 Task: Look for space in Scottburgh, South Africa from 10th August, 2023 to 18th August, 2023 for 2 adults in price range Rs.10000 to Rs.14000. Place can be private room with 1  bedroom having 1 bed and 1 bathroom. Property type can be house, flat, guest house. Amenities needed are: wifi, TV, free parkinig on premises, gym, breakfast. Booking option can be shelf check-in. Required host language is English.
Action: Mouse moved to (542, 142)
Screenshot: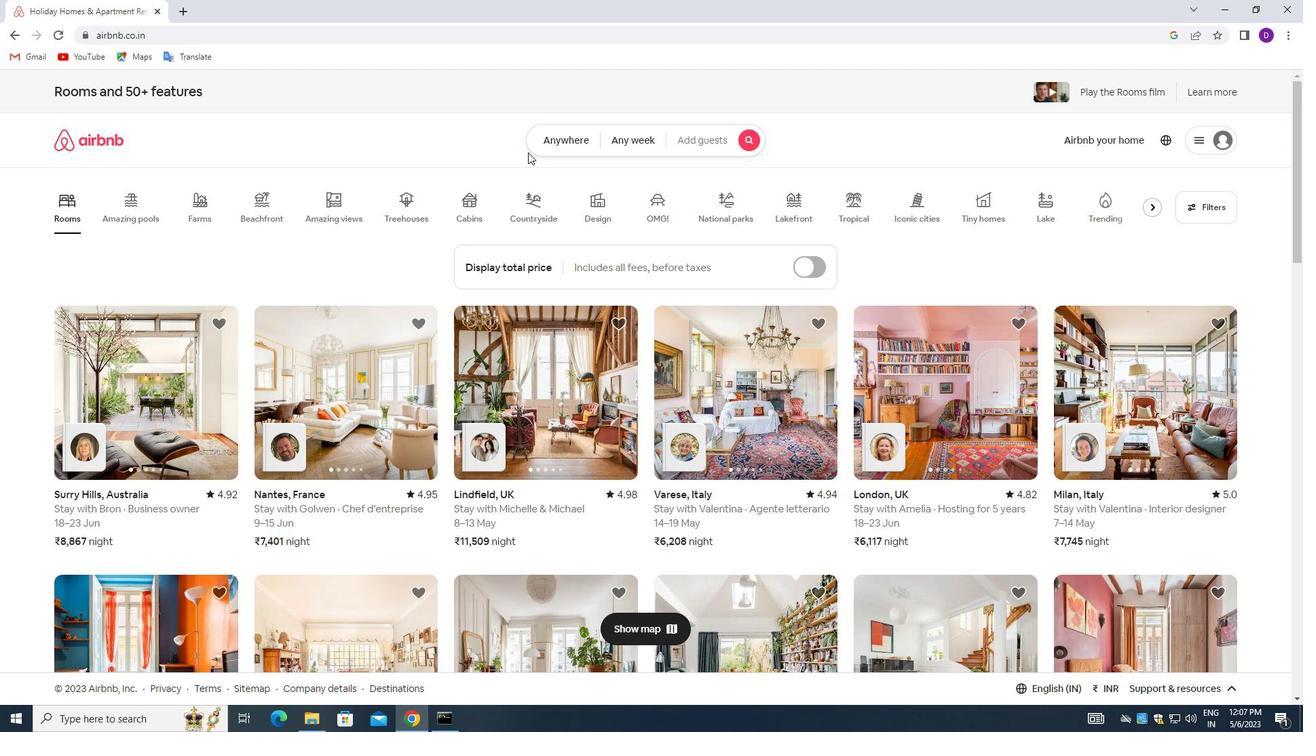 
Action: Mouse pressed left at (542, 142)
Screenshot: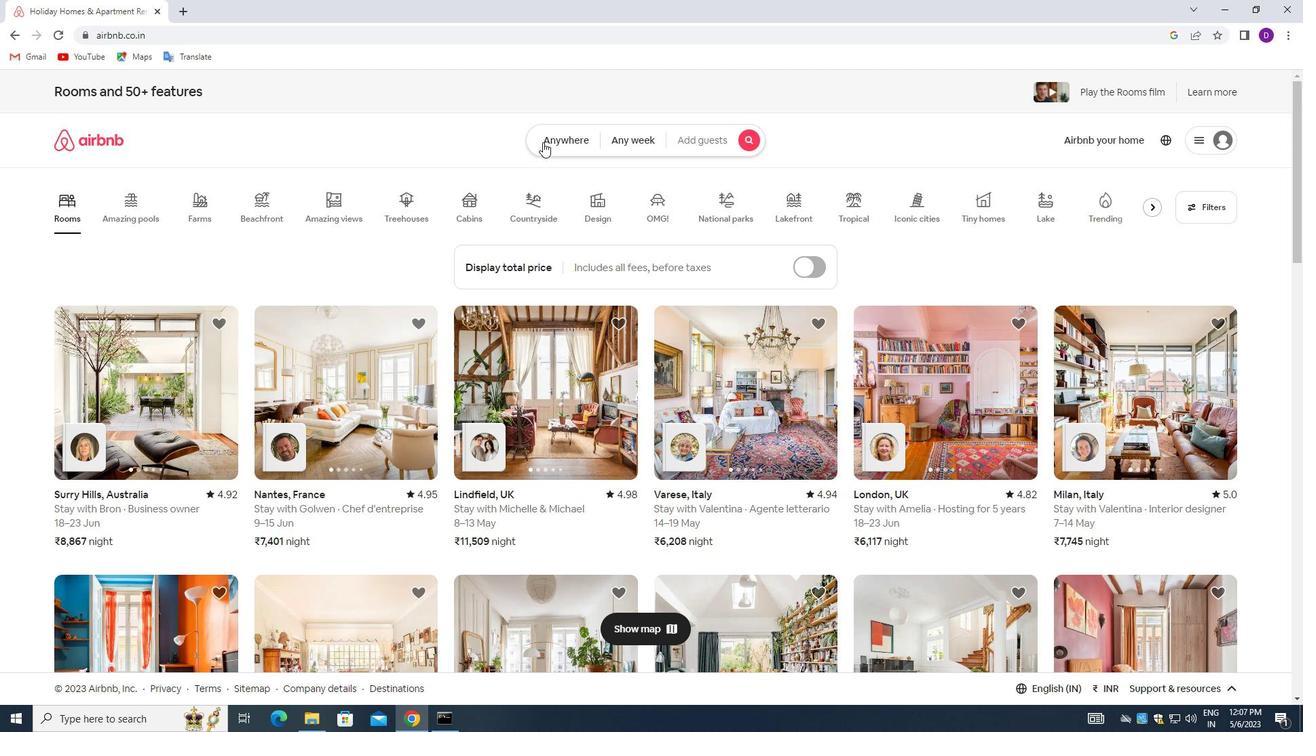 
Action: Mouse moved to (490, 194)
Screenshot: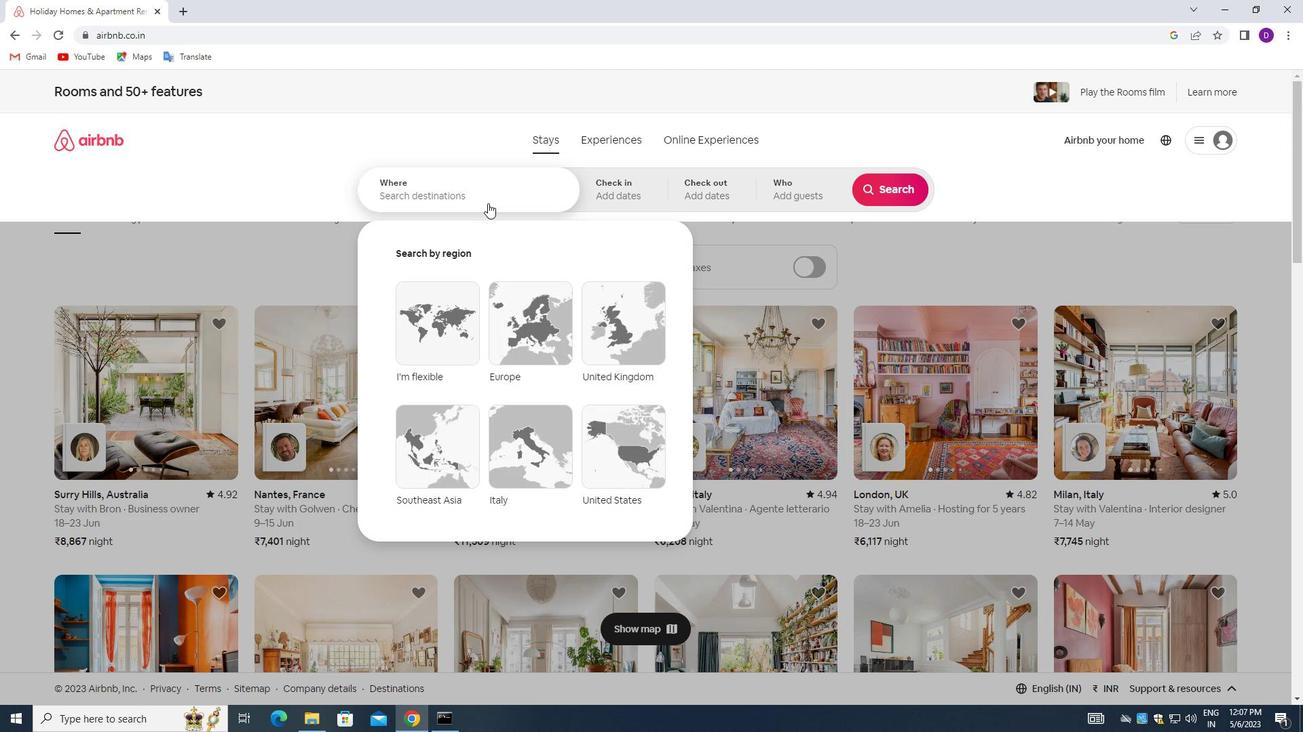 
Action: Mouse pressed left at (490, 194)
Screenshot: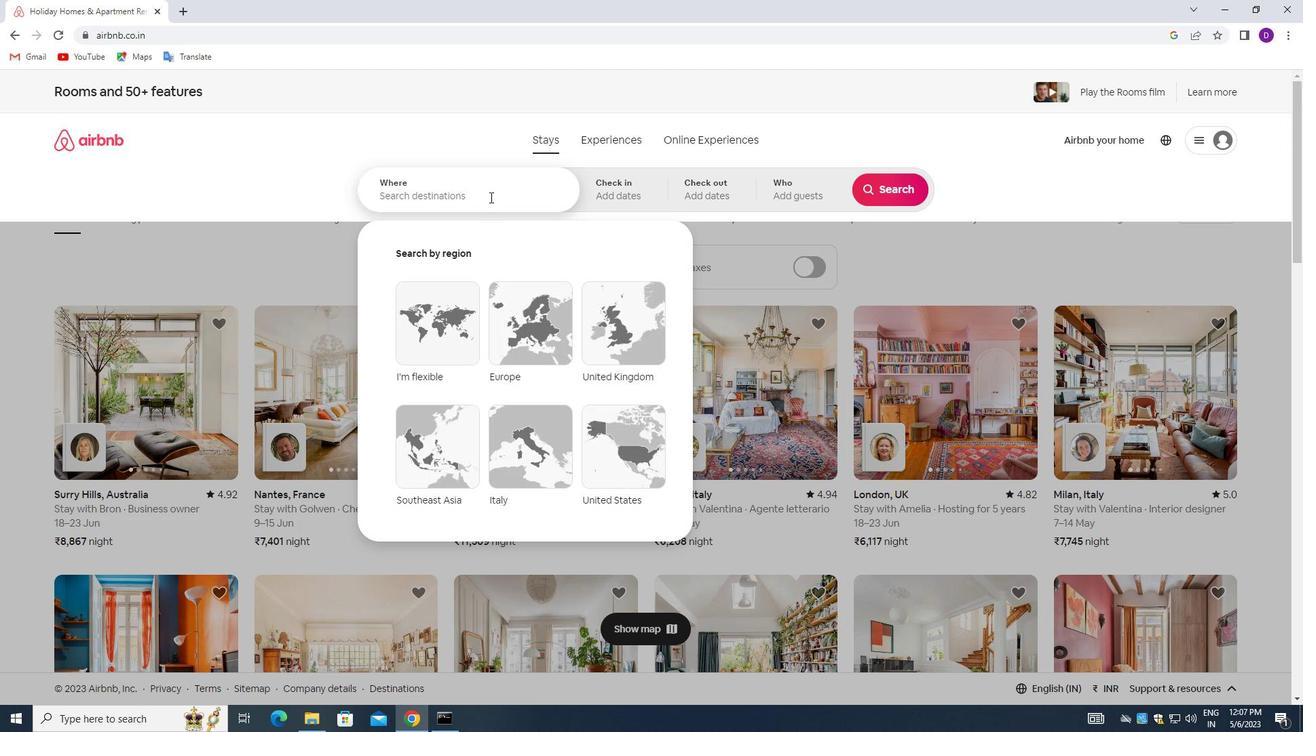 
Action: Mouse moved to (209, 282)
Screenshot: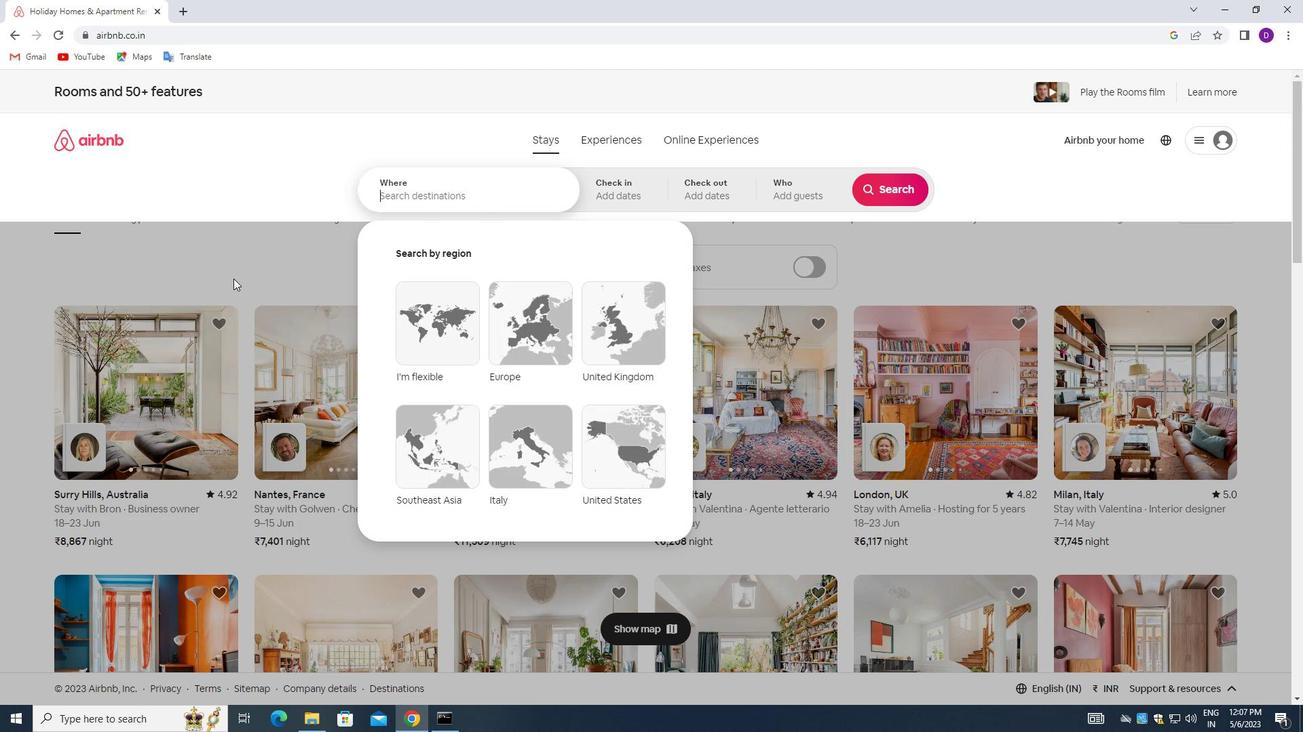 
Action: Key pressed <Key.shift_r>Space<Key.backspace><Key.backspace><Key.backspace><Key.backspace><Key.backspace><Key.shift_r><Key.shift_r>Scottburgh,<Key.space><Key.shift_r>South<Key.space><Key.shift_r>Africa<Key.enter>
Screenshot: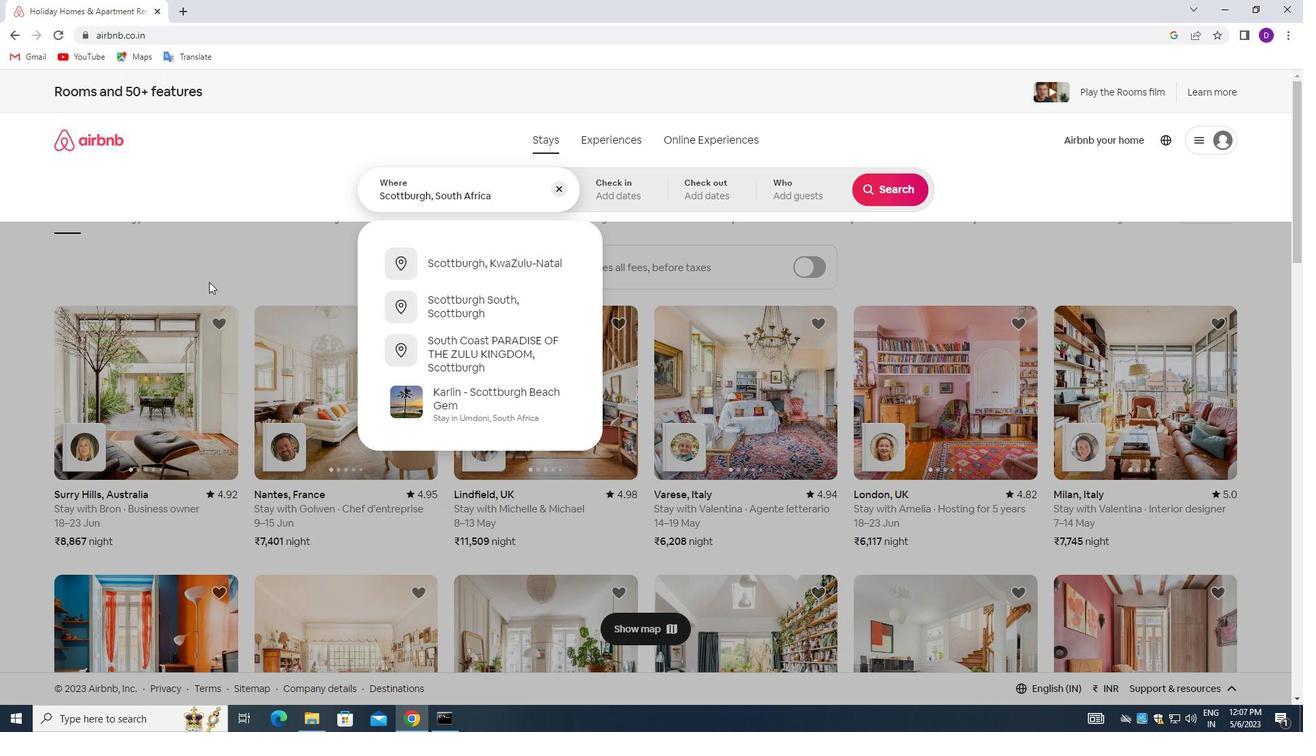 
Action: Mouse moved to (882, 295)
Screenshot: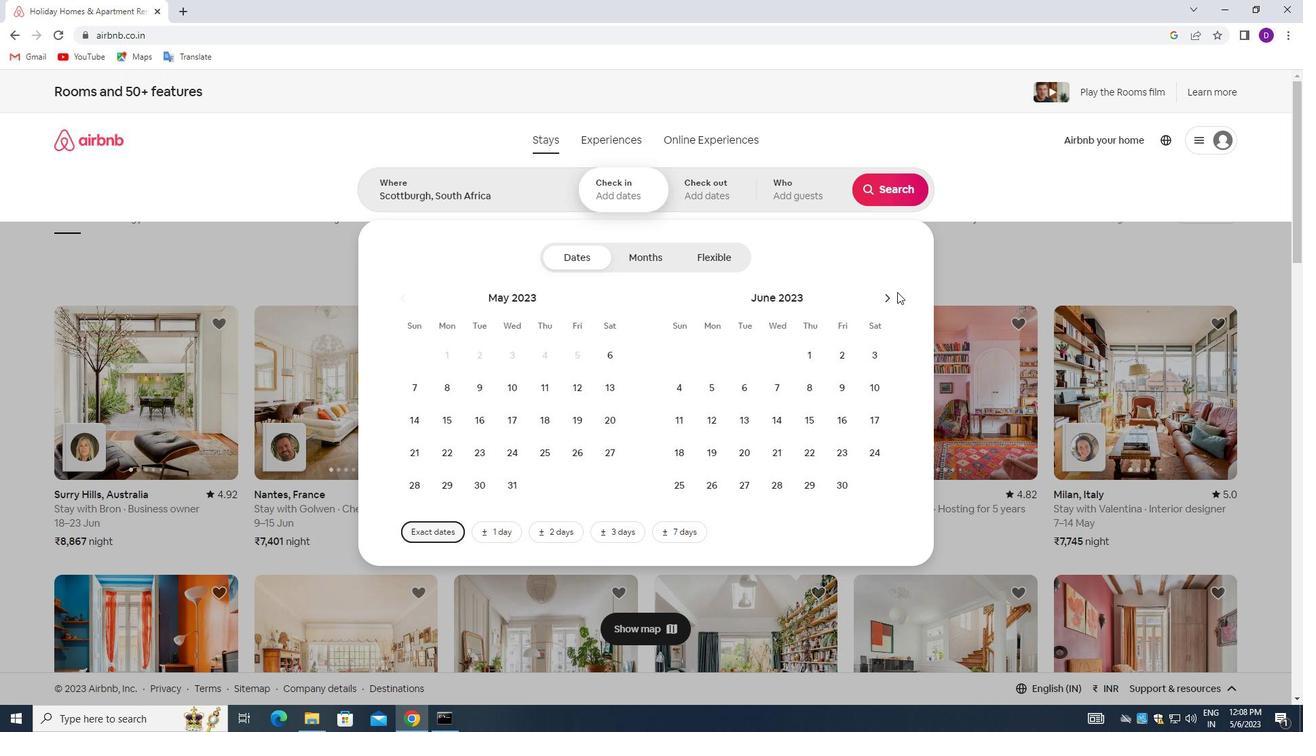 
Action: Mouse pressed left at (882, 295)
Screenshot: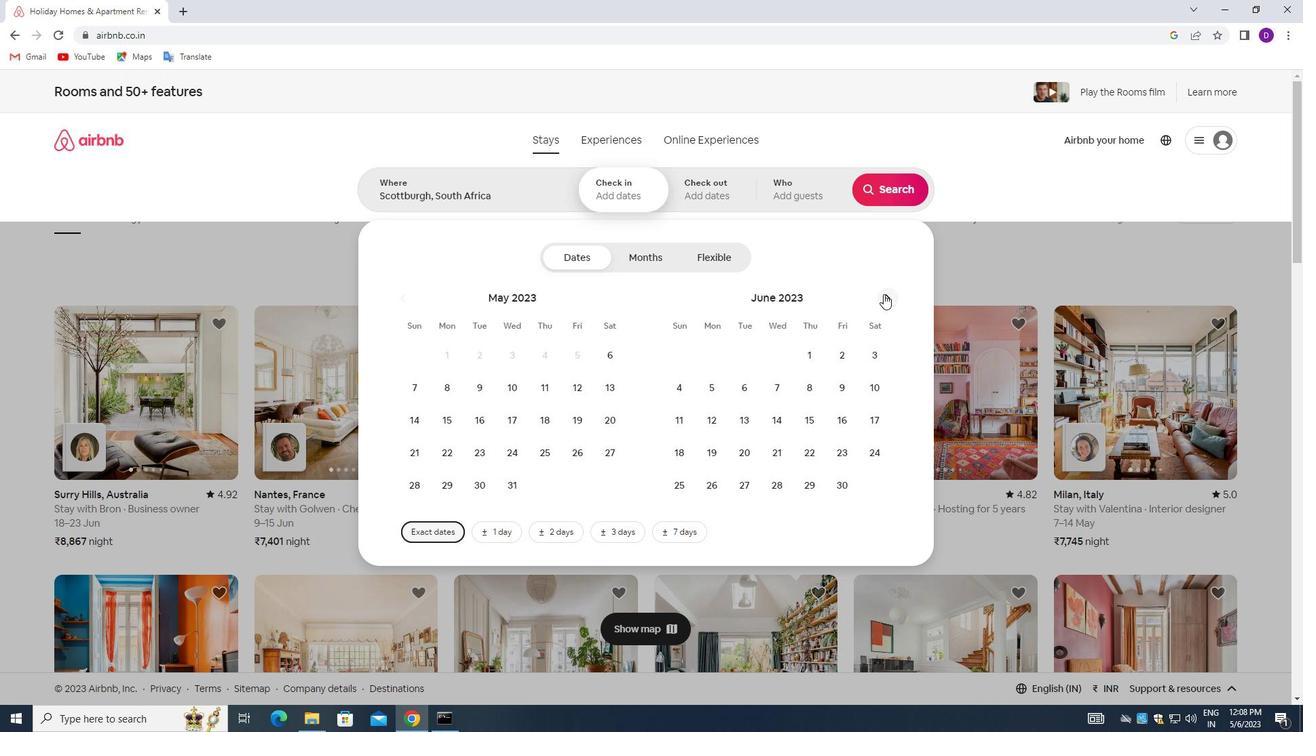 
Action: Mouse pressed left at (882, 295)
Screenshot: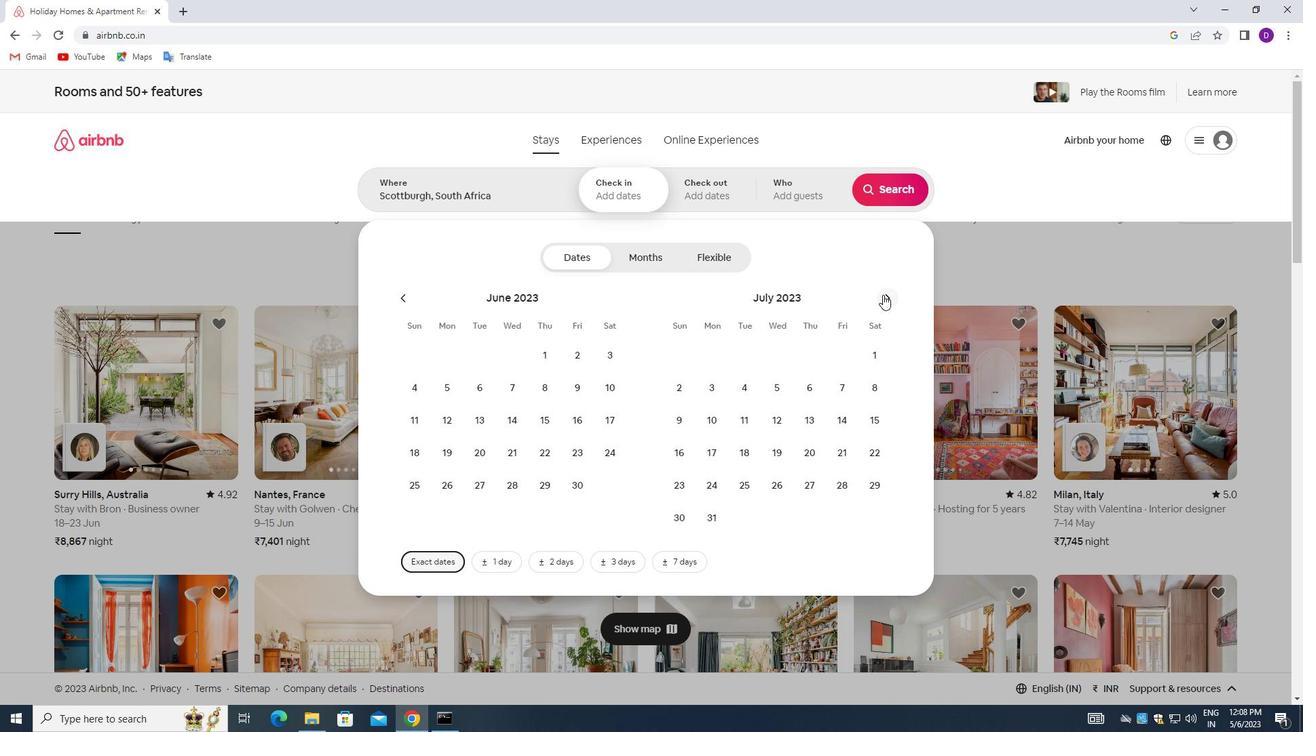 
Action: Mouse moved to (821, 386)
Screenshot: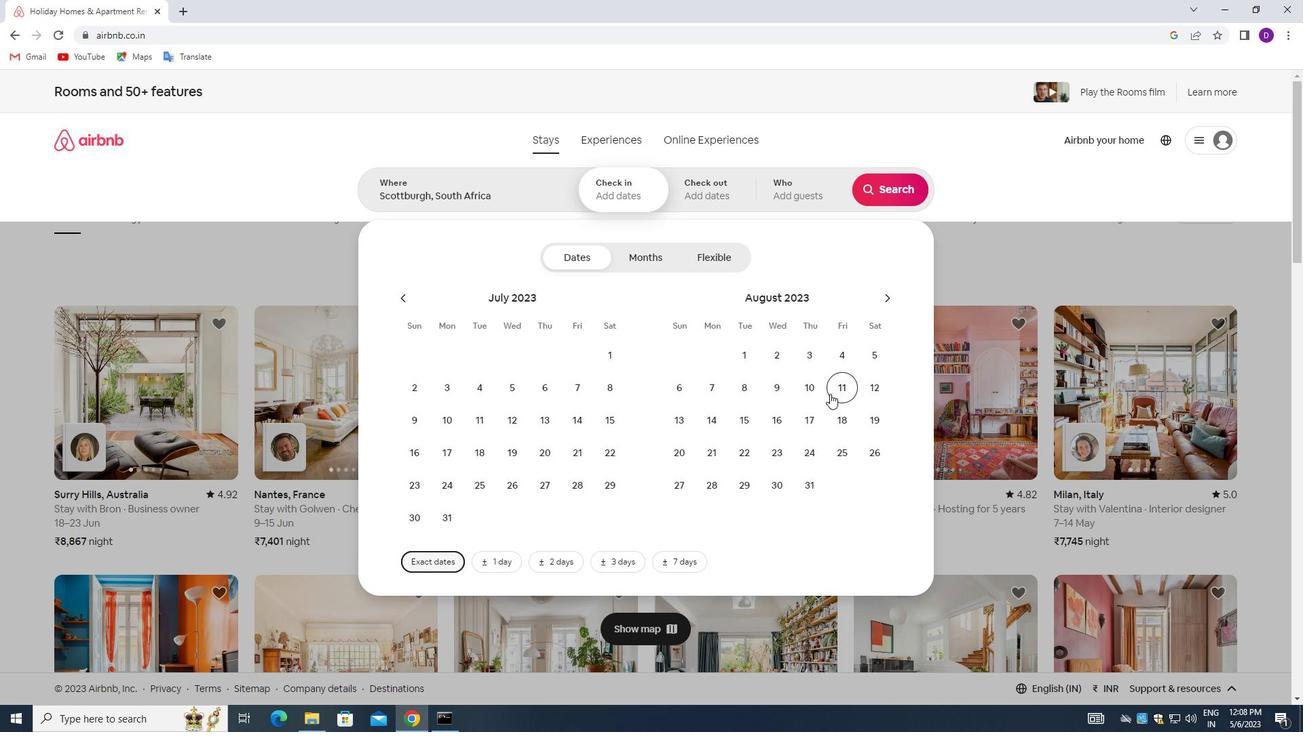 
Action: Mouse pressed left at (821, 386)
Screenshot: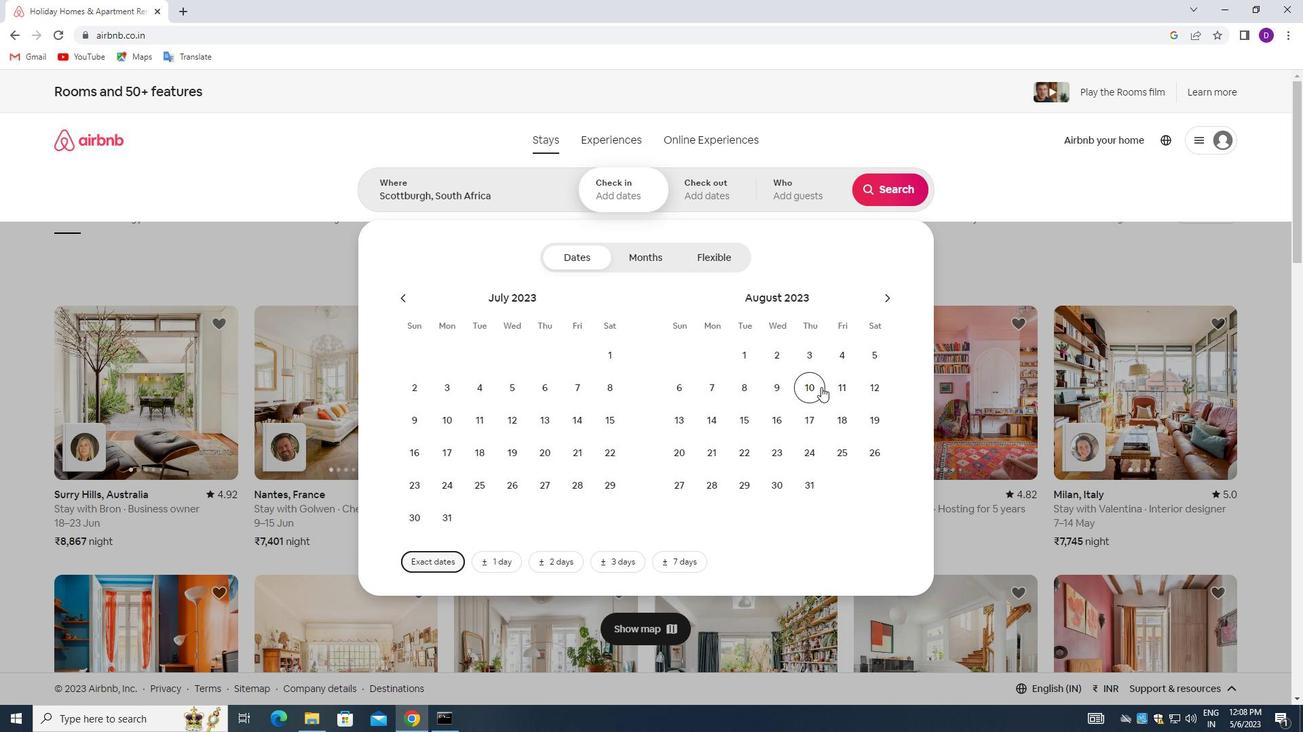 
Action: Mouse moved to (834, 416)
Screenshot: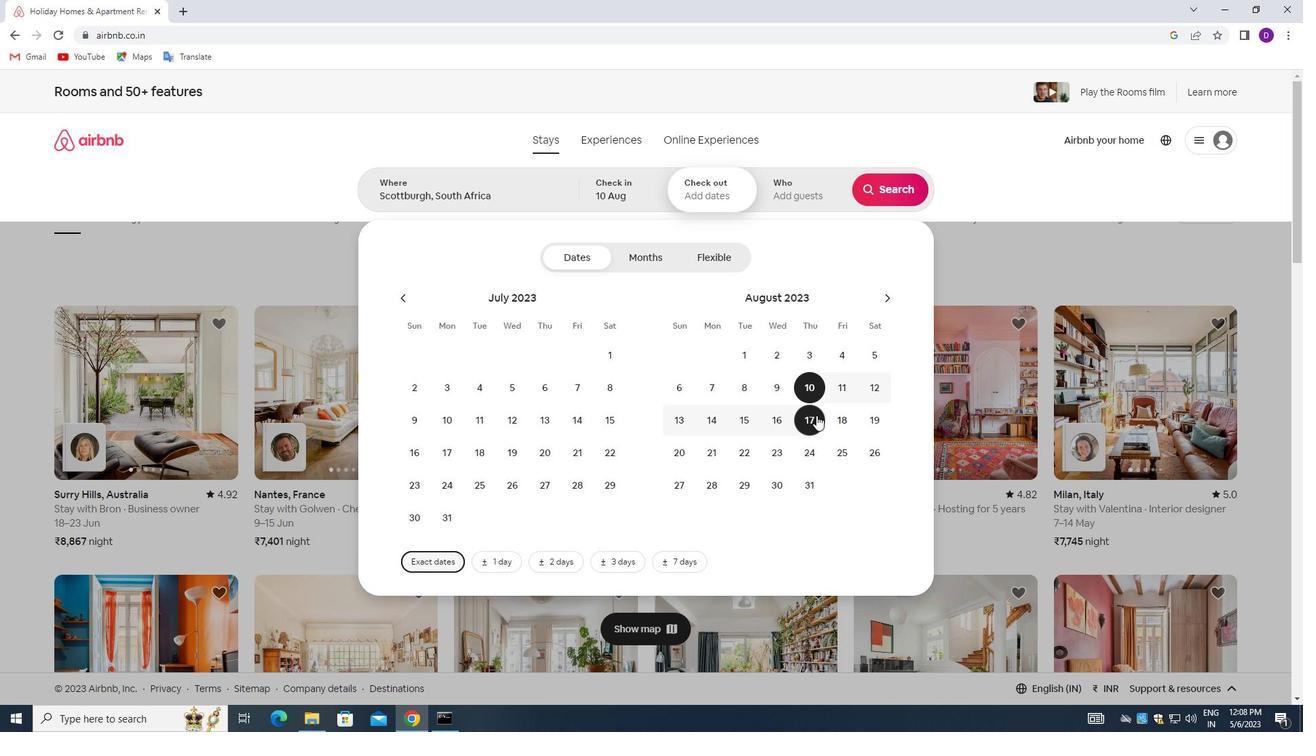 
Action: Mouse pressed left at (834, 416)
Screenshot: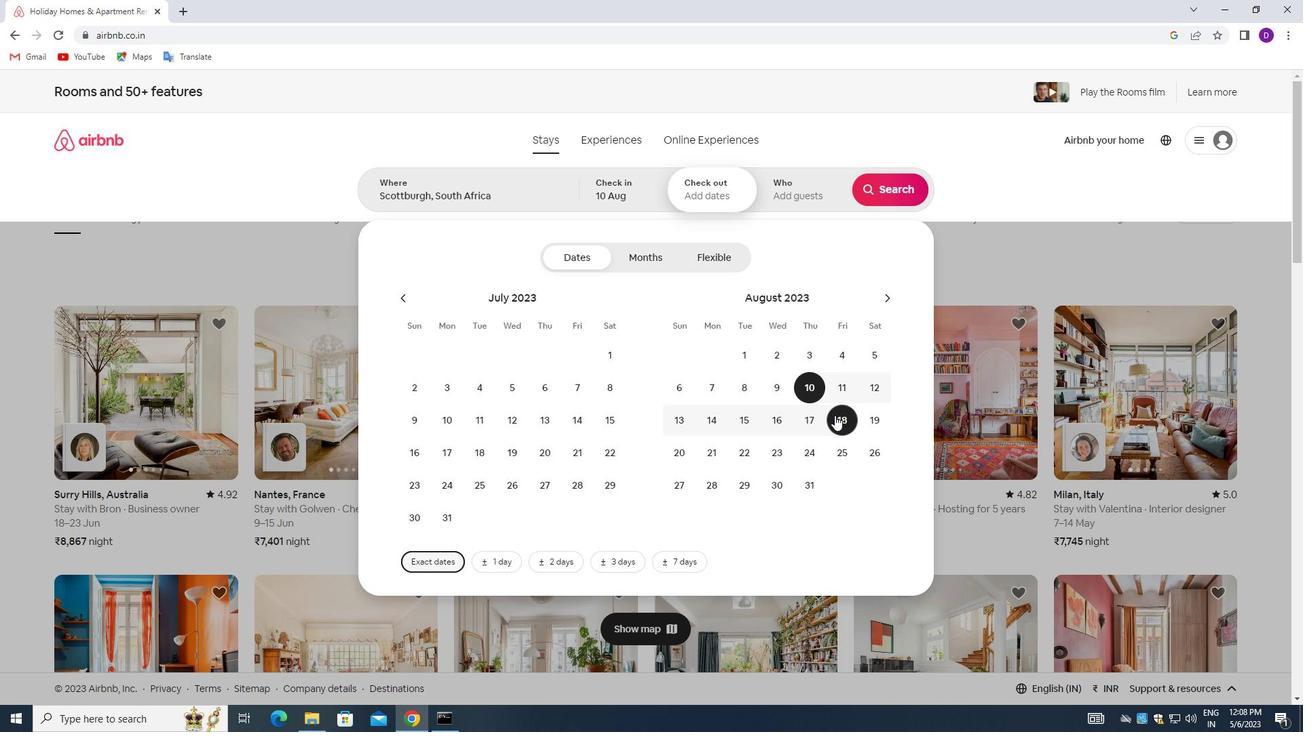 
Action: Mouse moved to (795, 194)
Screenshot: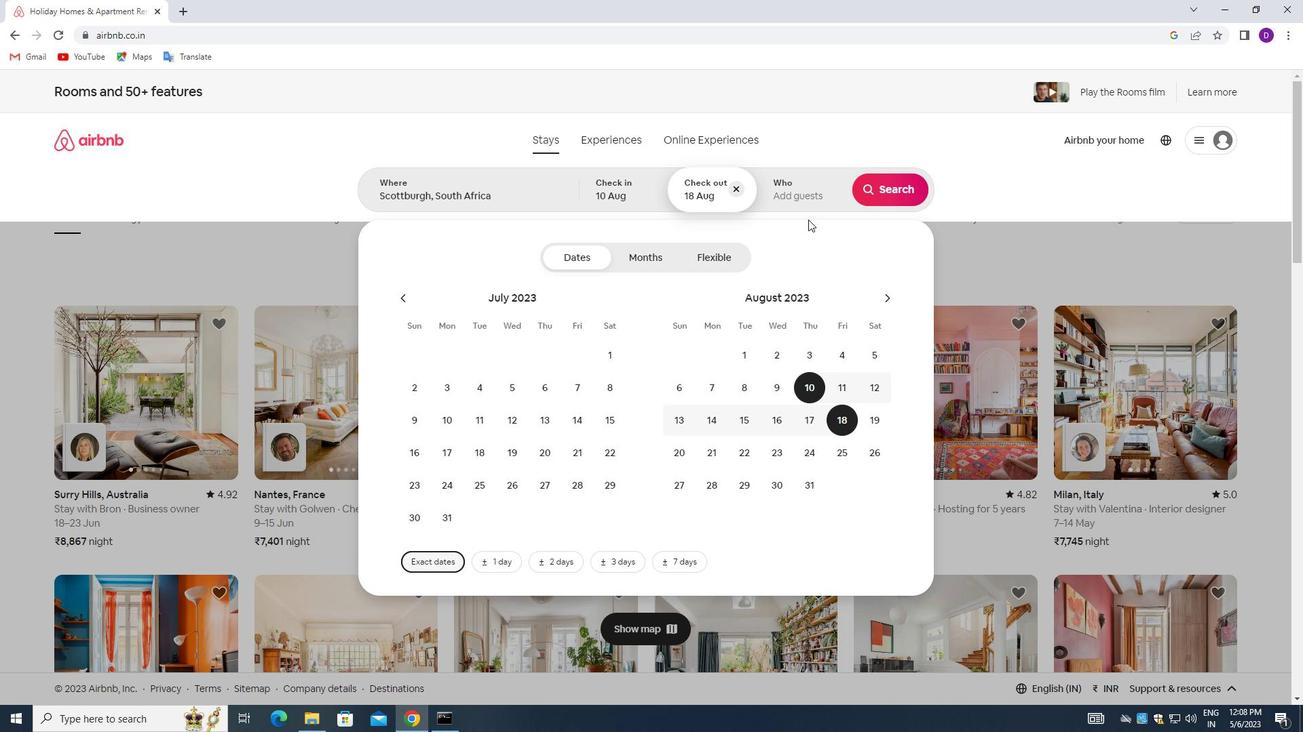 
Action: Mouse pressed left at (795, 194)
Screenshot: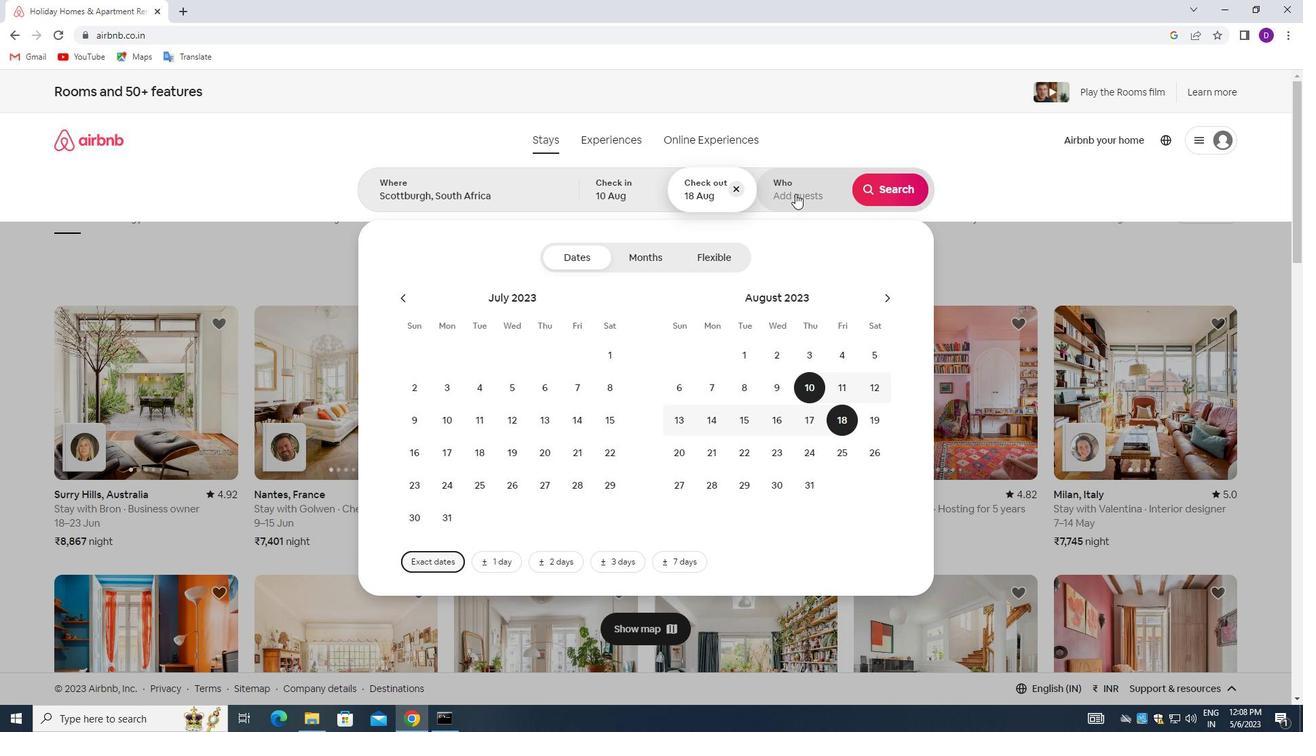
Action: Mouse moved to (889, 266)
Screenshot: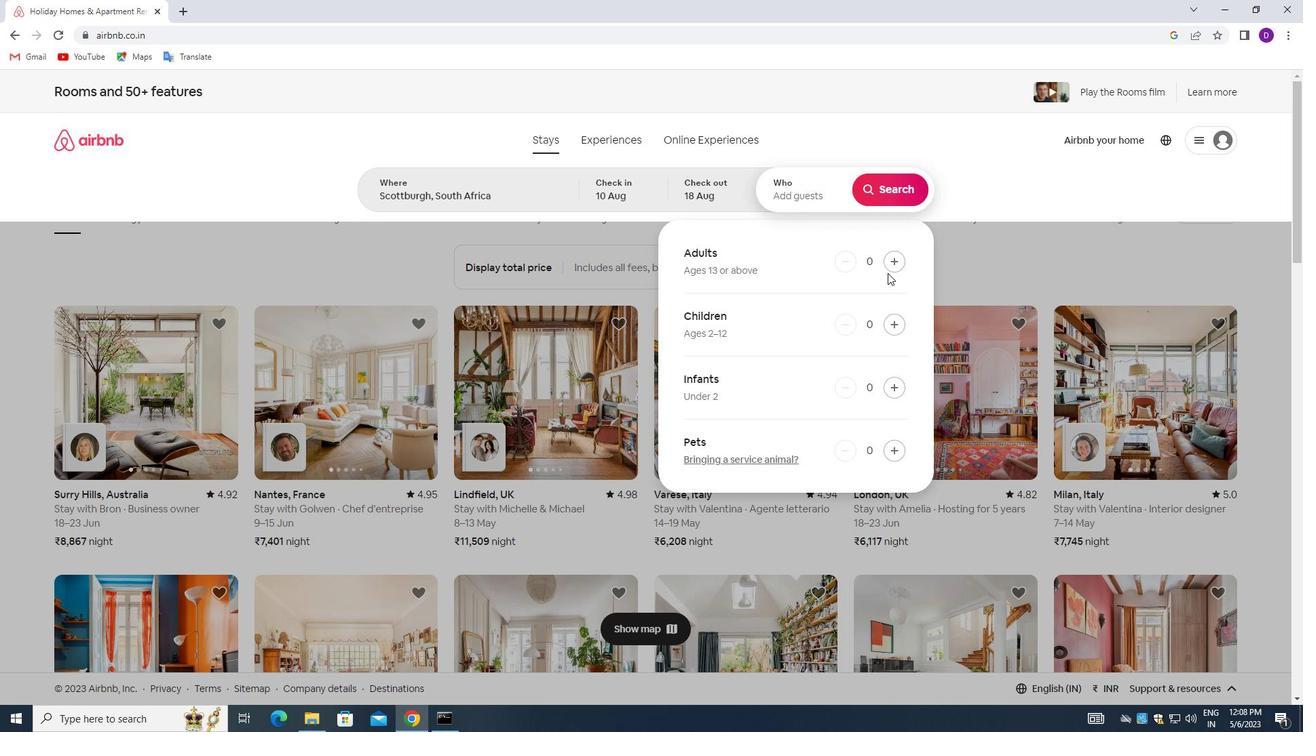 
Action: Mouse pressed left at (889, 266)
Screenshot: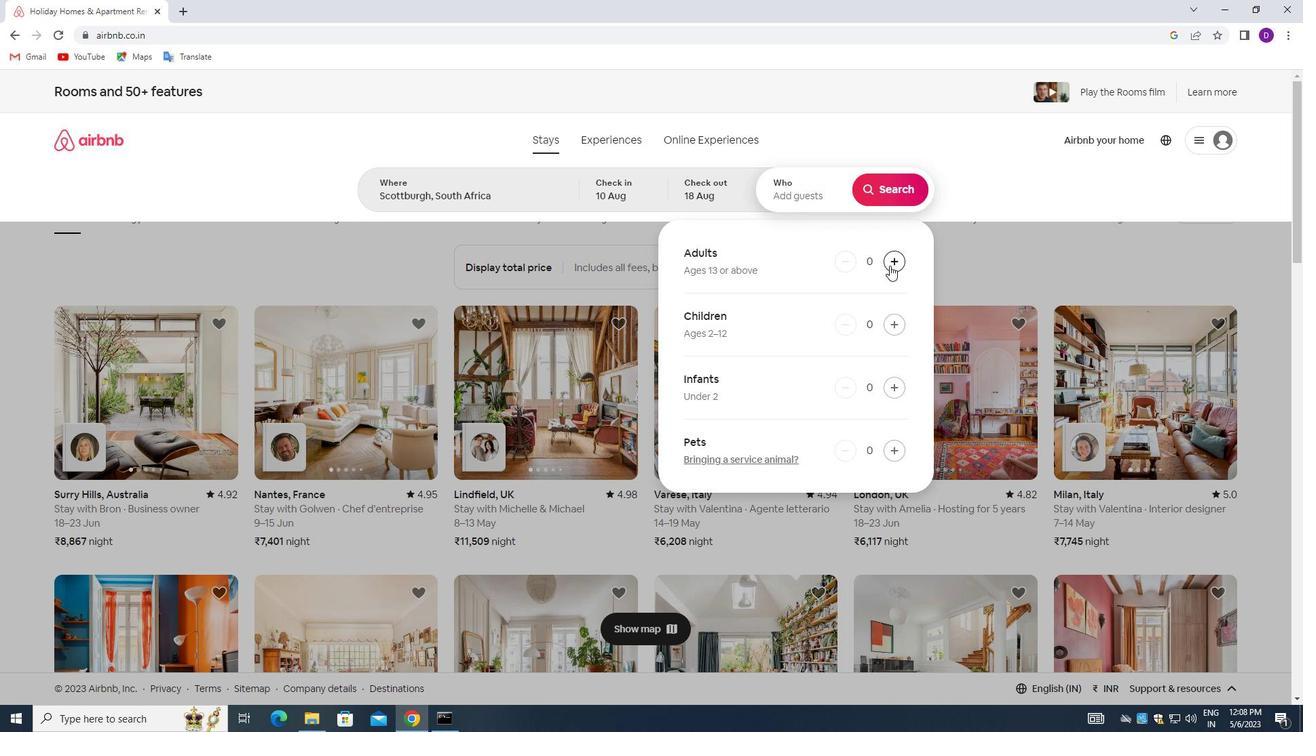
Action: Mouse pressed left at (889, 266)
Screenshot: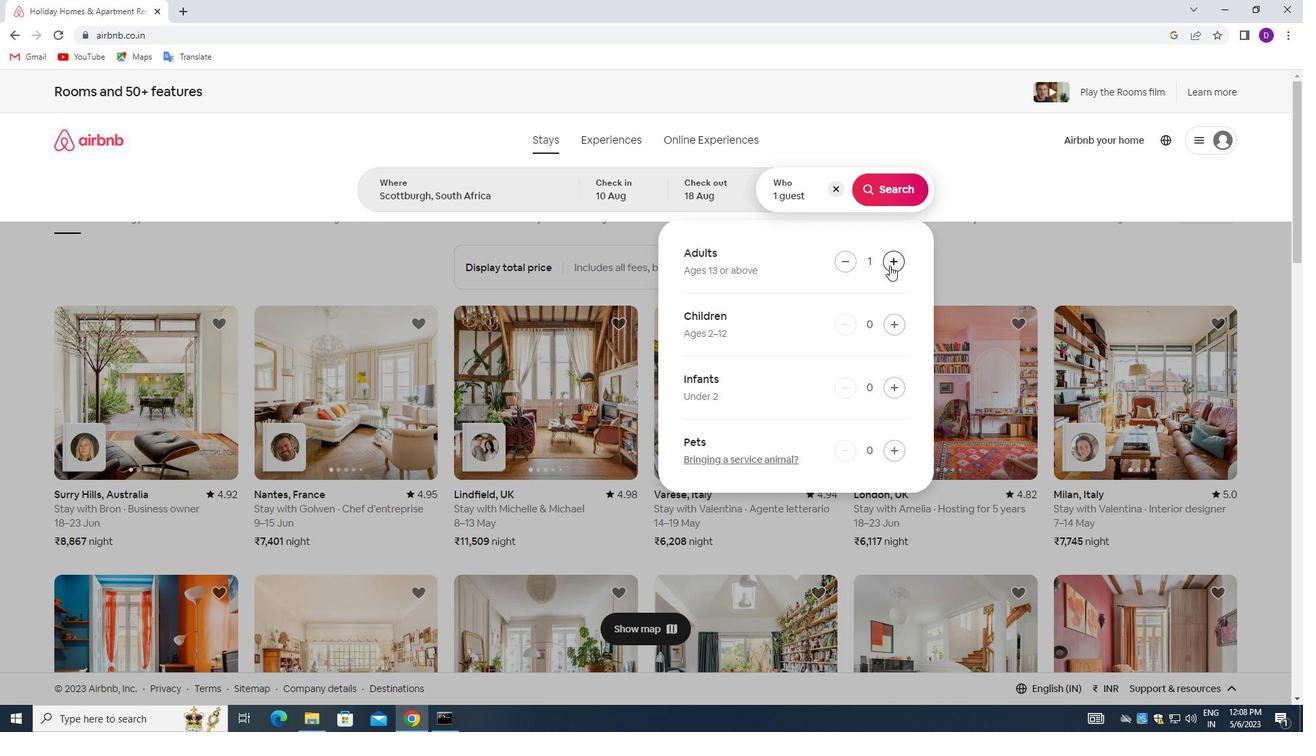 
Action: Mouse moved to (887, 189)
Screenshot: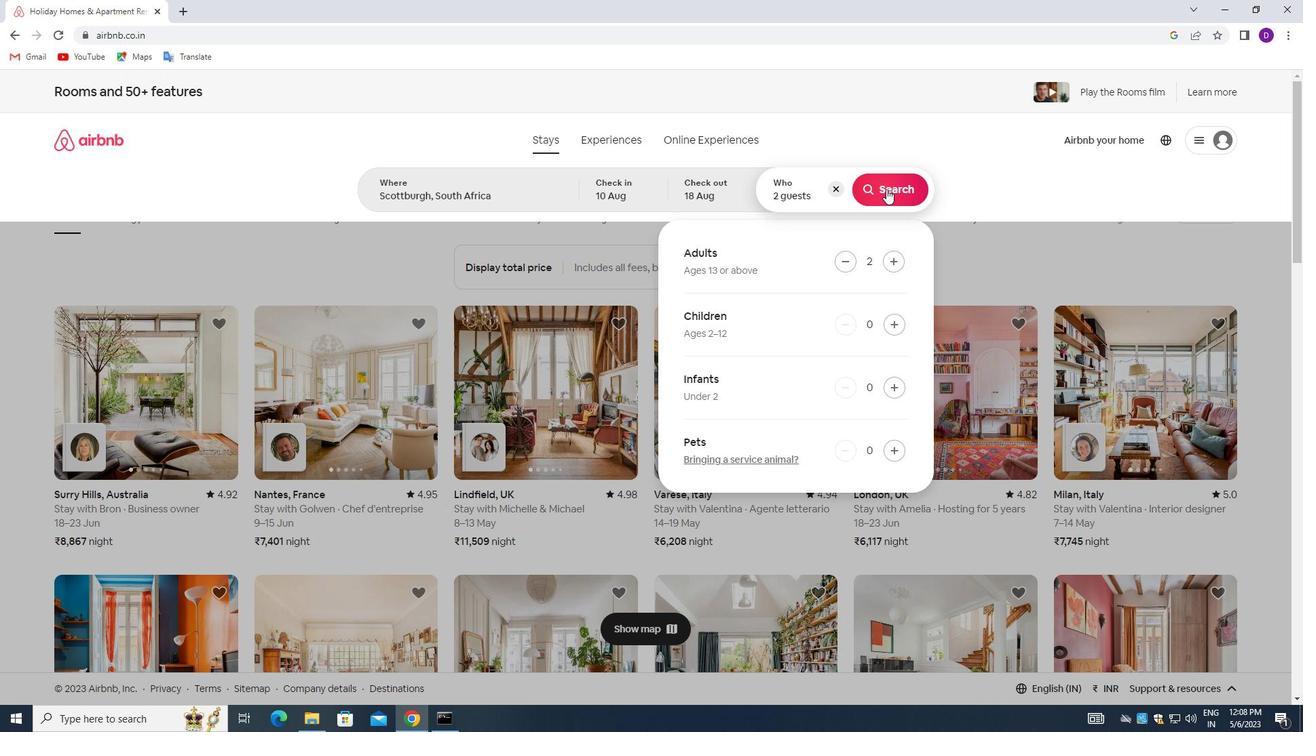 
Action: Mouse pressed left at (887, 189)
Screenshot: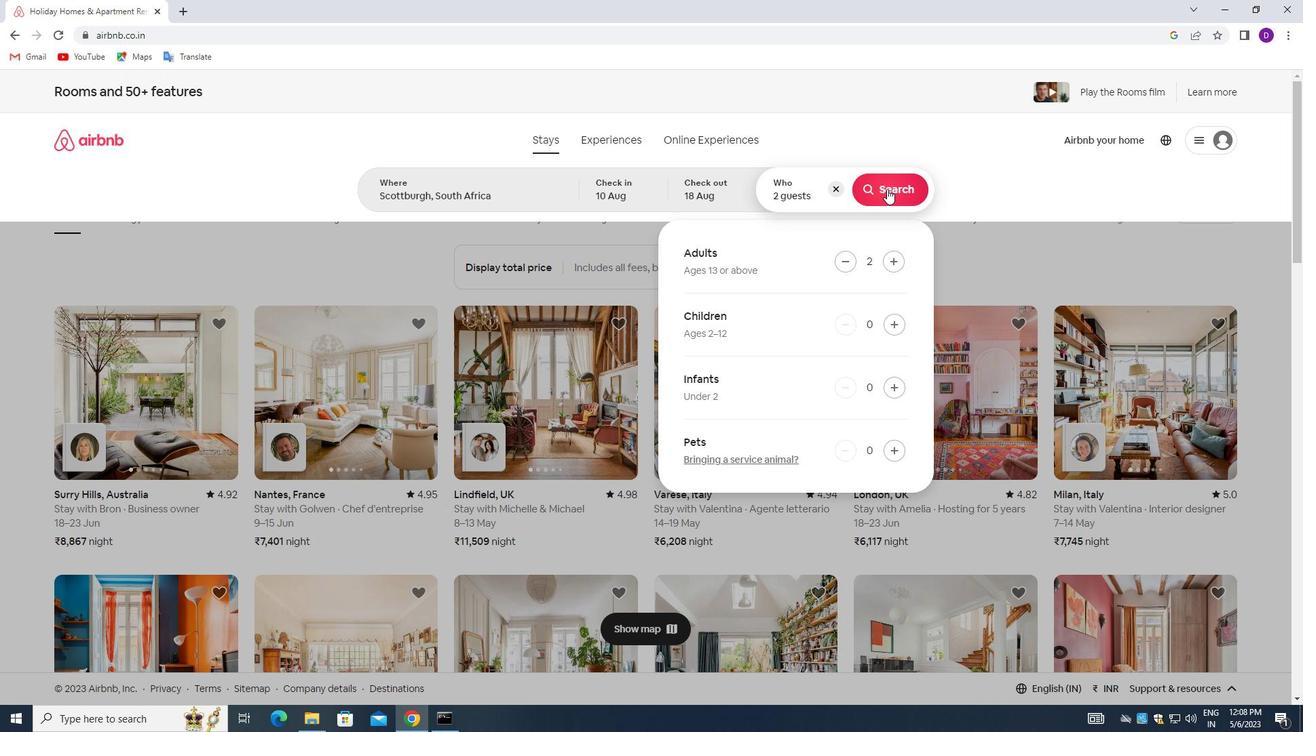 
Action: Mouse moved to (1235, 149)
Screenshot: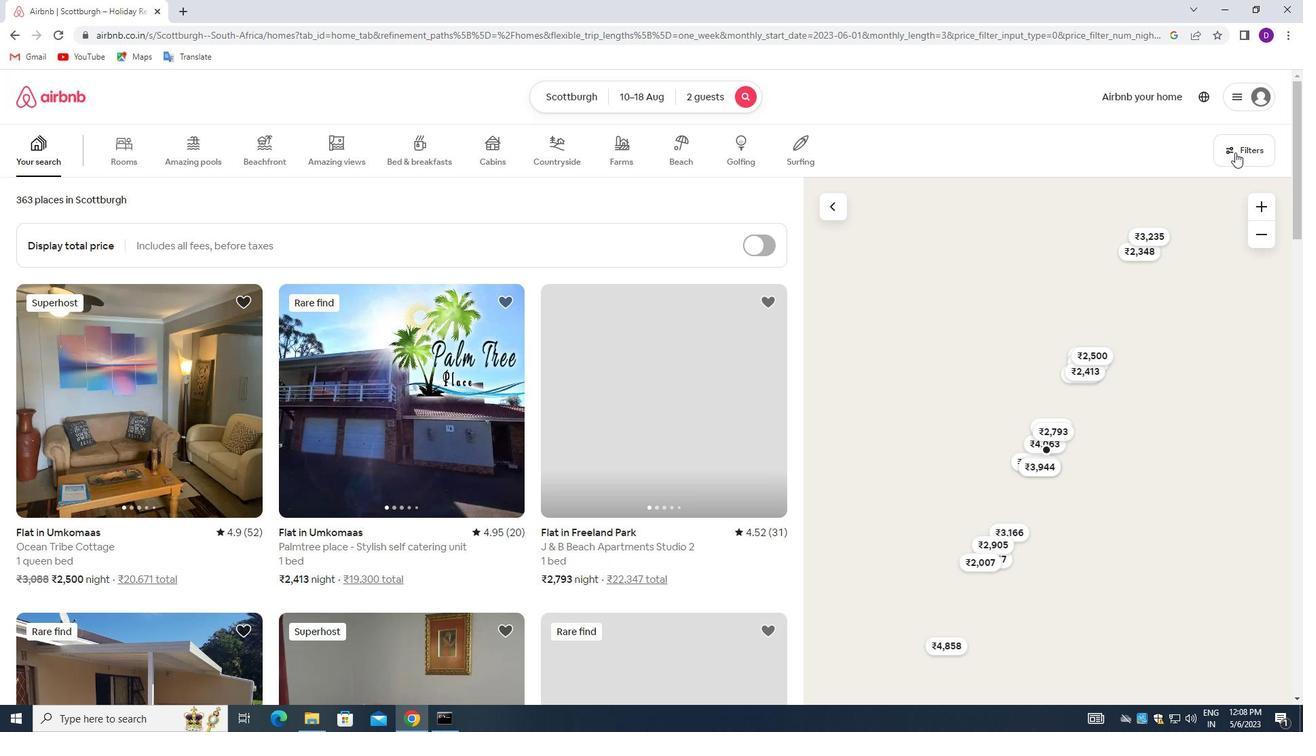 
Action: Mouse pressed left at (1235, 149)
Screenshot: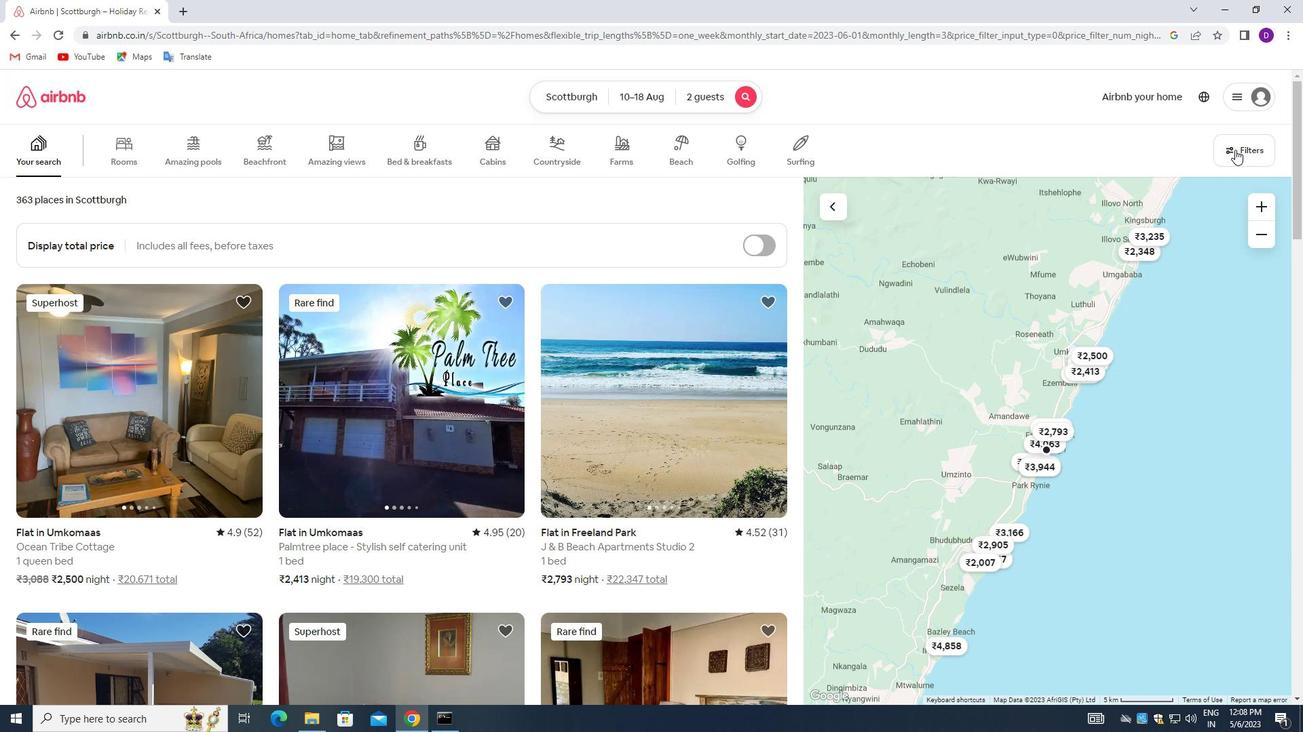 
Action: Mouse moved to (474, 486)
Screenshot: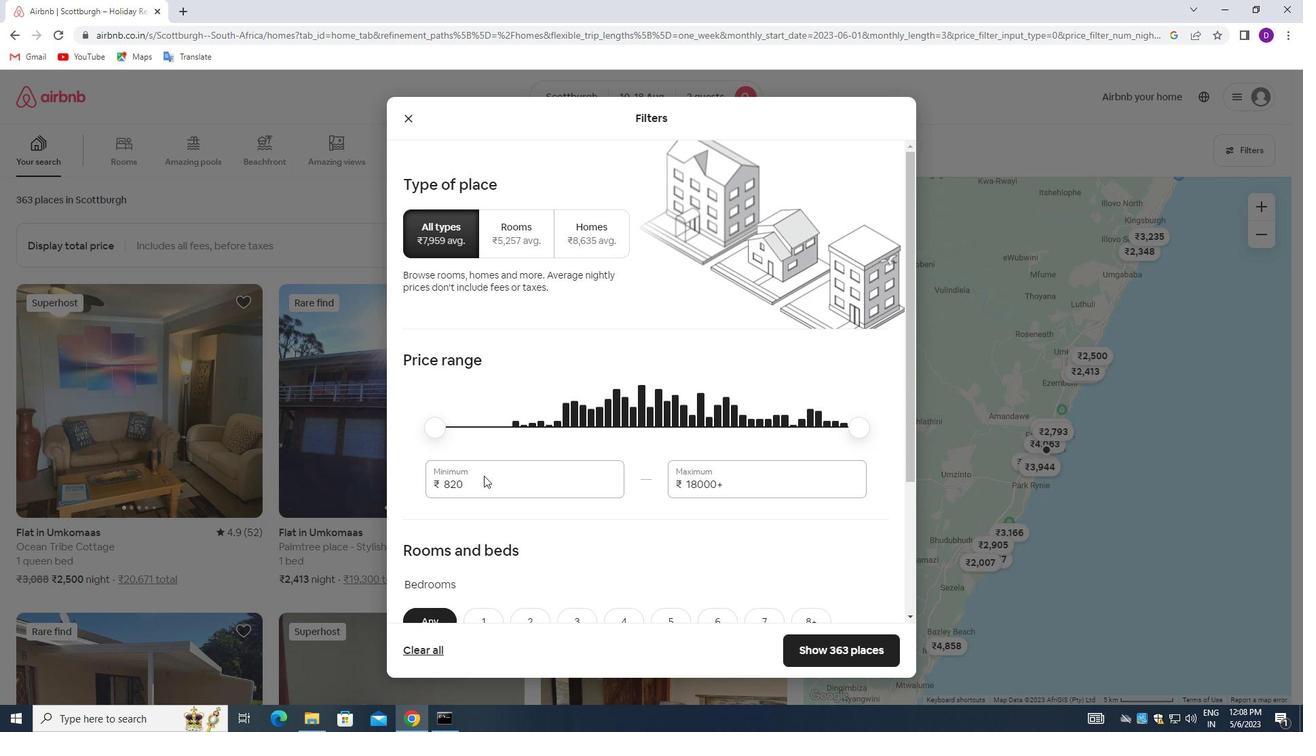 
Action: Mouse pressed left at (474, 486)
Screenshot: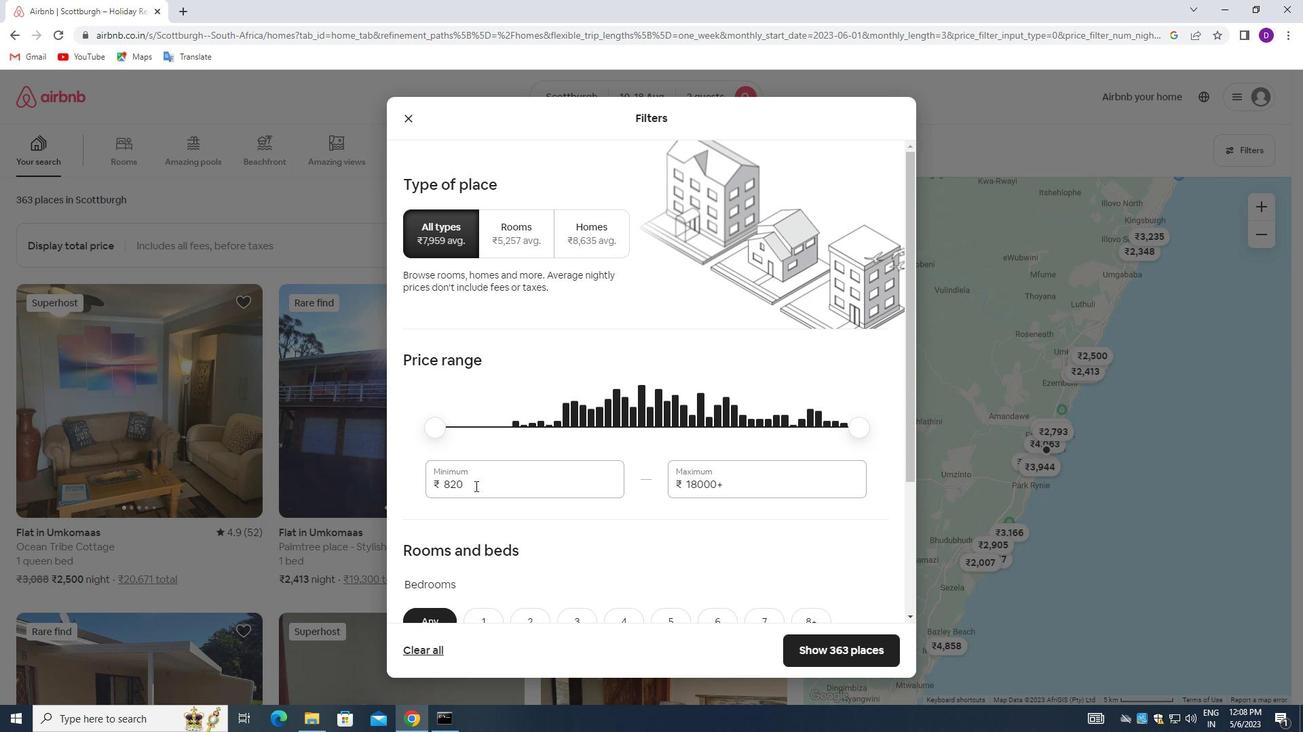 
Action: Mouse pressed left at (474, 486)
Screenshot: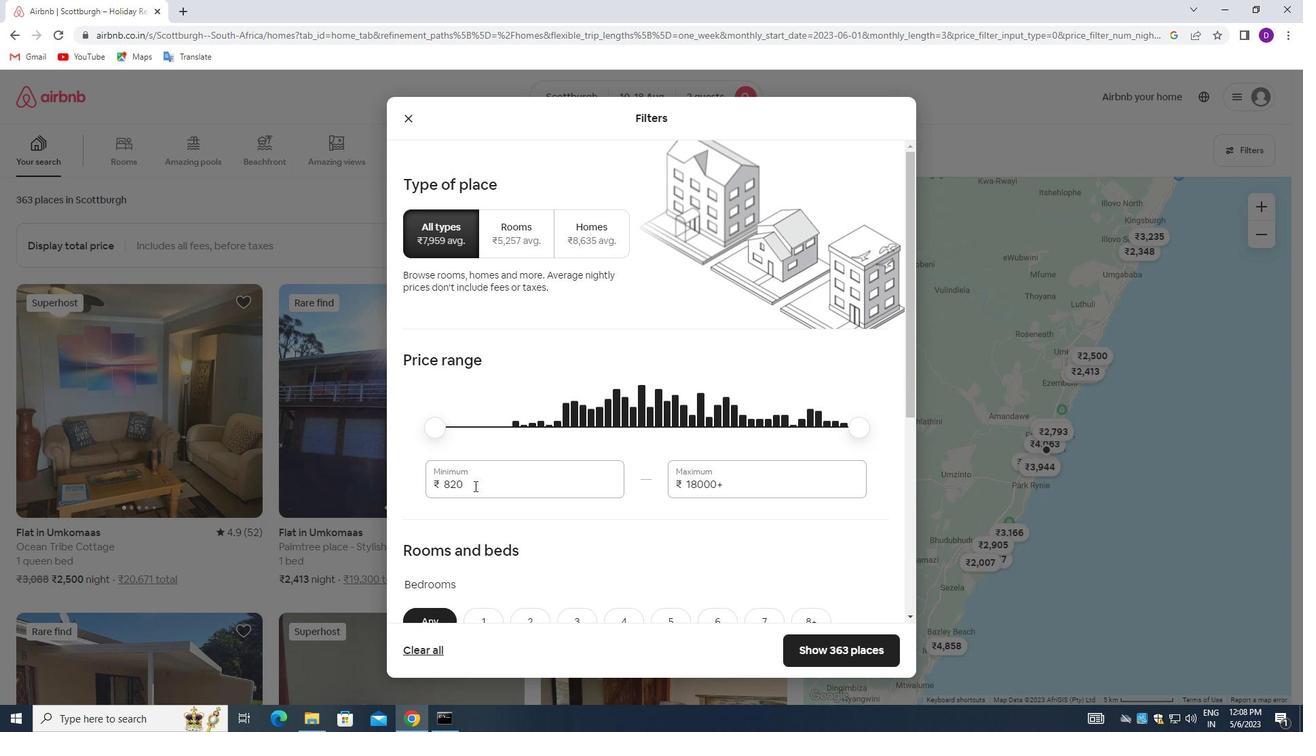 
Action: Key pressed 10000<Key.tab>14000
Screenshot: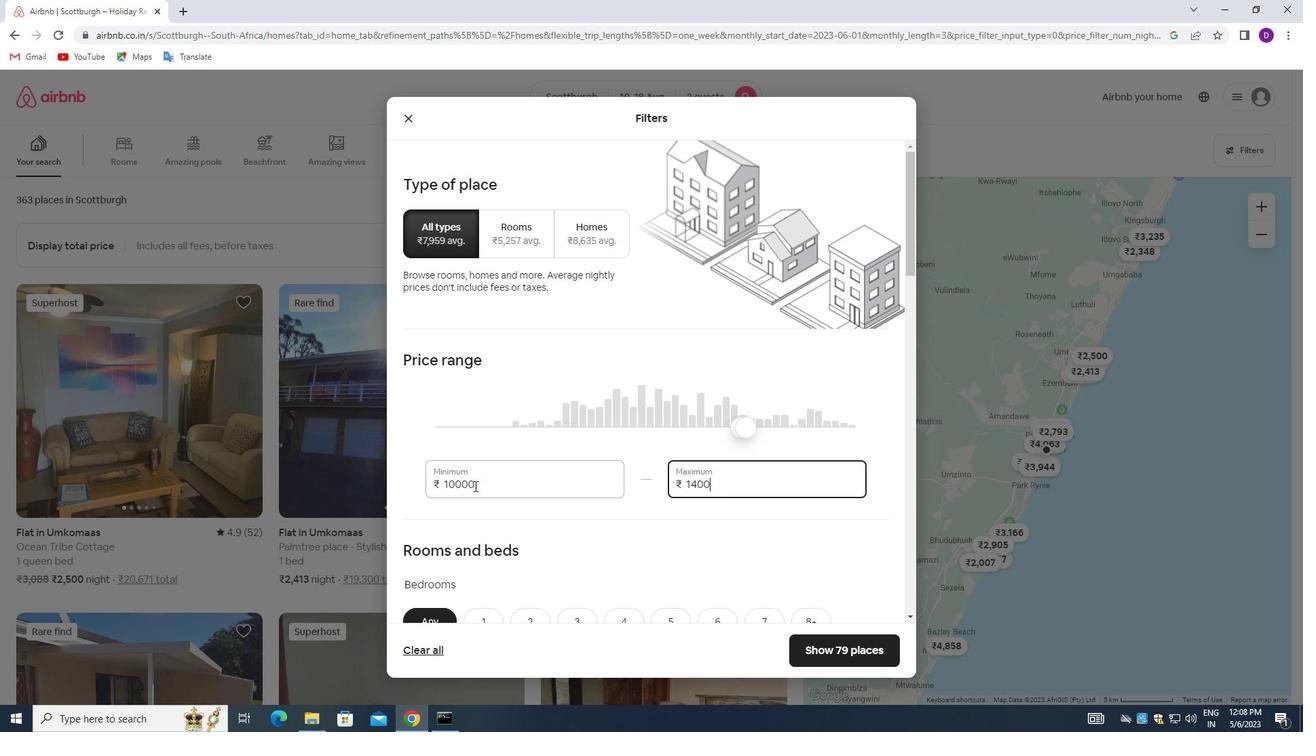 
Action: Mouse moved to (543, 485)
Screenshot: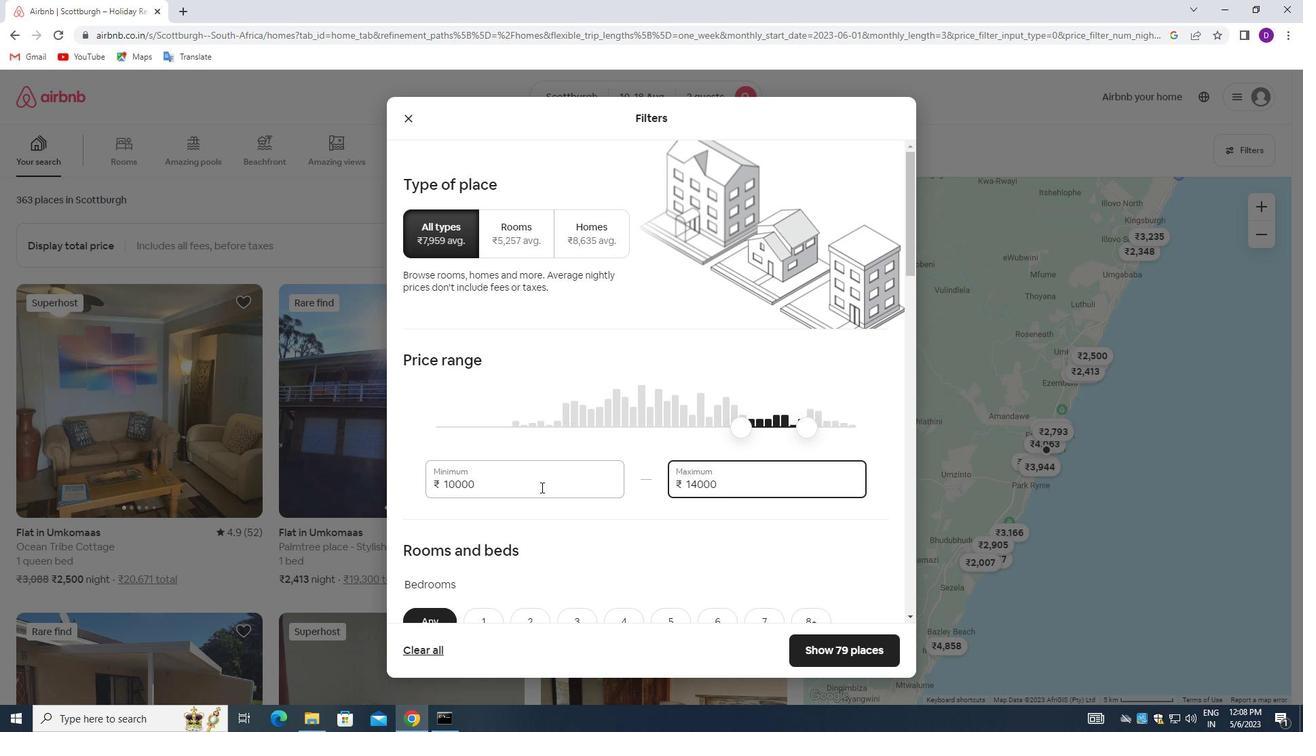 
Action: Mouse scrolled (543, 484) with delta (0, 0)
Screenshot: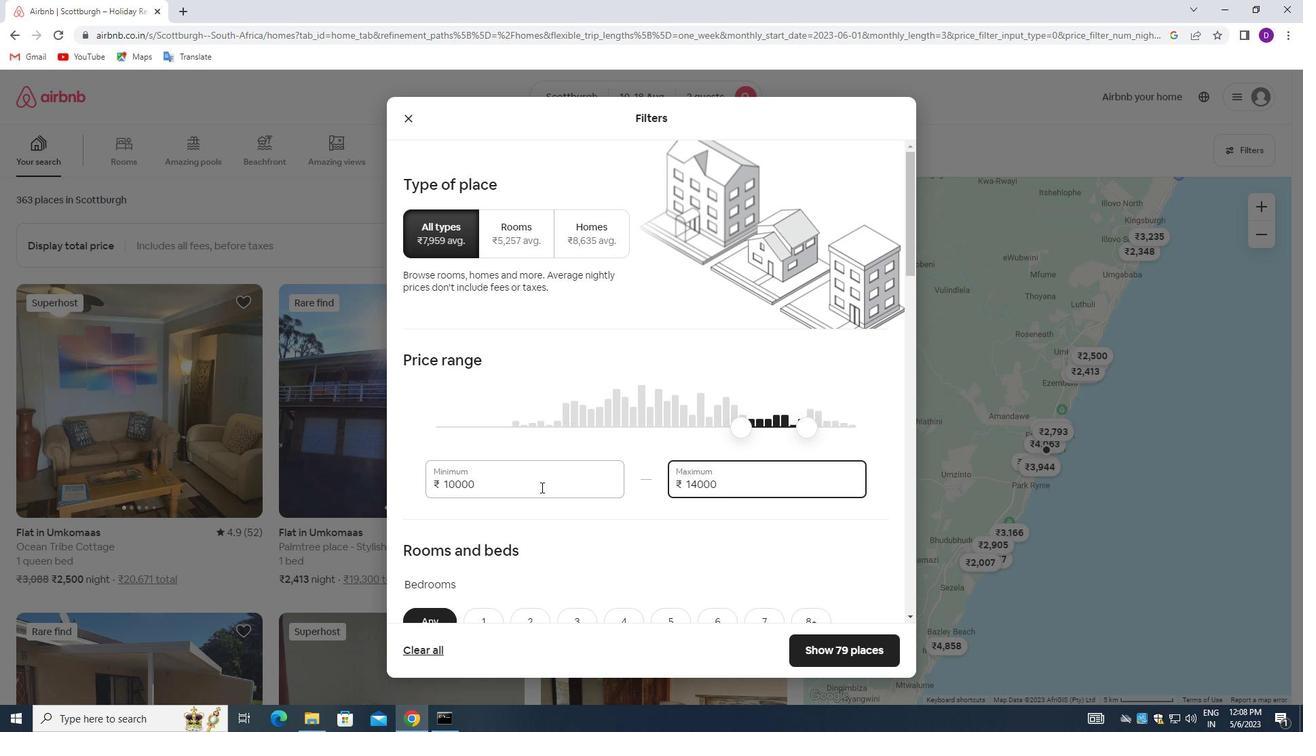 
Action: Mouse moved to (542, 433)
Screenshot: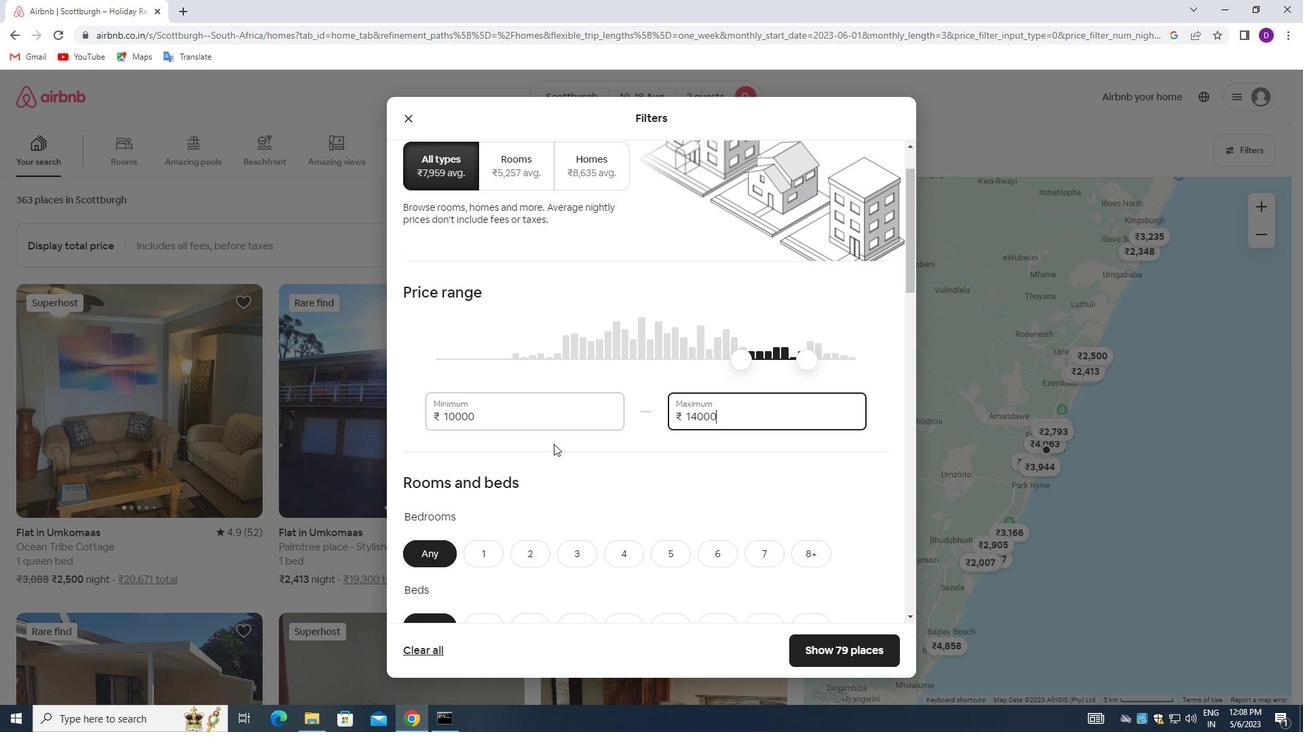 
Action: Mouse scrolled (542, 433) with delta (0, 0)
Screenshot: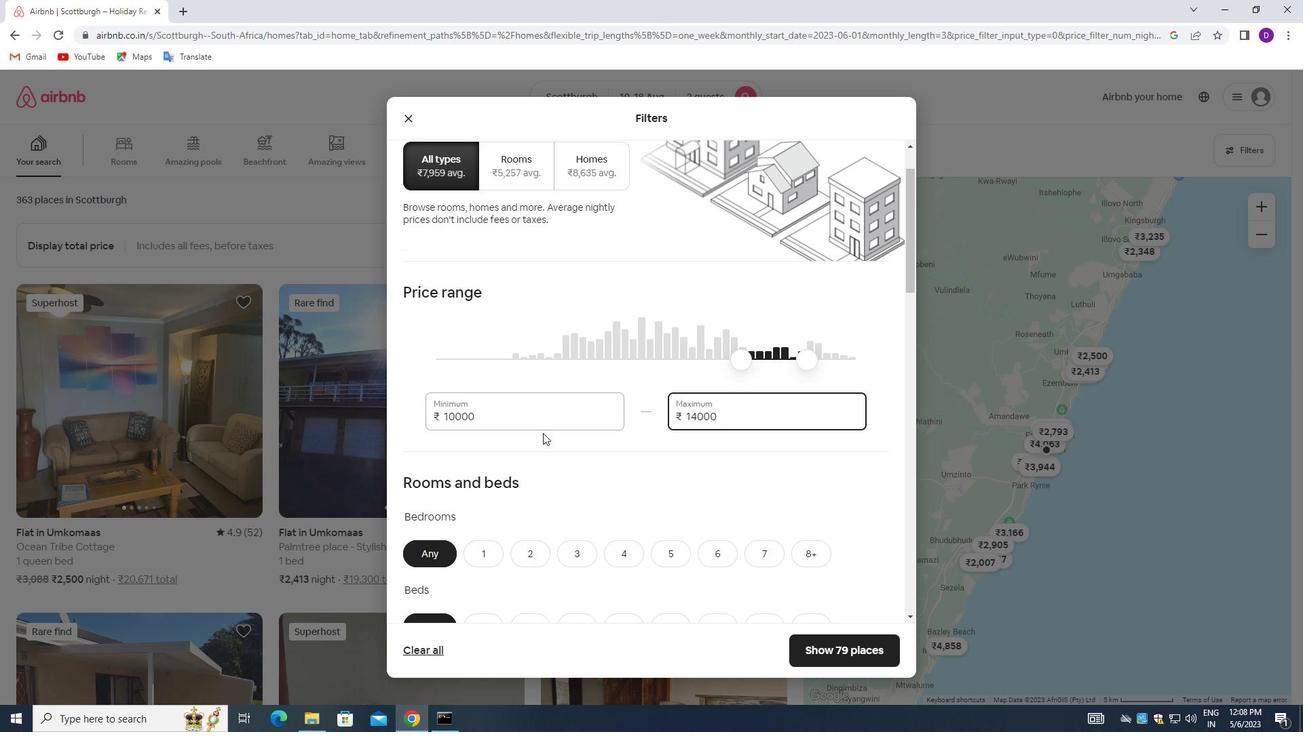 
Action: Mouse scrolled (542, 433) with delta (0, 0)
Screenshot: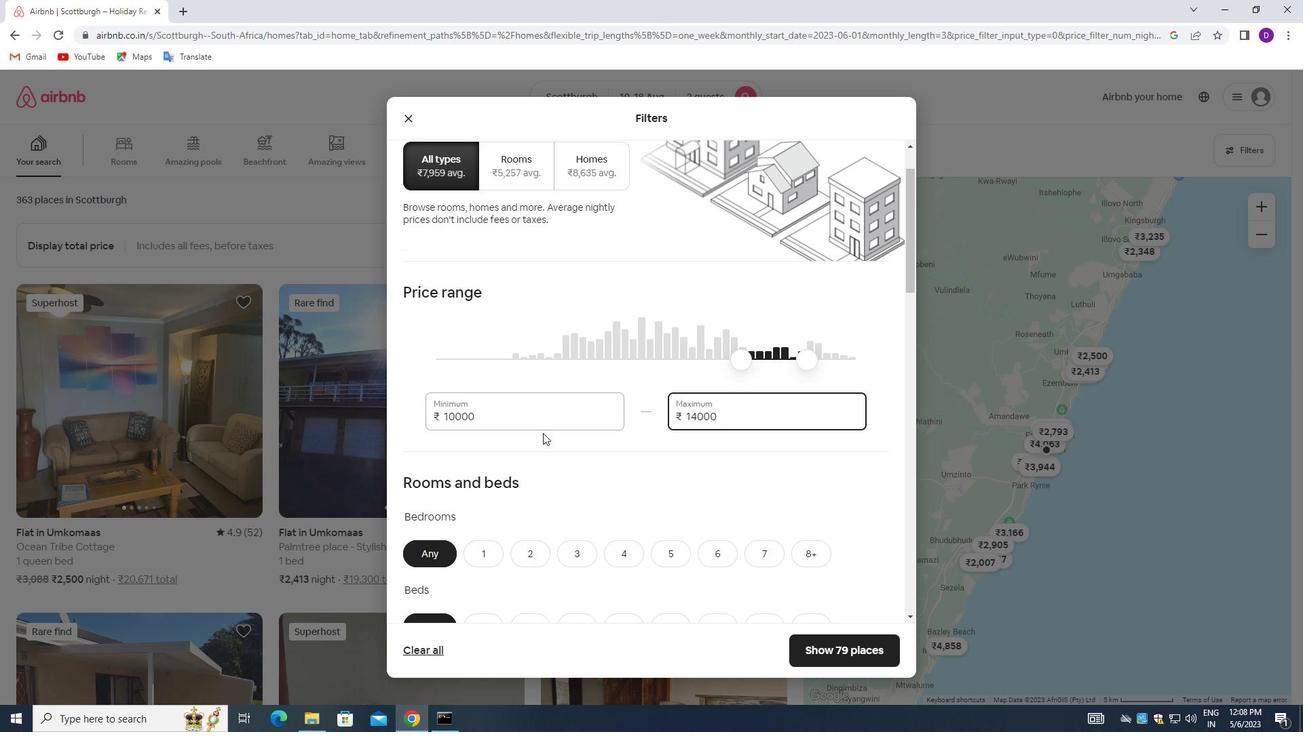 
Action: Mouse moved to (483, 419)
Screenshot: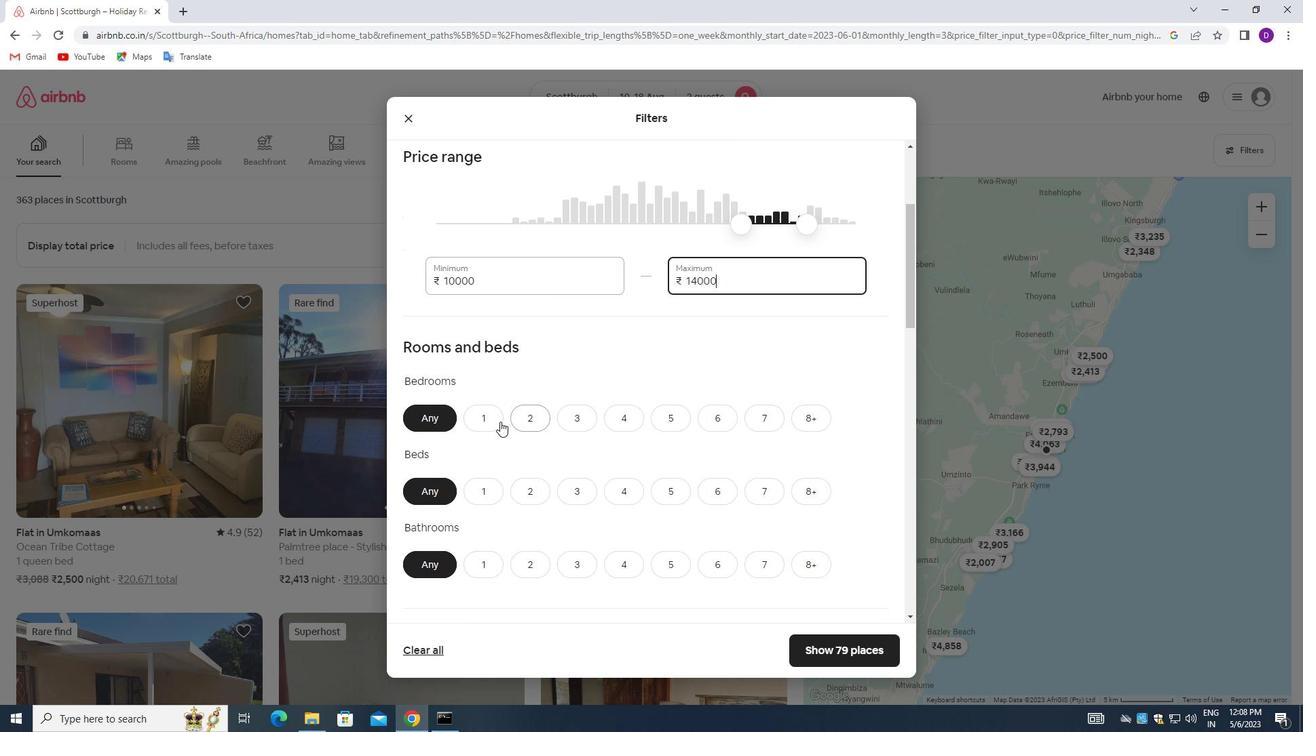 
Action: Mouse pressed left at (483, 419)
Screenshot: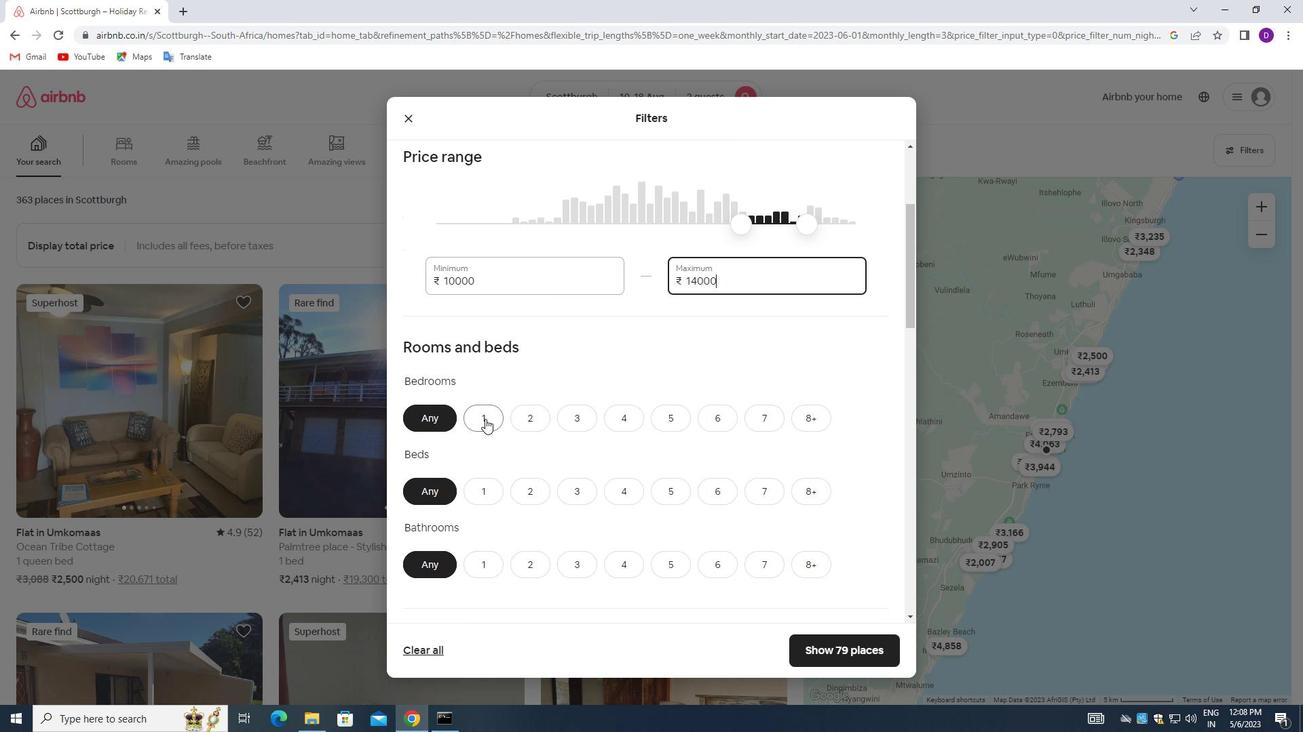 
Action: Mouse moved to (487, 485)
Screenshot: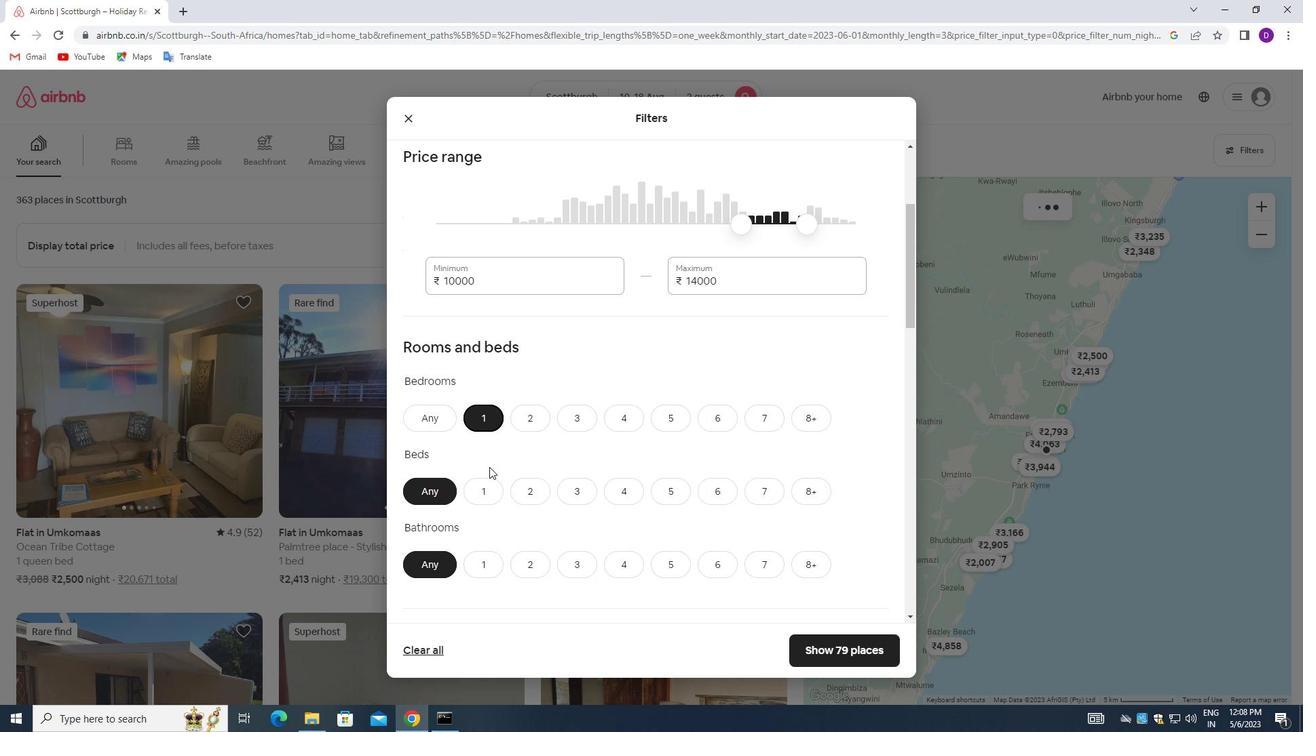 
Action: Mouse pressed left at (487, 485)
Screenshot: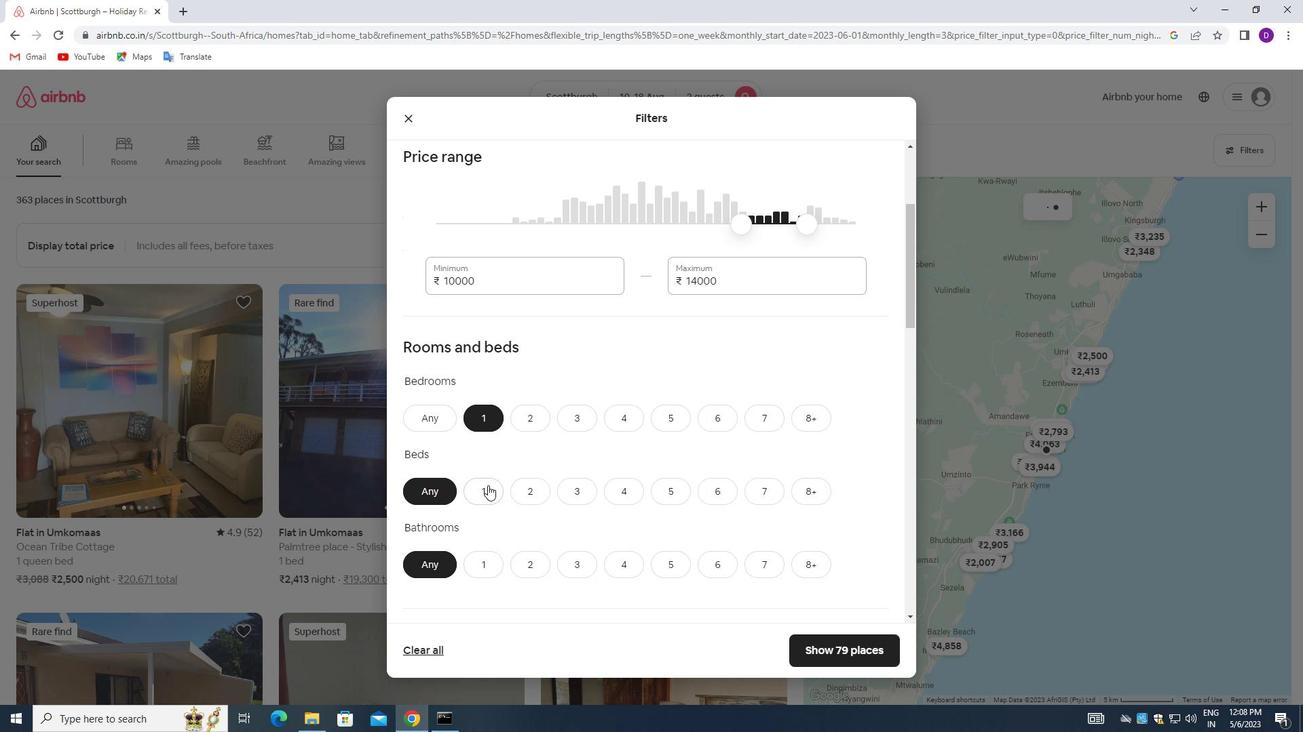 
Action: Mouse moved to (487, 553)
Screenshot: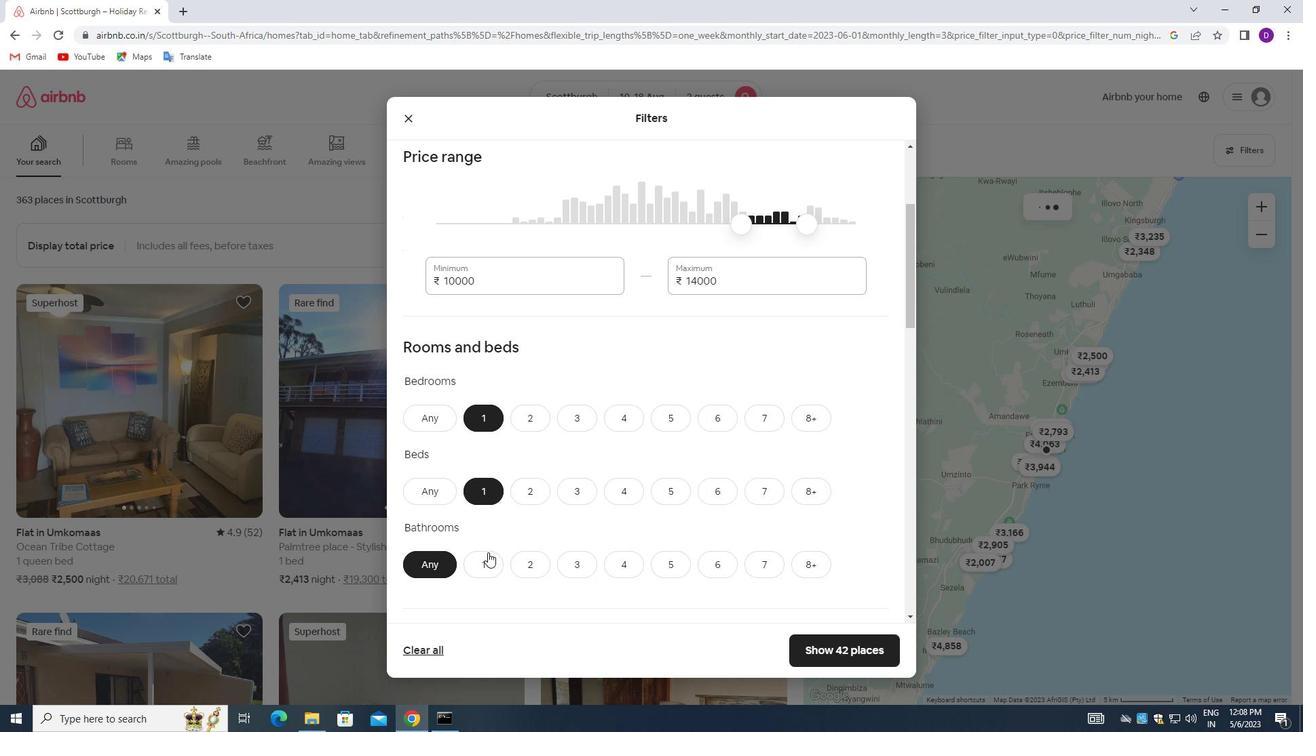 
Action: Mouse pressed left at (487, 553)
Screenshot: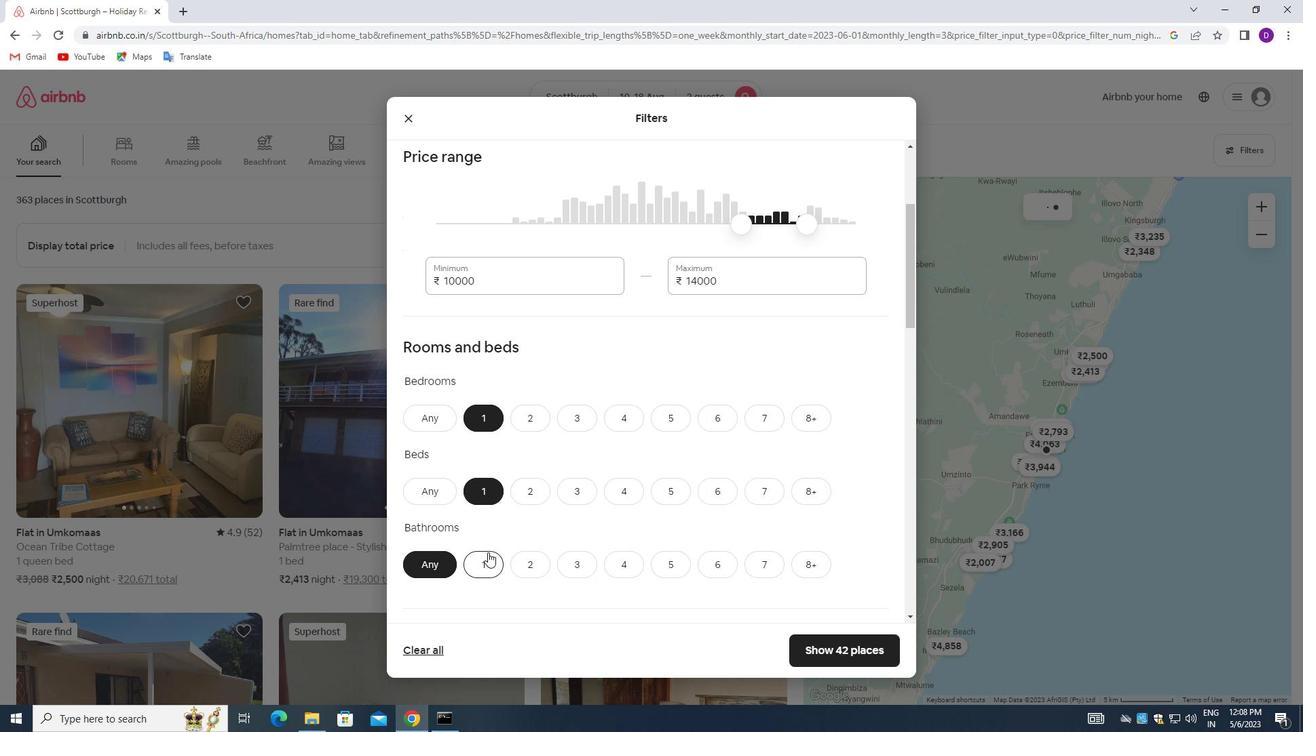 
Action: Mouse moved to (597, 449)
Screenshot: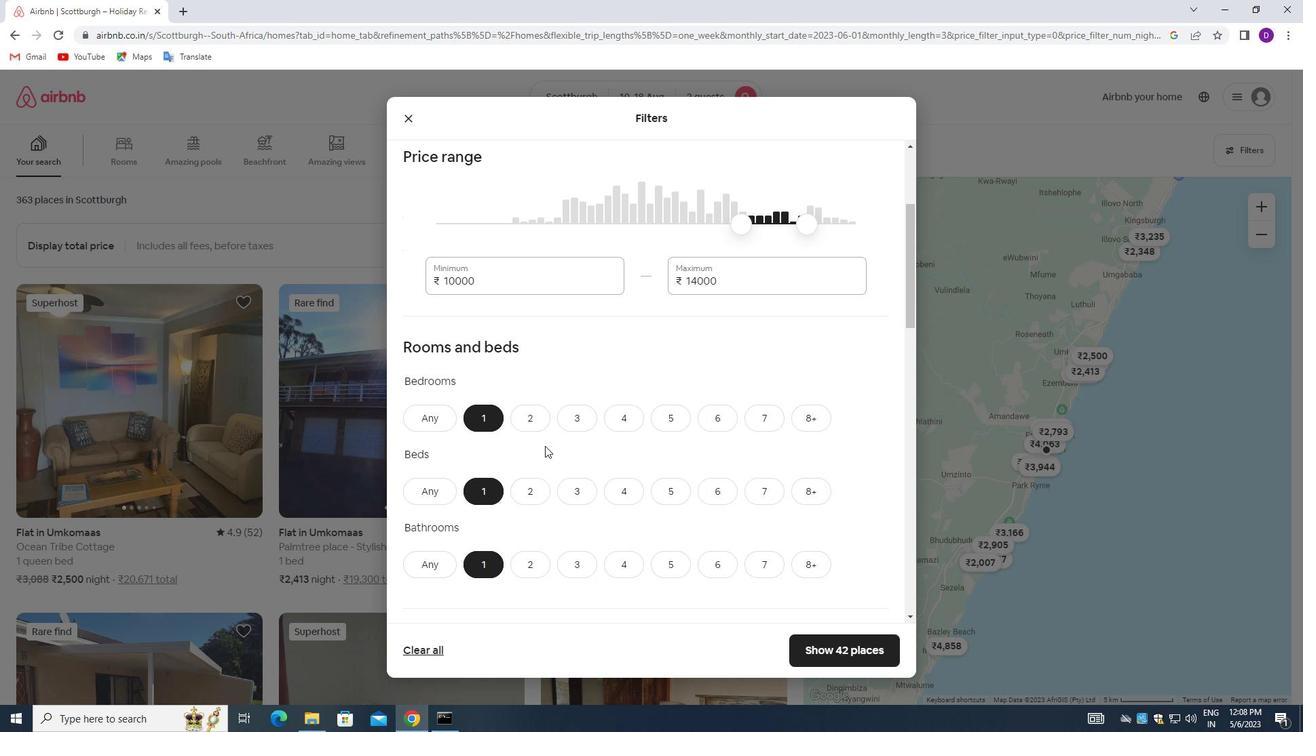 
Action: Mouse scrolled (597, 449) with delta (0, 0)
Screenshot: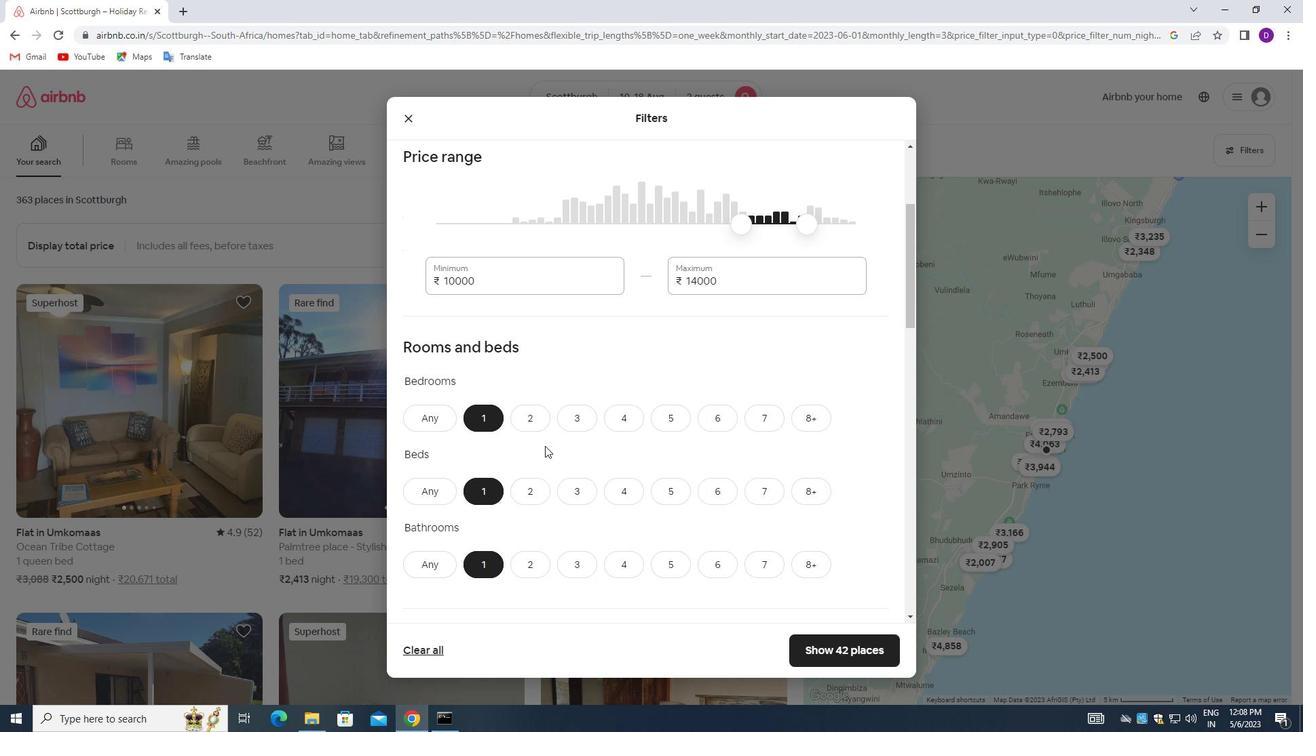 
Action: Mouse moved to (599, 449)
Screenshot: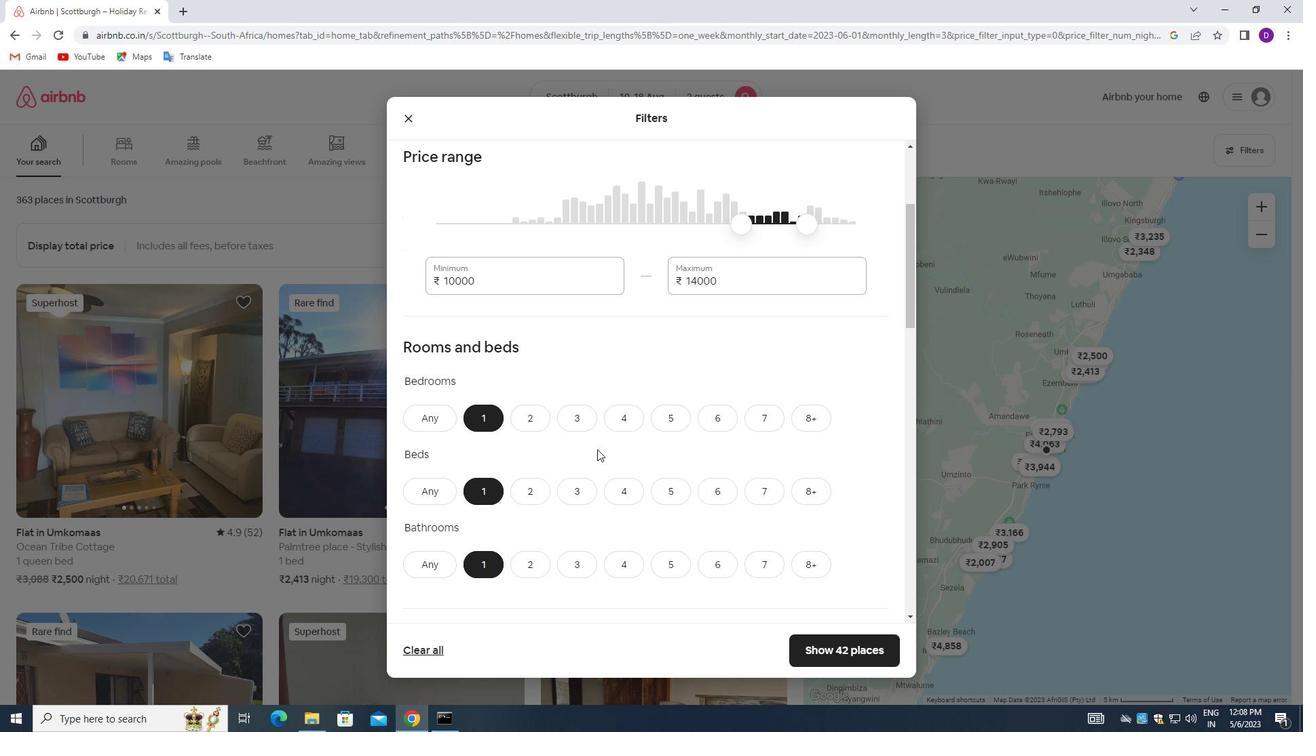 
Action: Mouse scrolled (599, 449) with delta (0, 0)
Screenshot: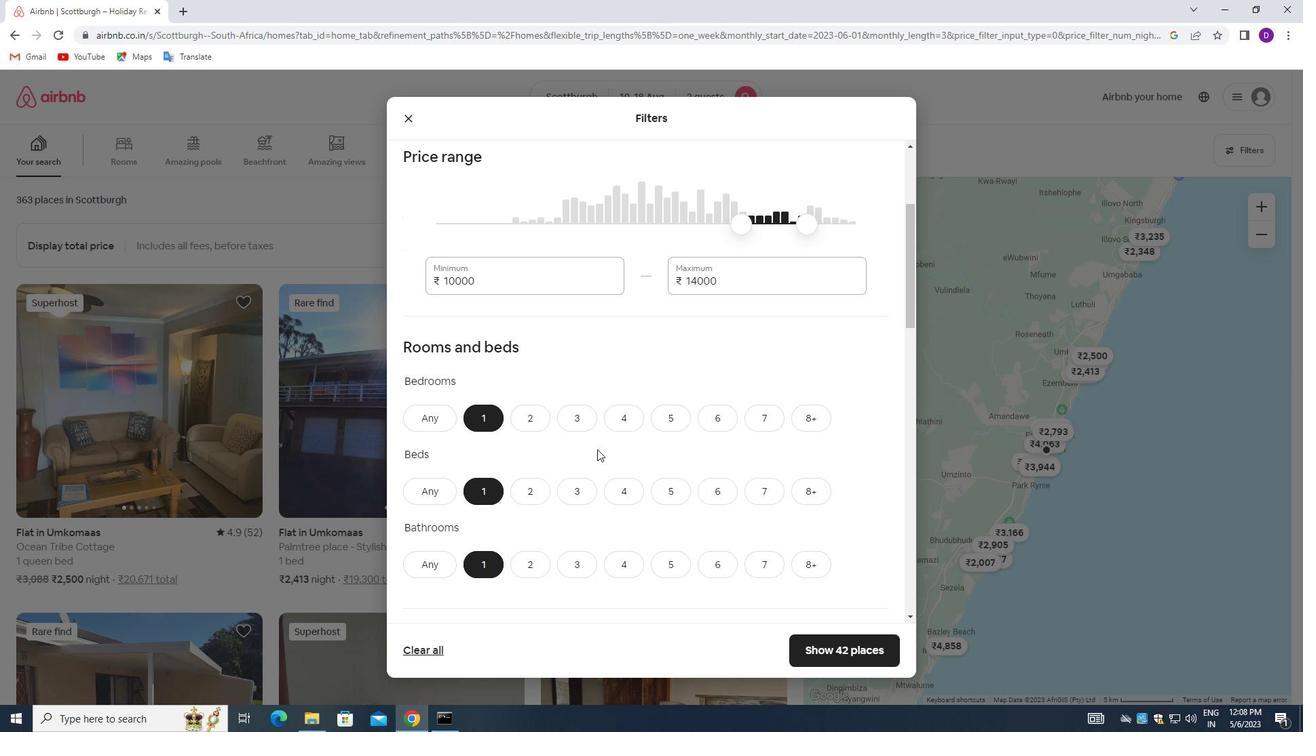 
Action: Mouse moved to (634, 405)
Screenshot: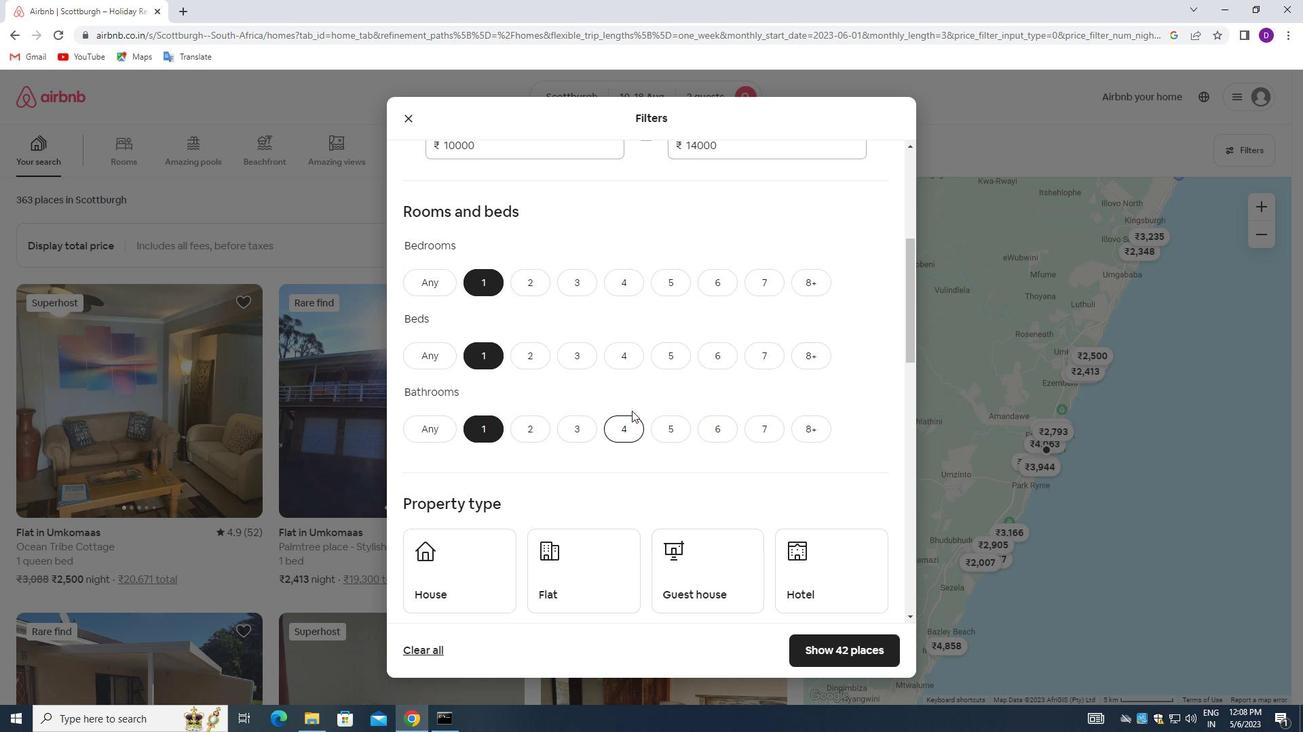 
Action: Mouse scrolled (634, 404) with delta (0, 0)
Screenshot: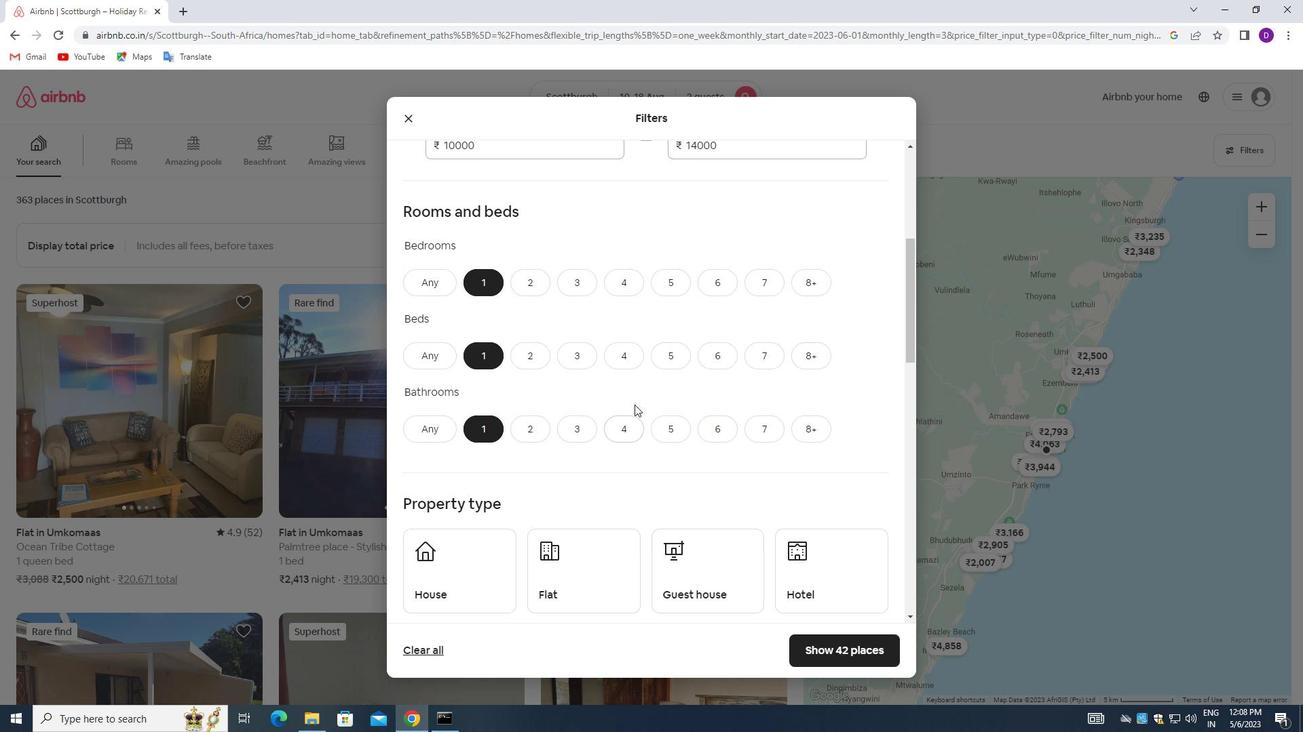 
Action: Mouse moved to (485, 488)
Screenshot: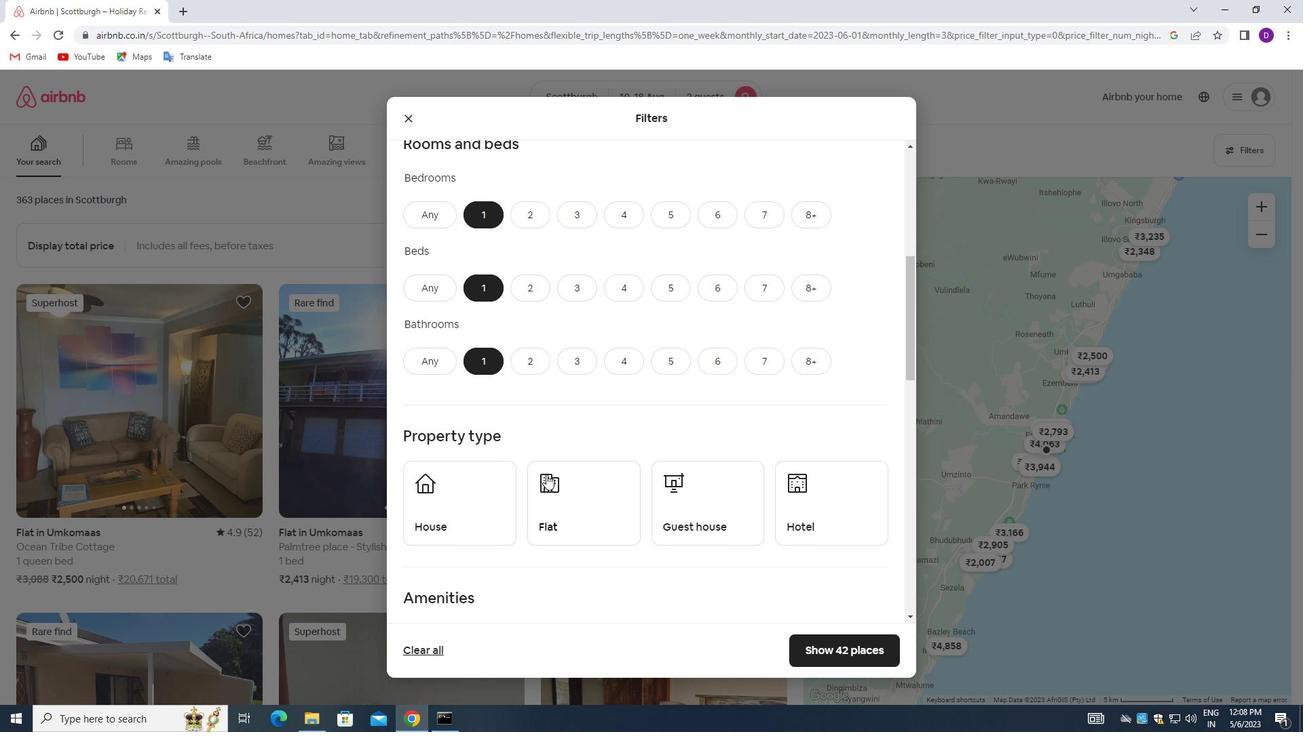 
Action: Mouse pressed left at (485, 488)
Screenshot: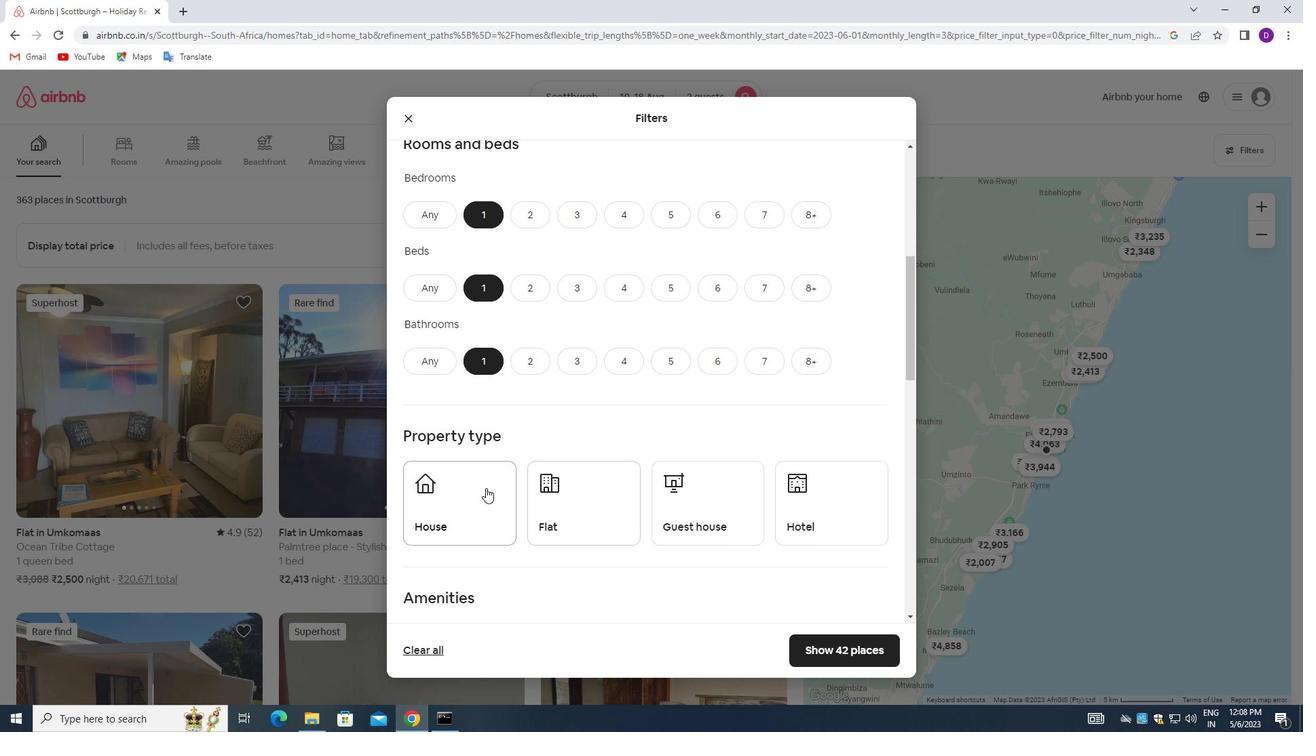 
Action: Mouse moved to (587, 495)
Screenshot: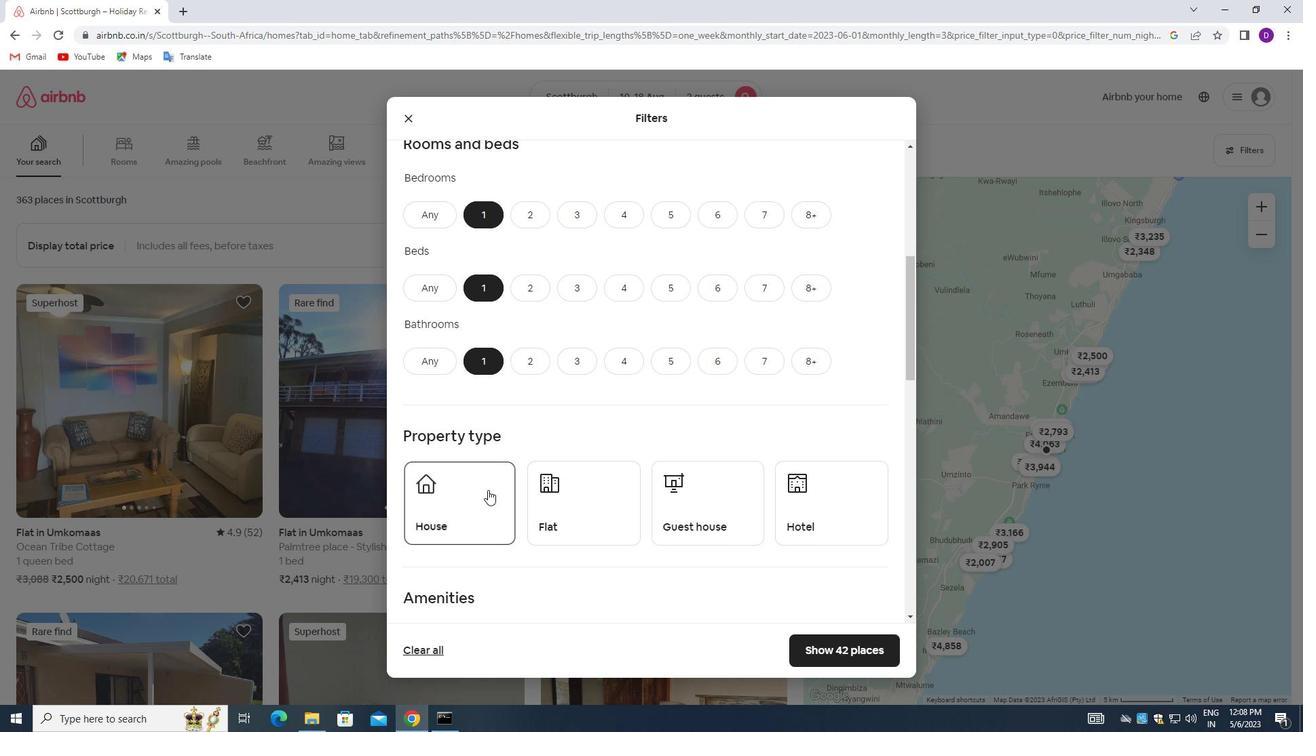 
Action: Mouse pressed left at (587, 495)
Screenshot: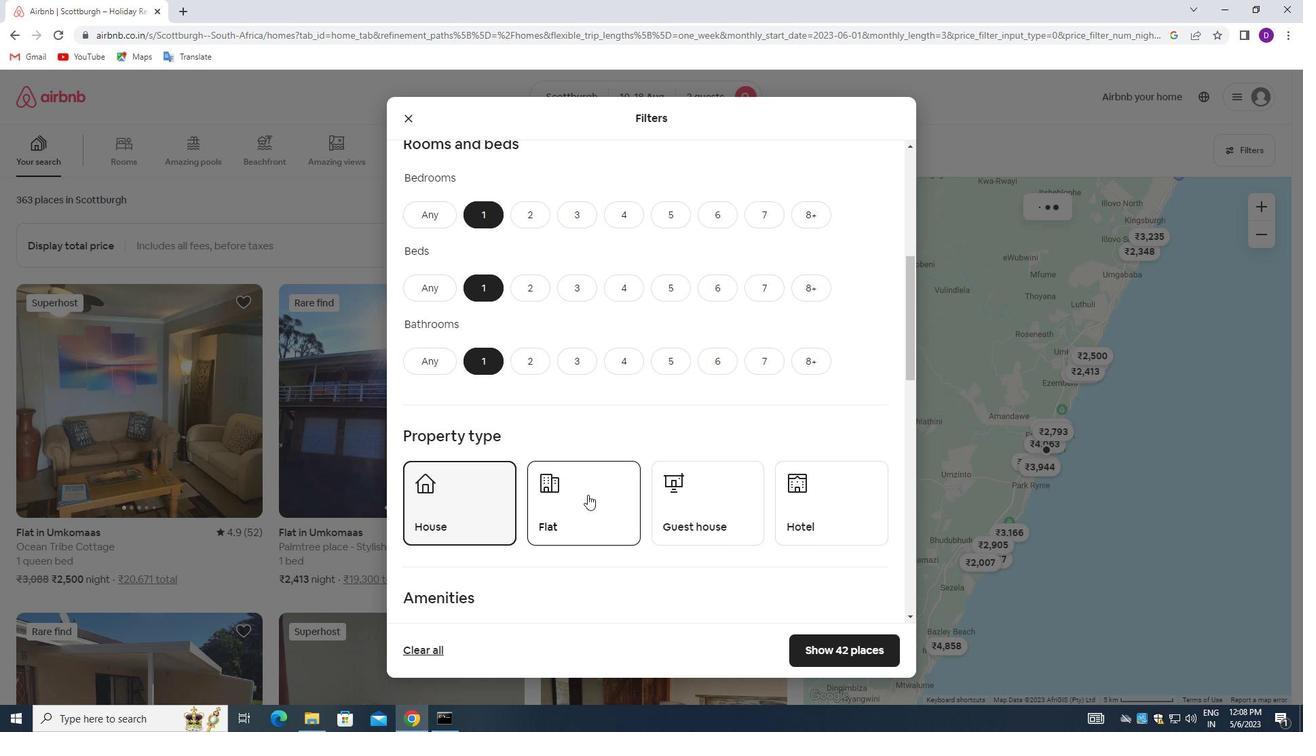 
Action: Mouse moved to (677, 503)
Screenshot: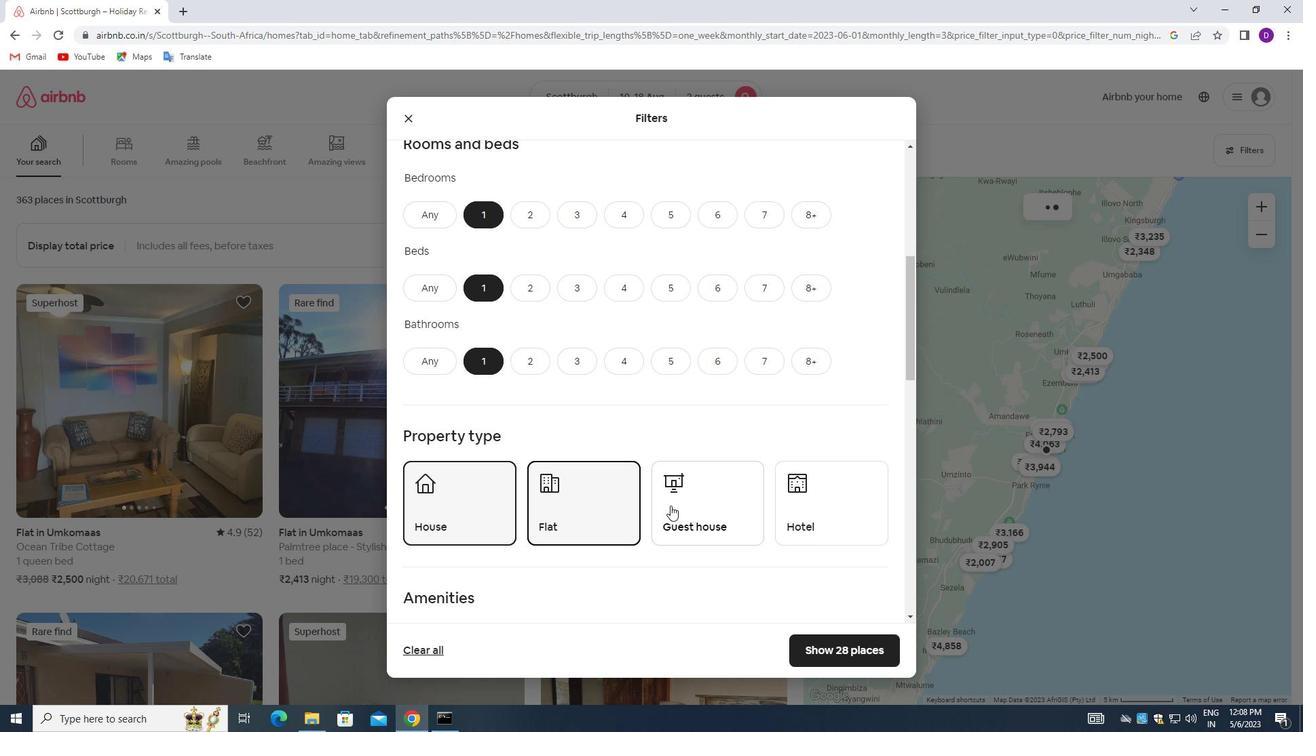 
Action: Mouse pressed left at (677, 503)
Screenshot: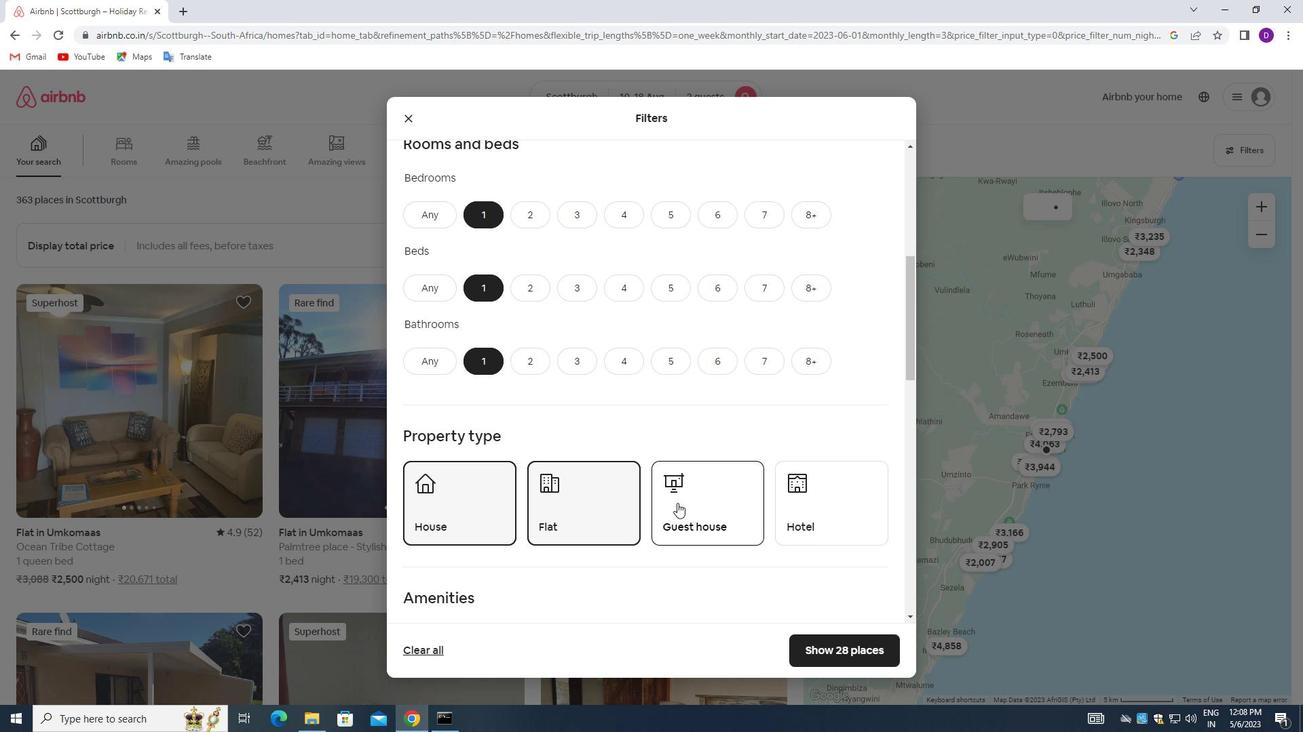 
Action: Mouse moved to (632, 492)
Screenshot: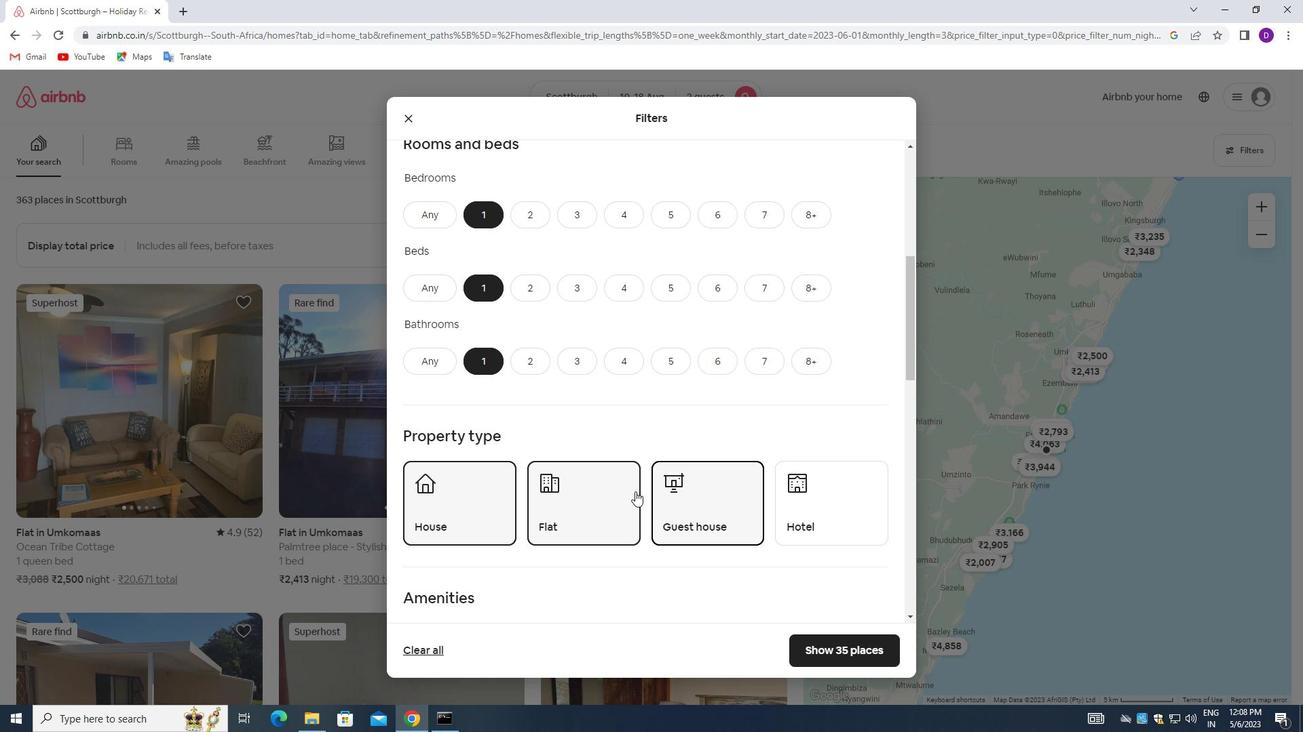 
Action: Mouse scrolled (632, 492) with delta (0, 0)
Screenshot: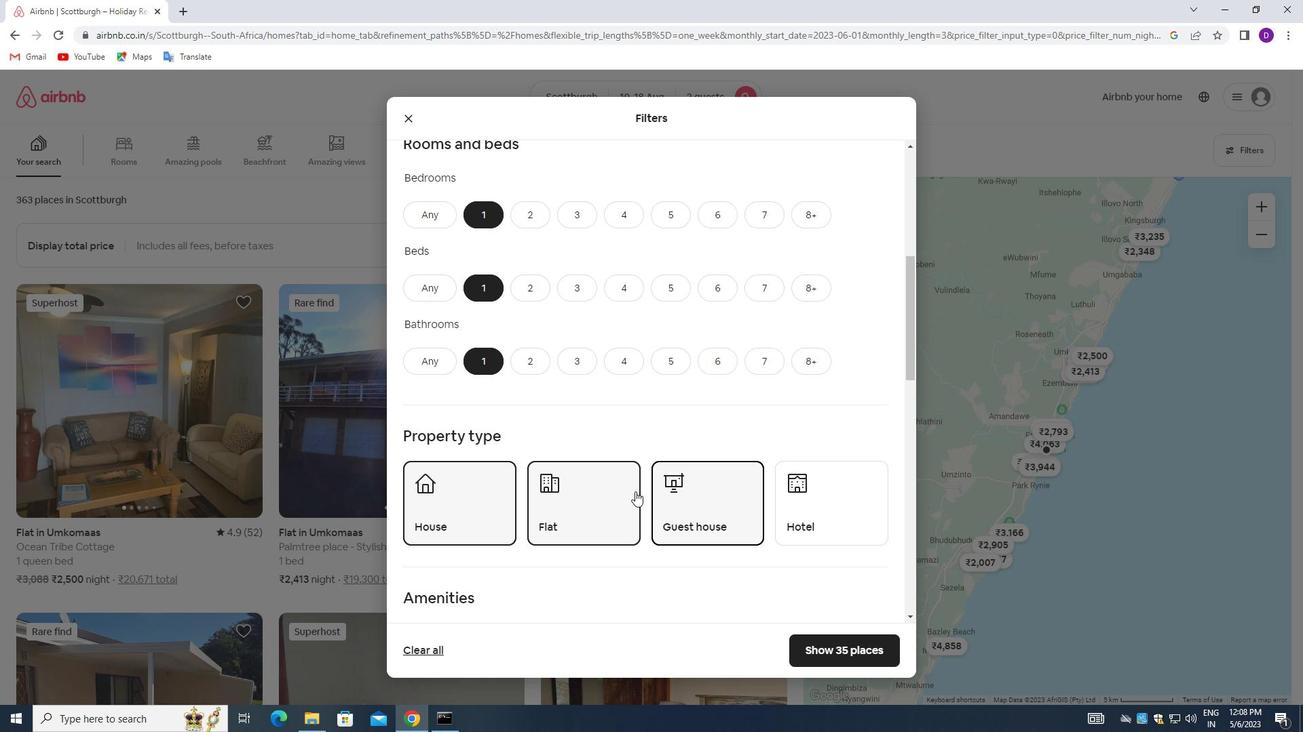 
Action: Mouse moved to (640, 483)
Screenshot: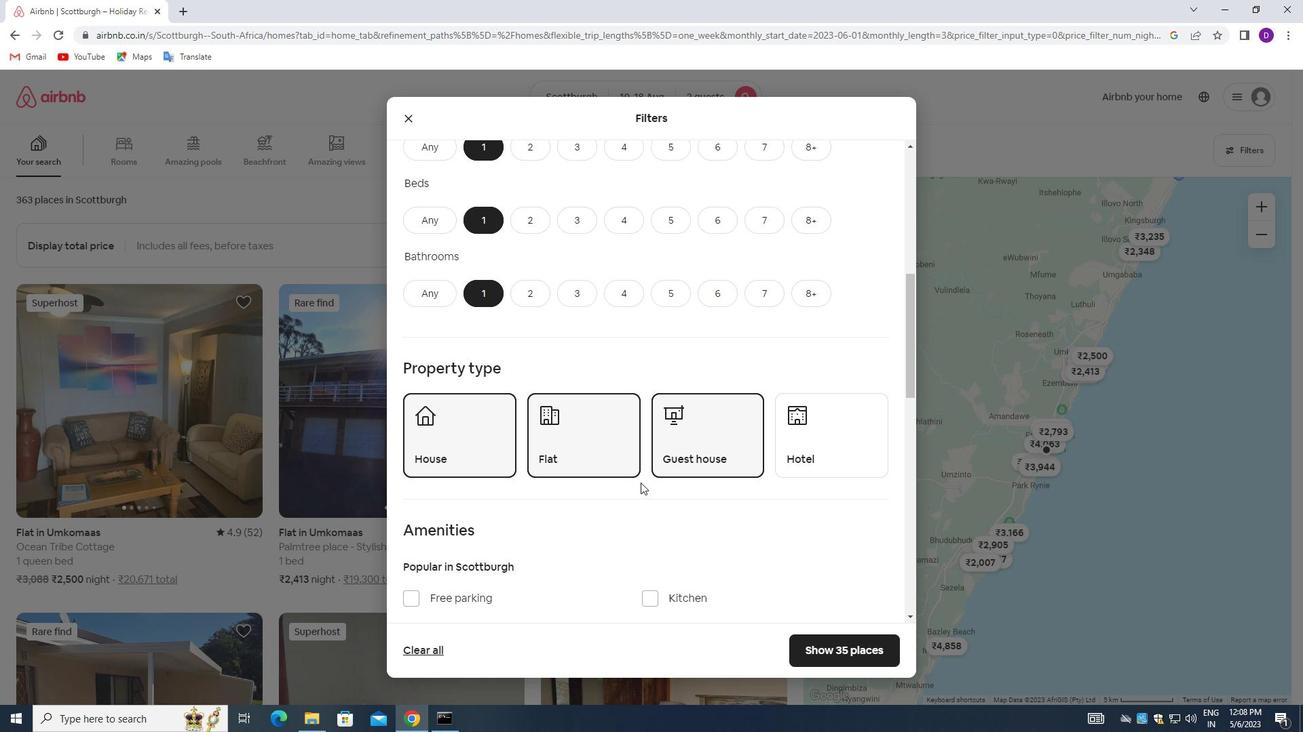 
Action: Mouse scrolled (640, 482) with delta (0, 0)
Screenshot: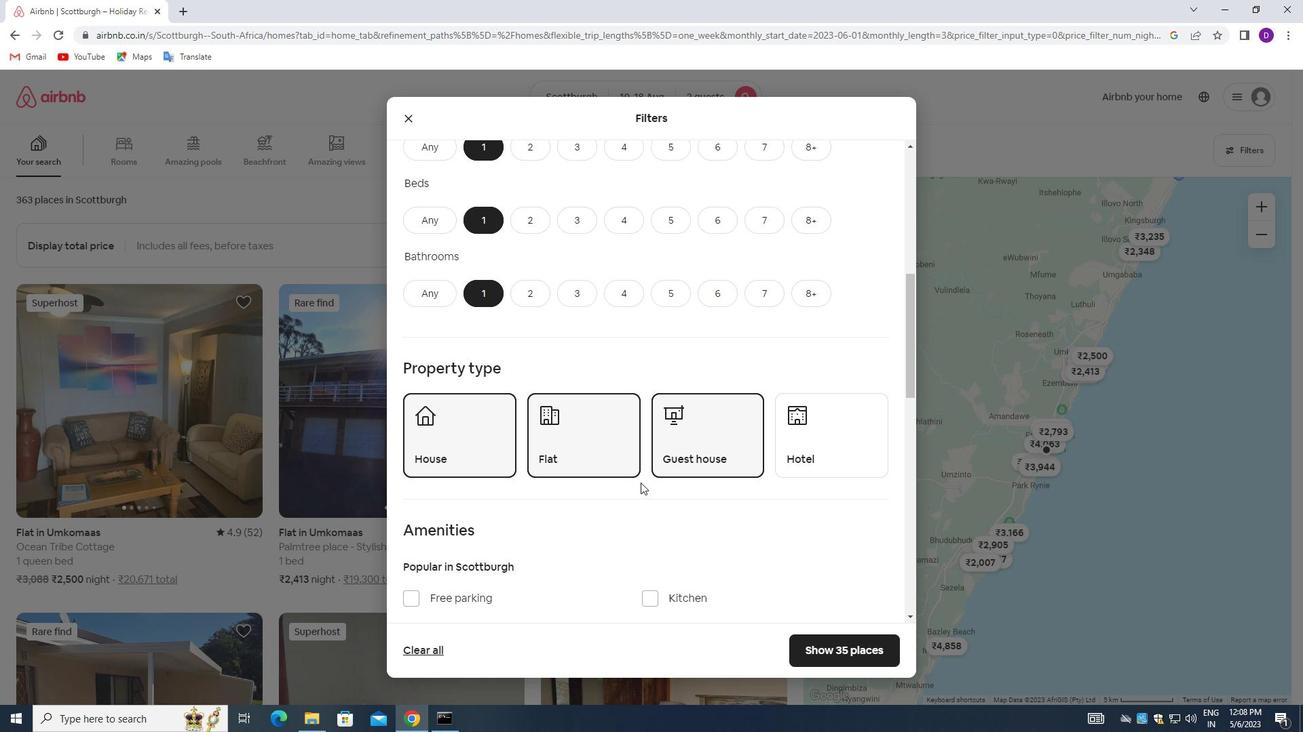 
Action: Mouse moved to (642, 483)
Screenshot: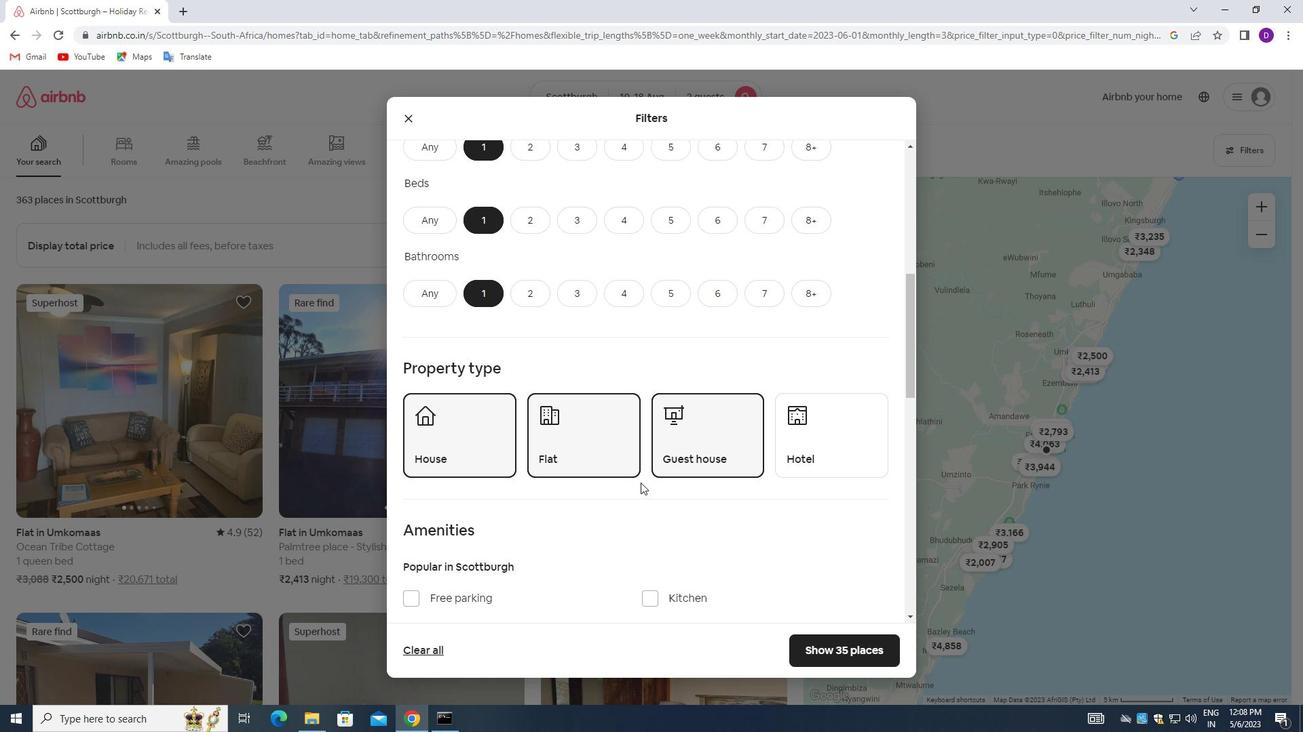
Action: Mouse scrolled (642, 482) with delta (0, 0)
Screenshot: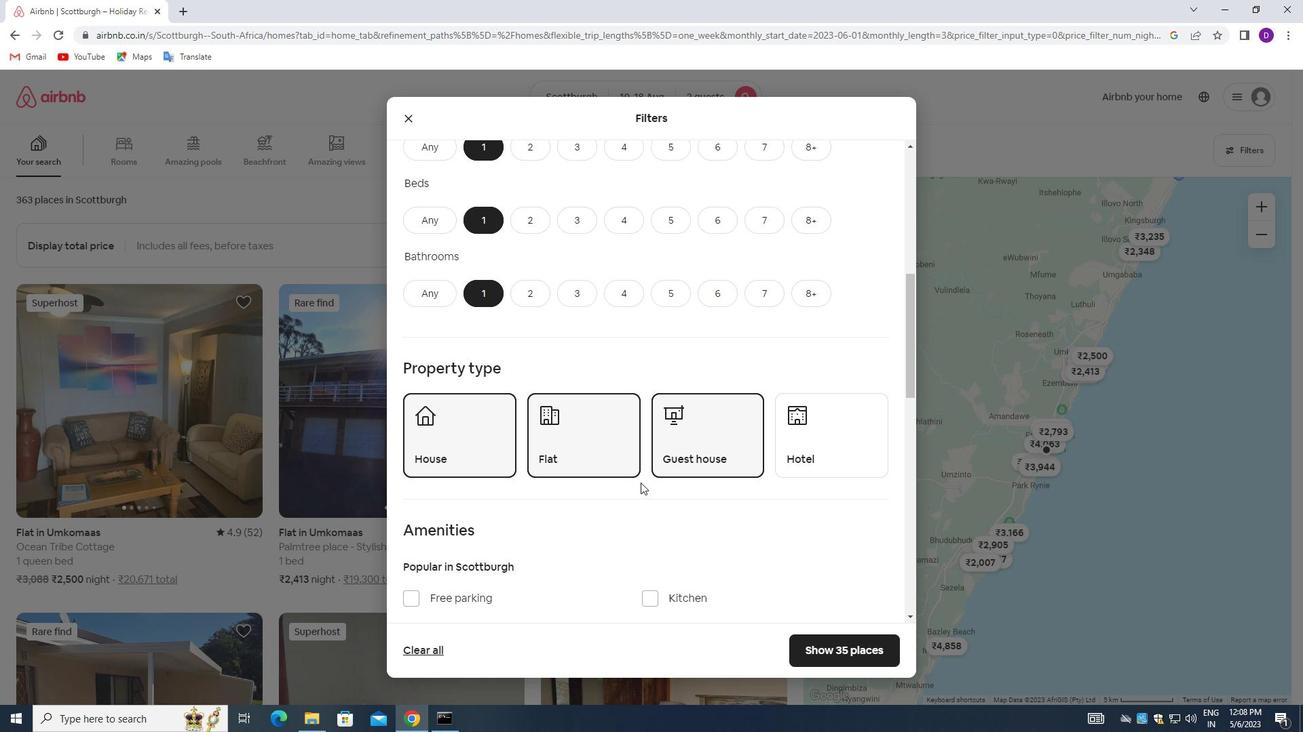 
Action: Mouse moved to (643, 482)
Screenshot: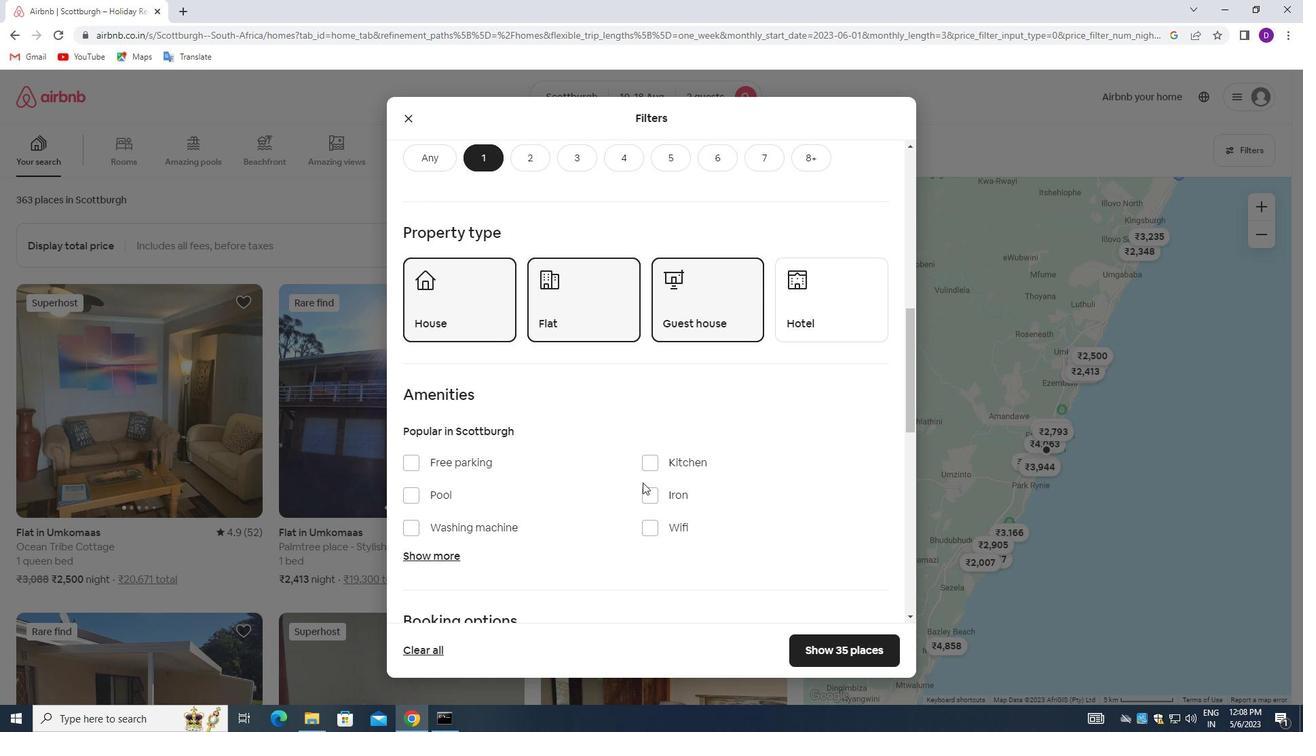 
Action: Mouse scrolled (643, 481) with delta (0, 0)
Screenshot: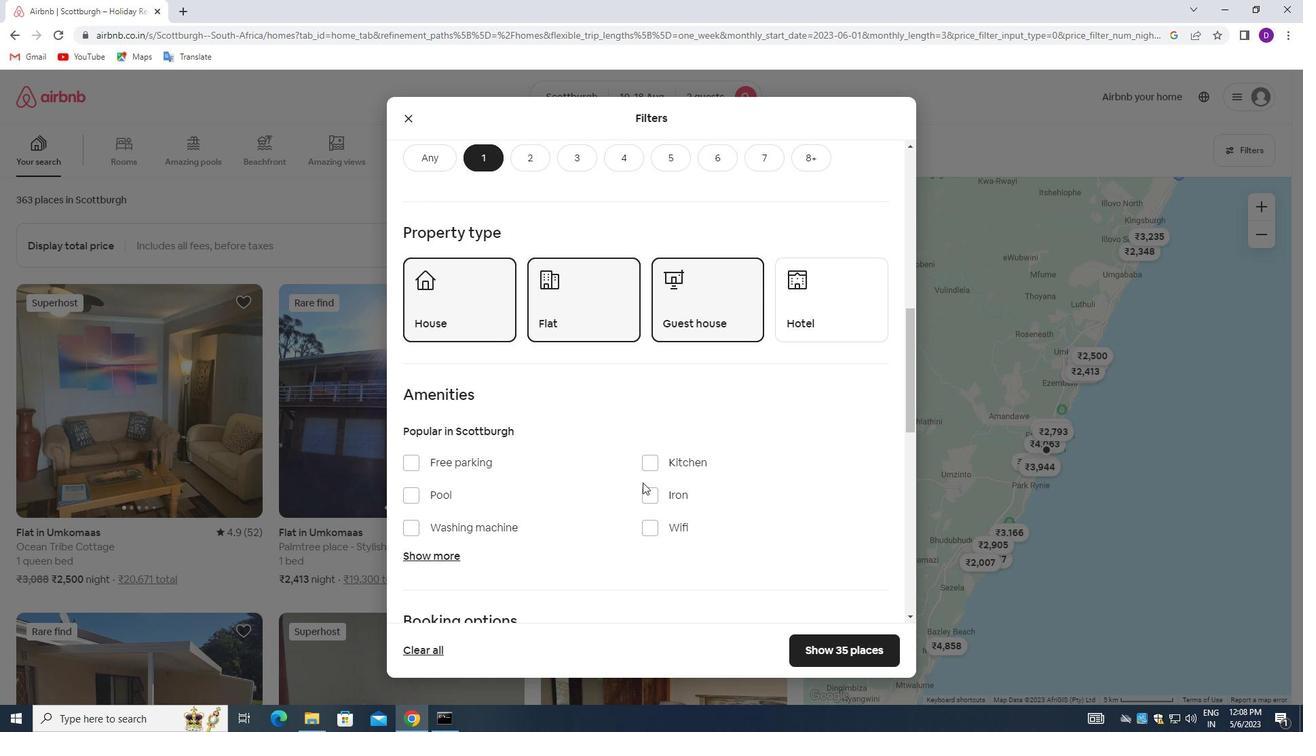 
Action: Mouse moved to (646, 481)
Screenshot: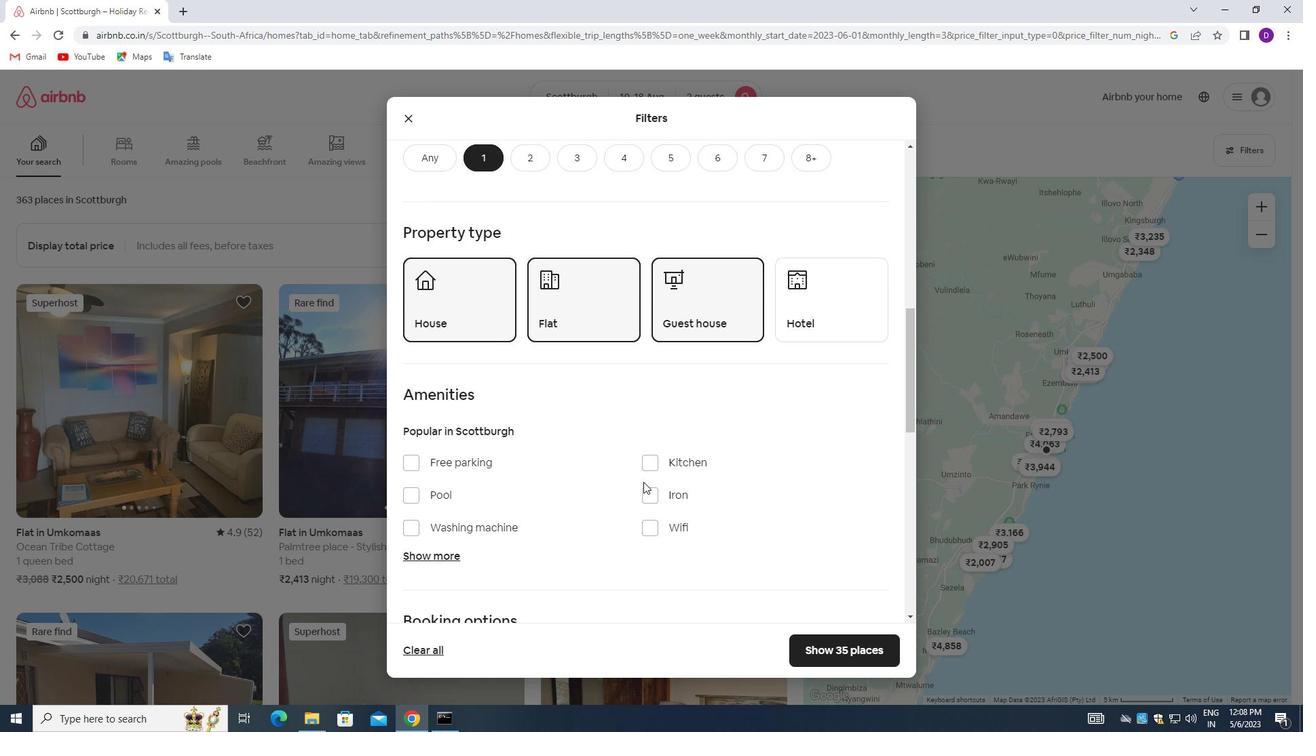 
Action: Mouse scrolled (646, 481) with delta (0, 0)
Screenshot: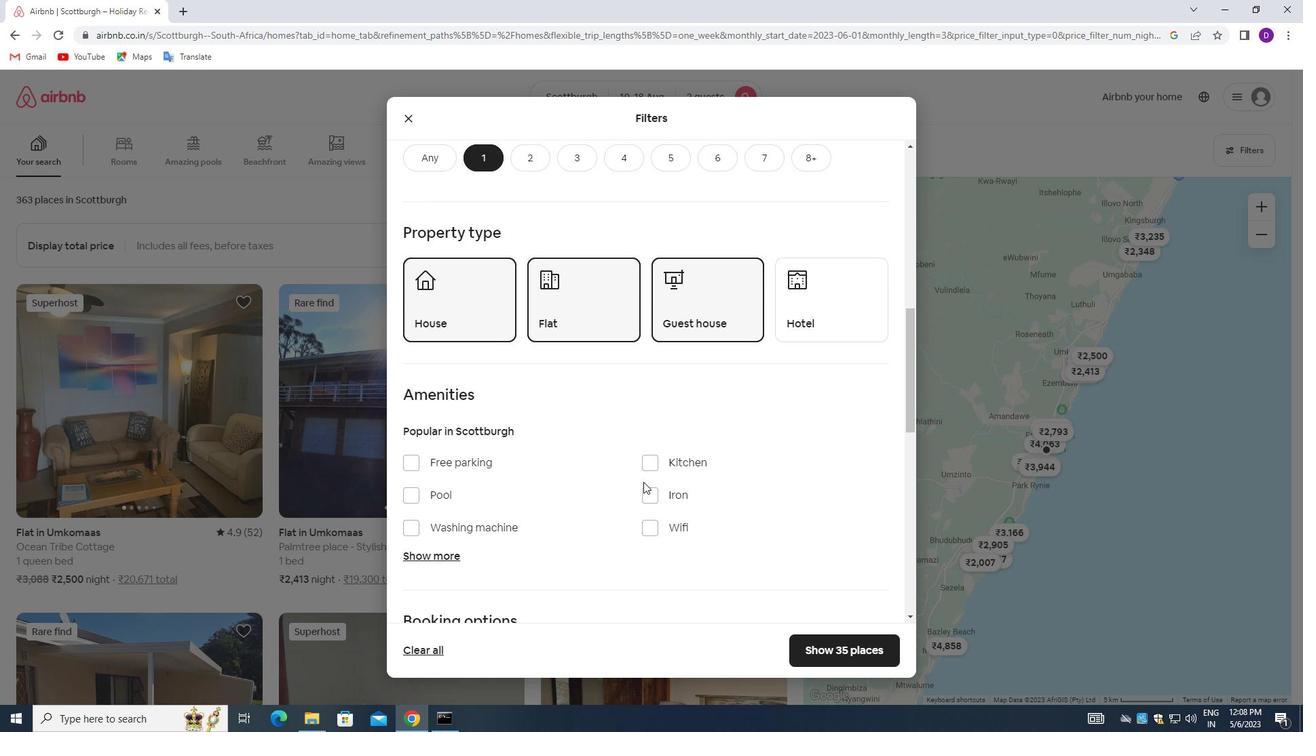 
Action: Mouse moved to (643, 392)
Screenshot: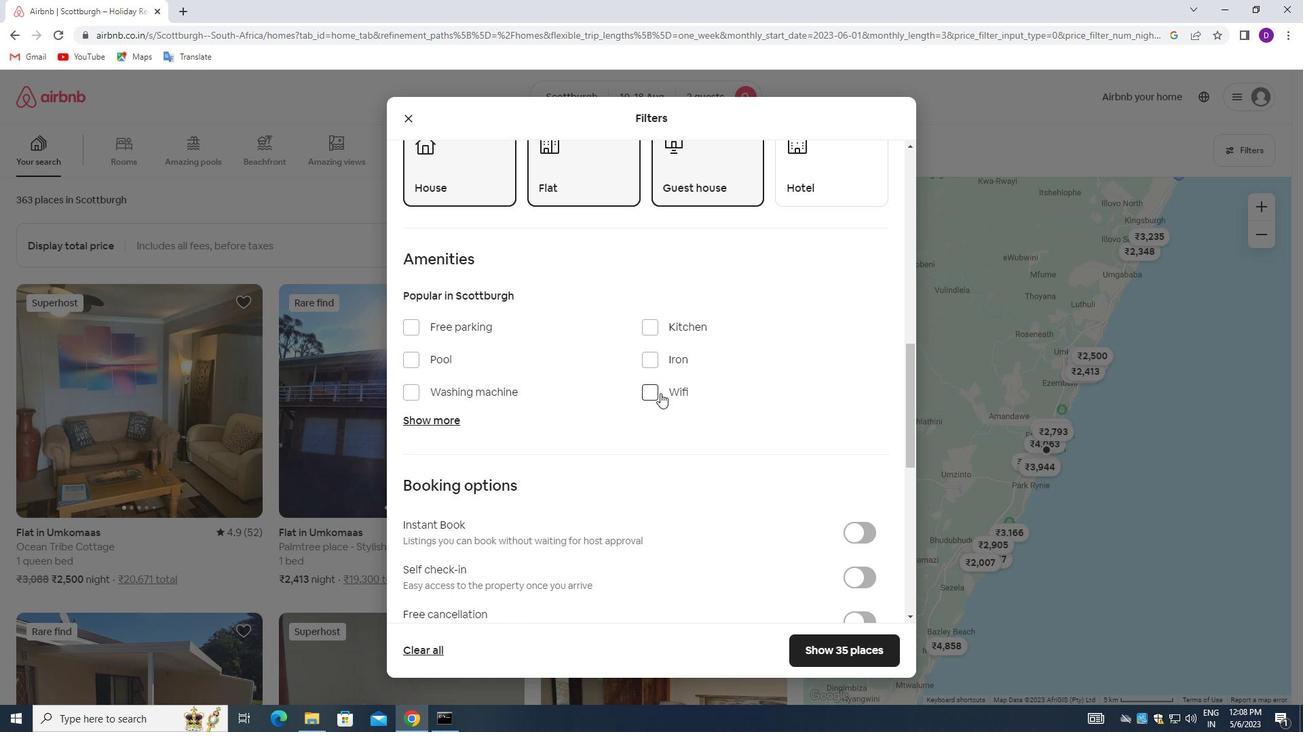 
Action: Mouse pressed left at (643, 392)
Screenshot: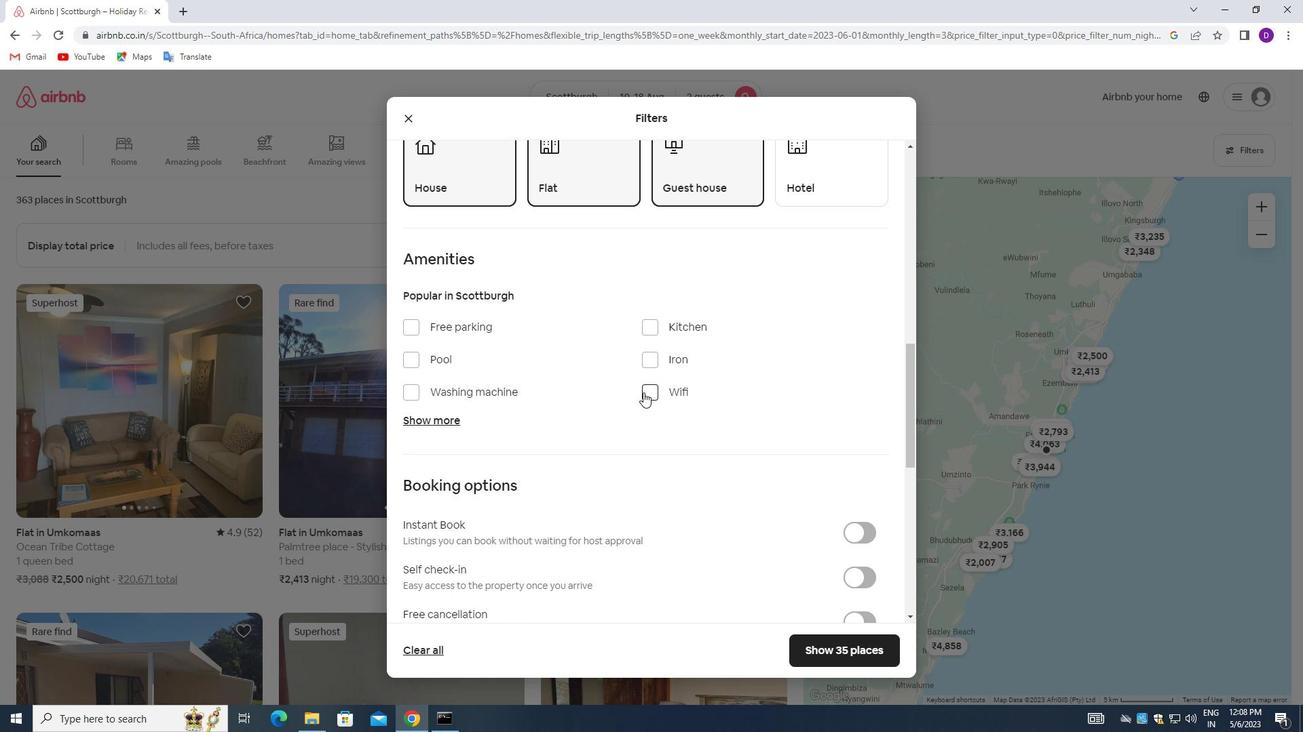 
Action: Mouse moved to (411, 327)
Screenshot: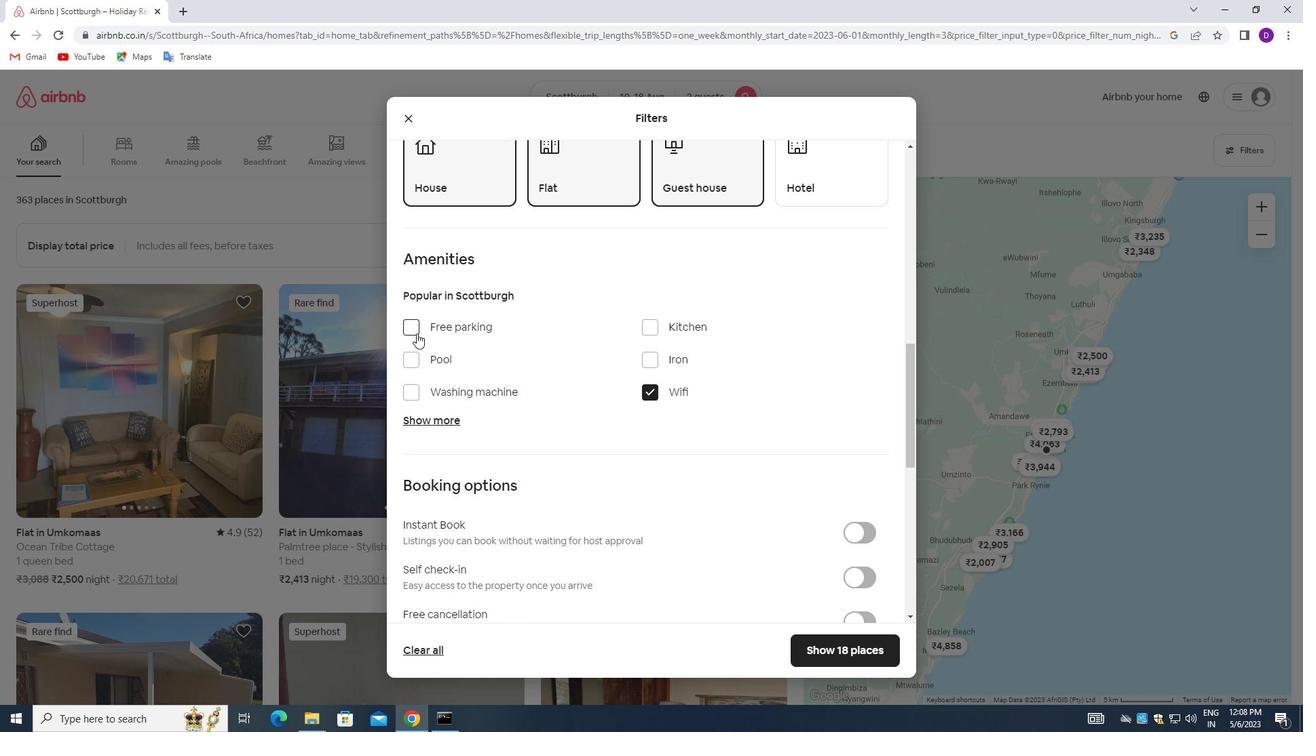 
Action: Mouse pressed left at (411, 327)
Screenshot: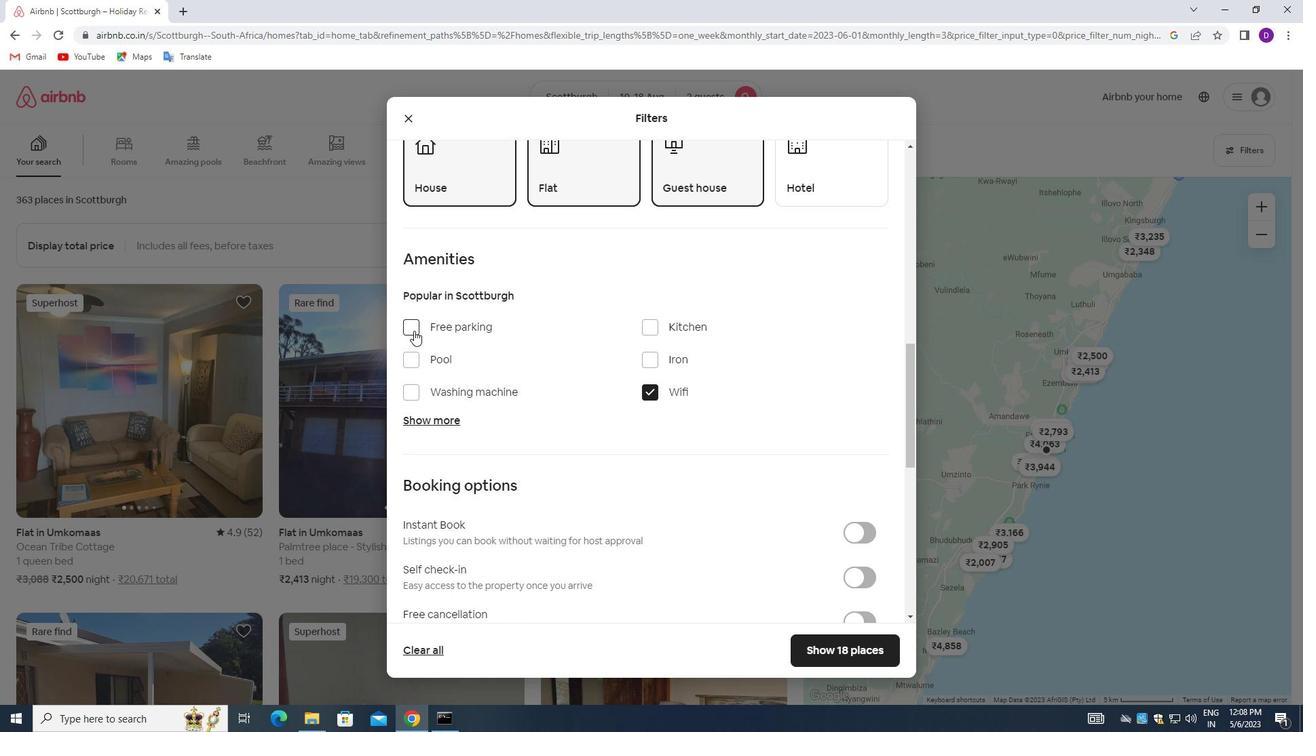 
Action: Mouse moved to (433, 419)
Screenshot: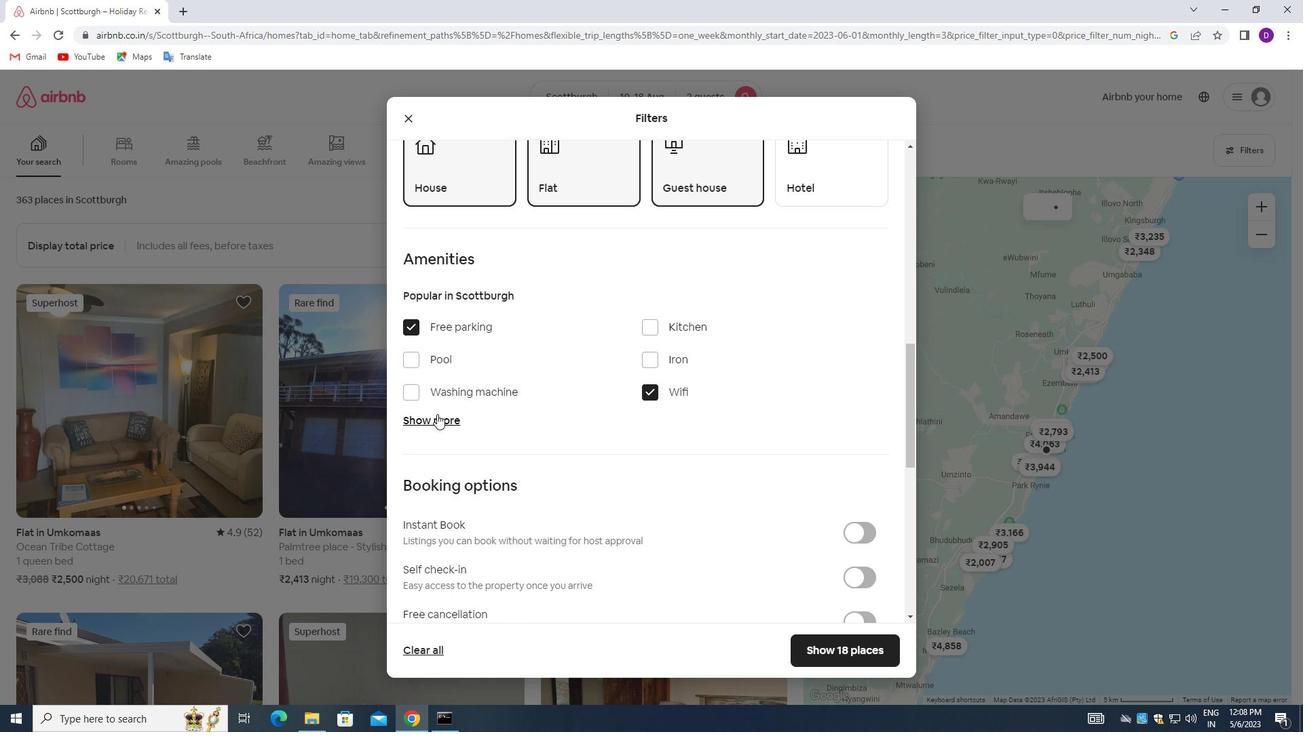 
Action: Mouse pressed left at (433, 419)
Screenshot: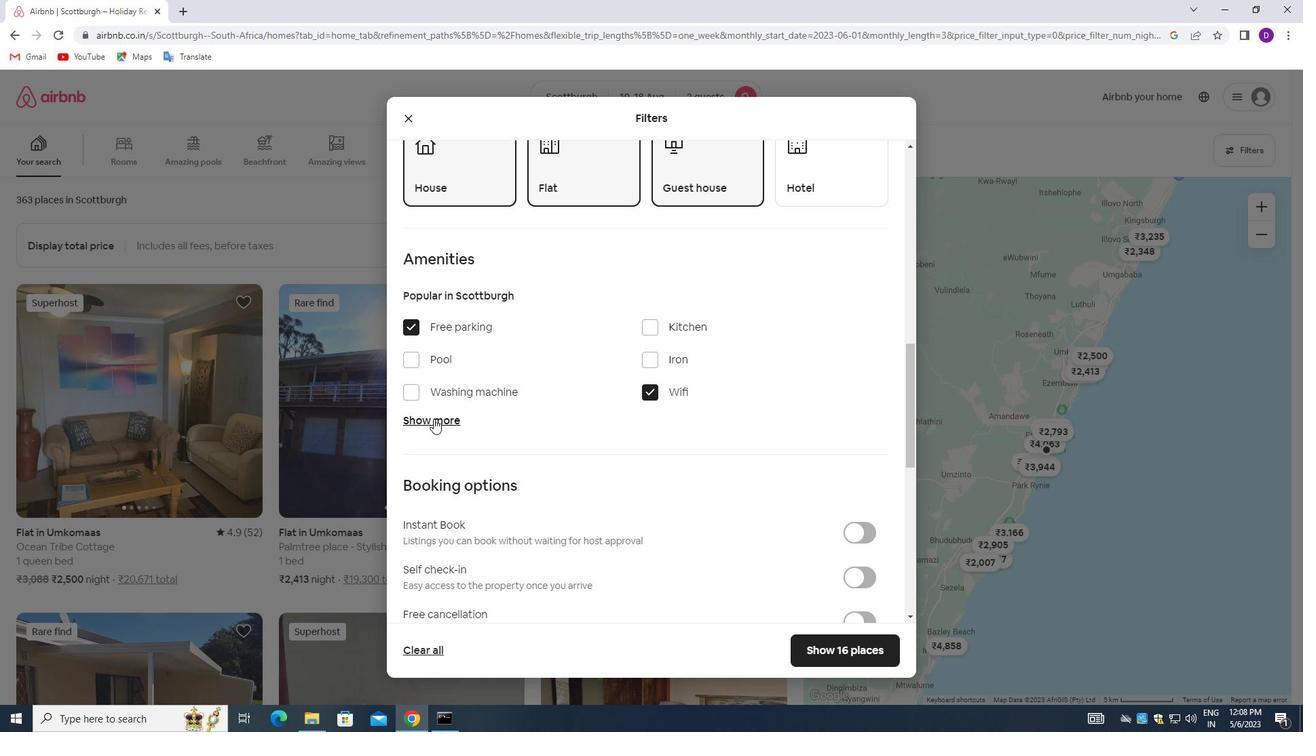 
Action: Mouse moved to (513, 433)
Screenshot: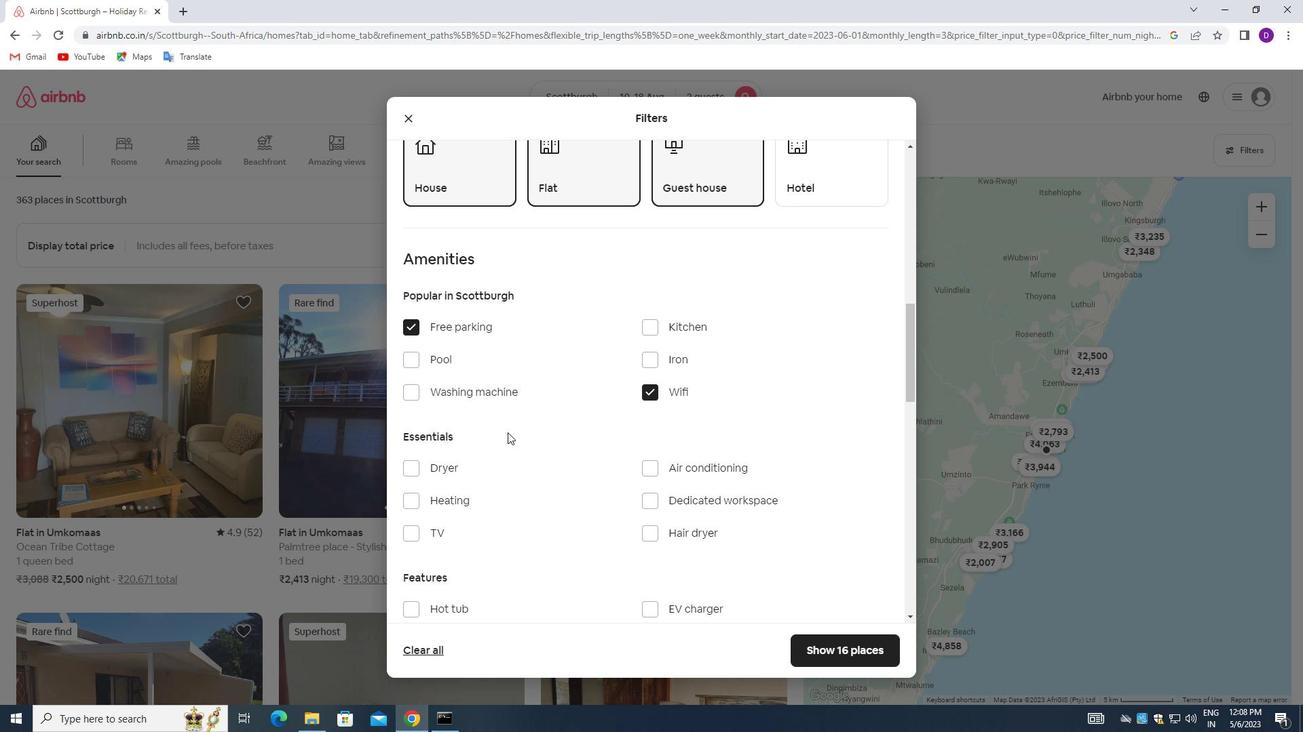 
Action: Mouse scrolled (513, 432) with delta (0, 0)
Screenshot: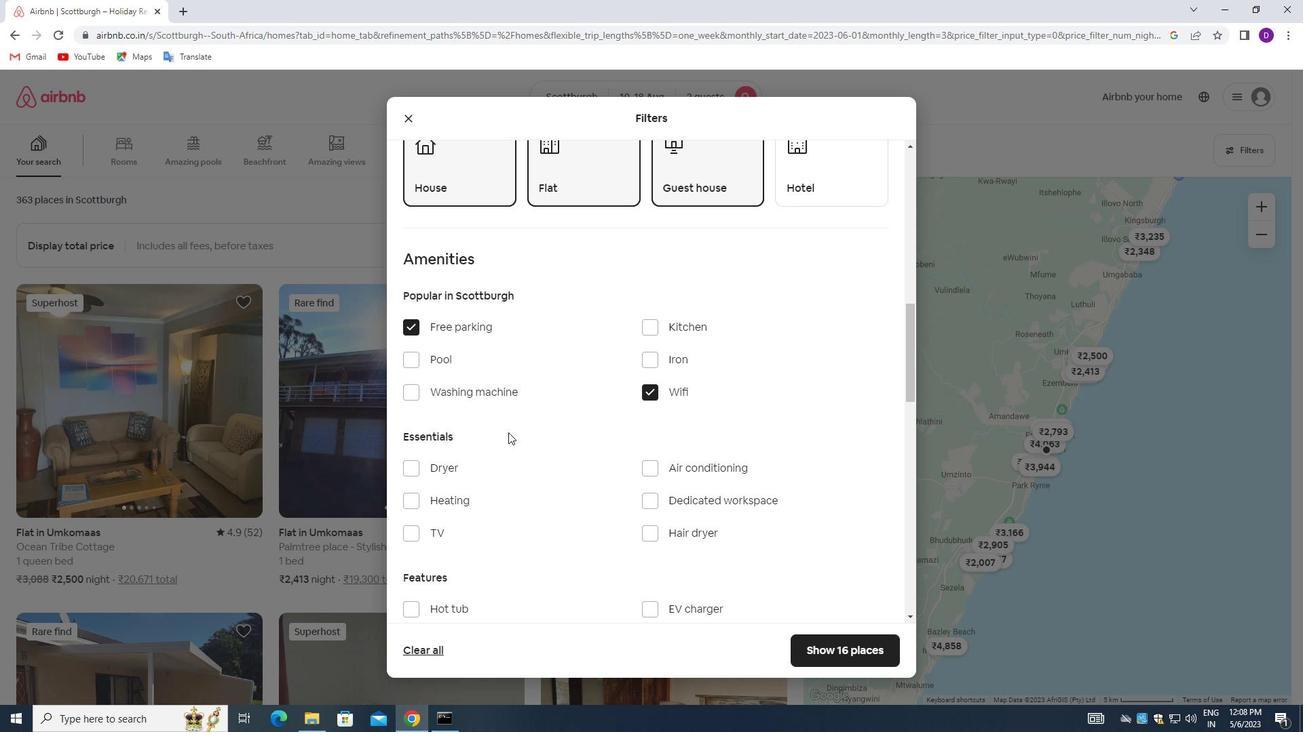 
Action: Mouse moved to (586, 412)
Screenshot: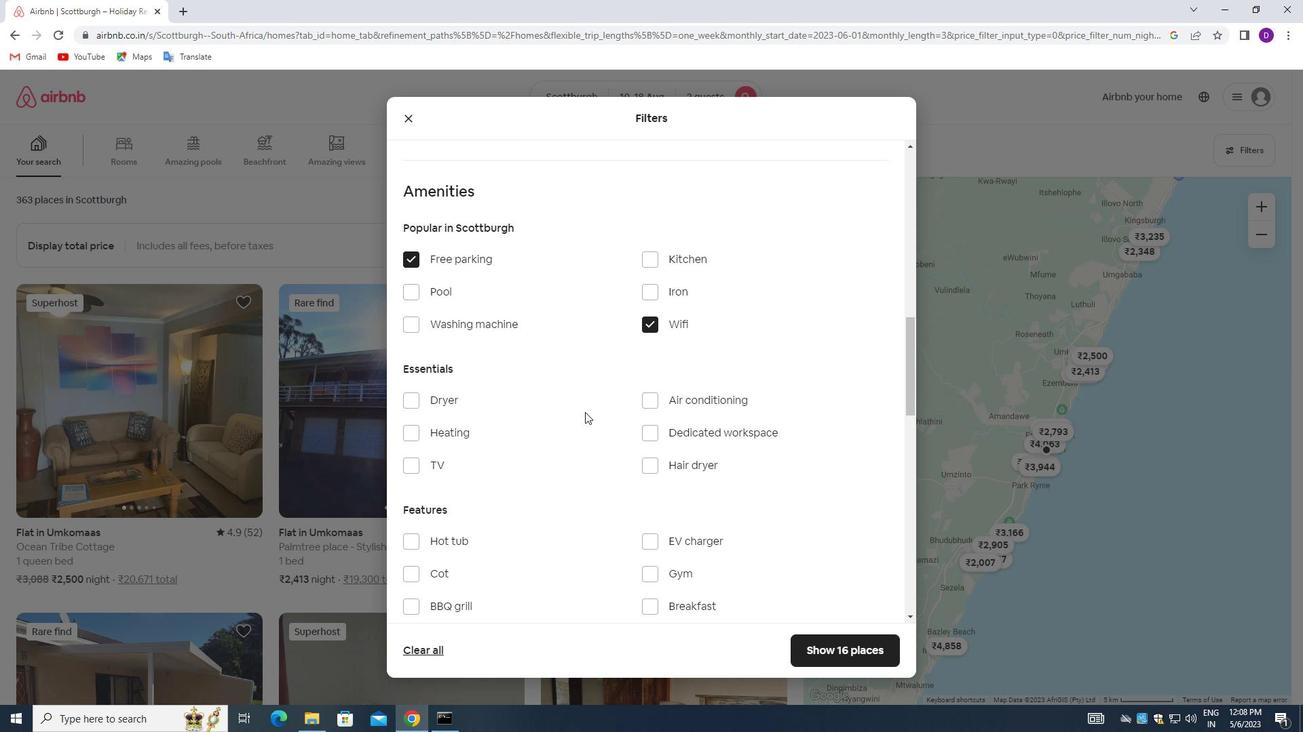 
Action: Mouse scrolled (586, 411) with delta (0, 0)
Screenshot: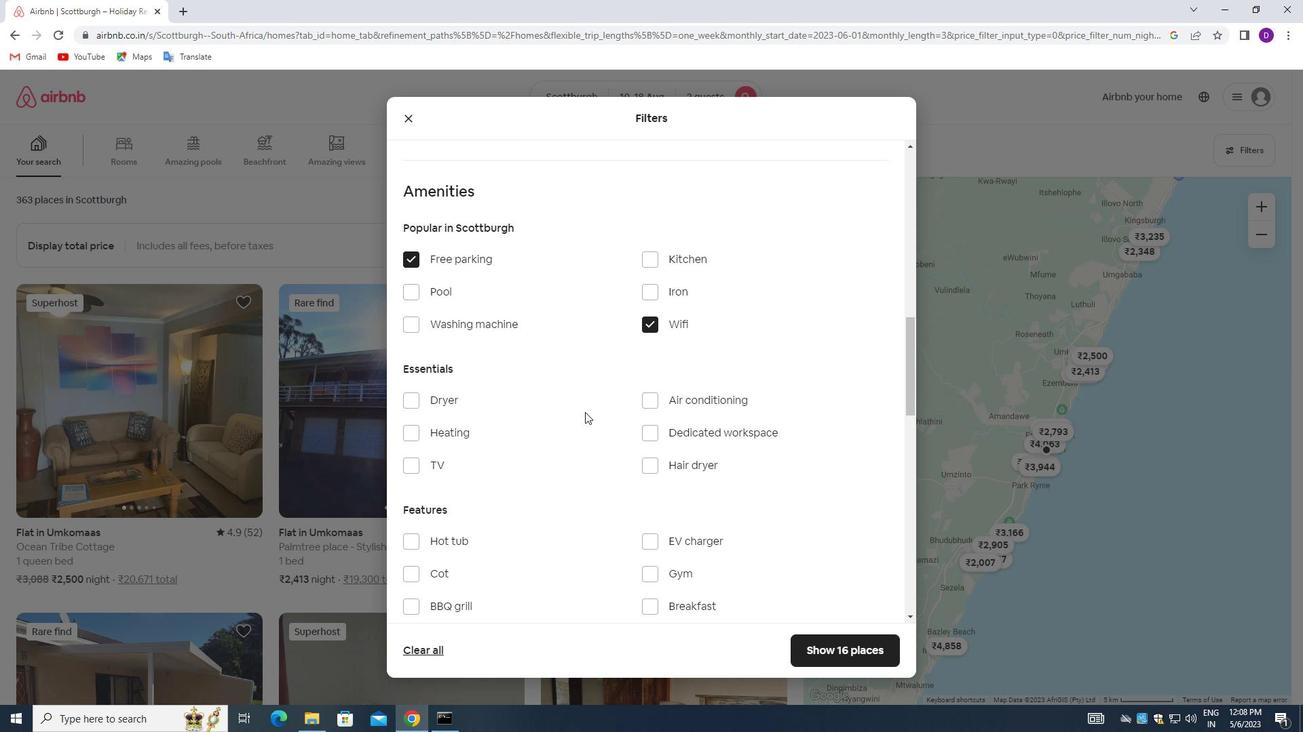 
Action: Mouse moved to (414, 401)
Screenshot: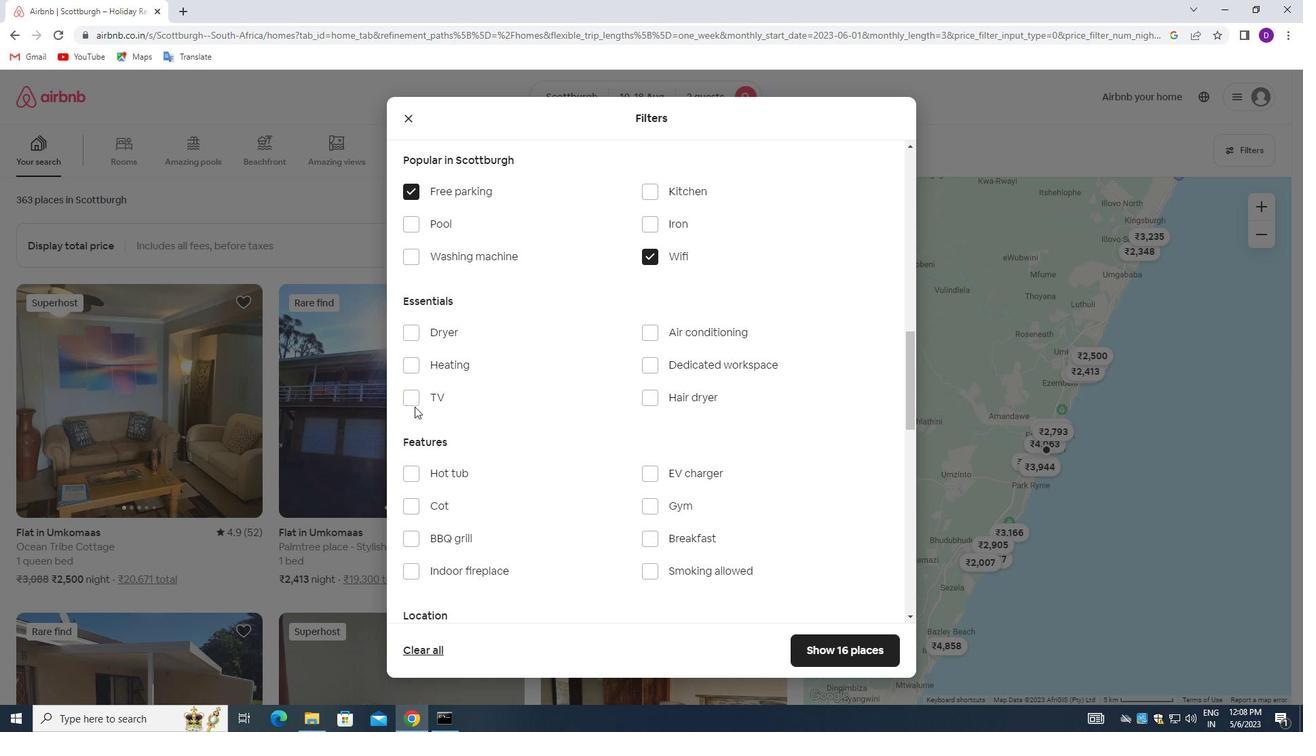 
Action: Mouse pressed left at (414, 401)
Screenshot: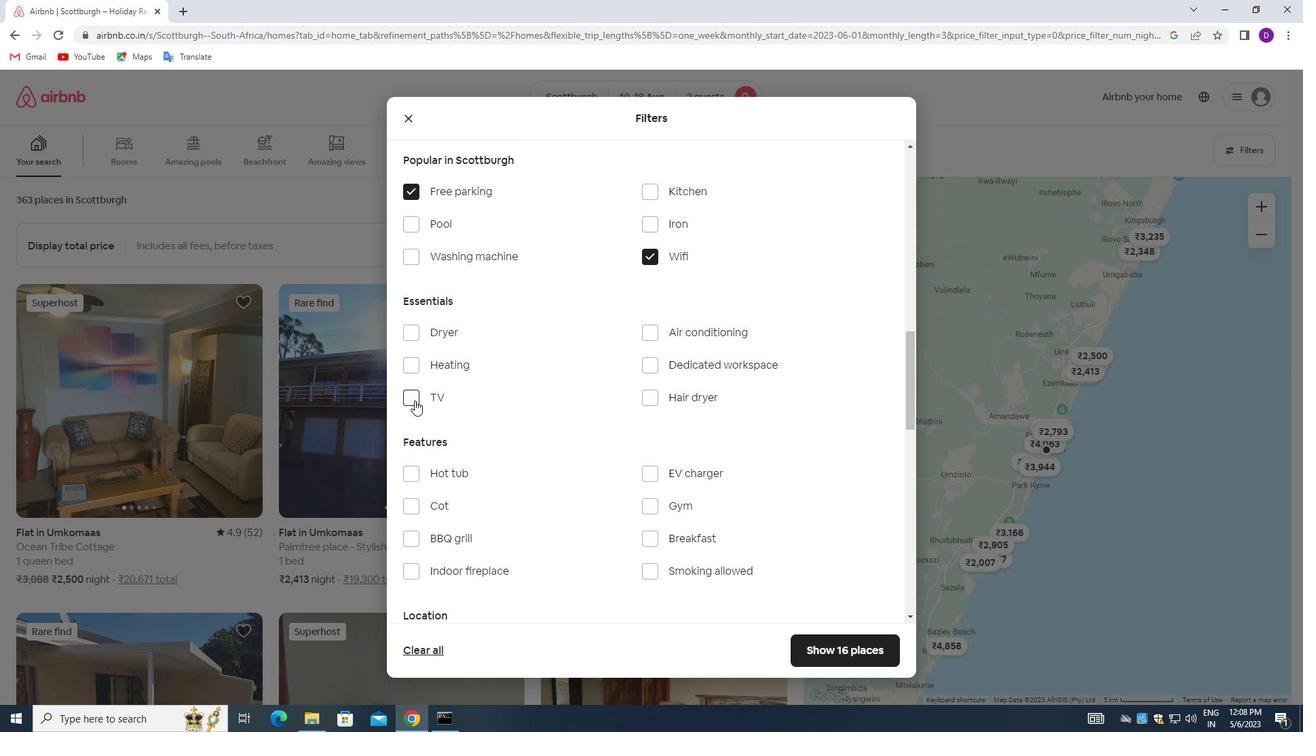 
Action: Mouse moved to (589, 405)
Screenshot: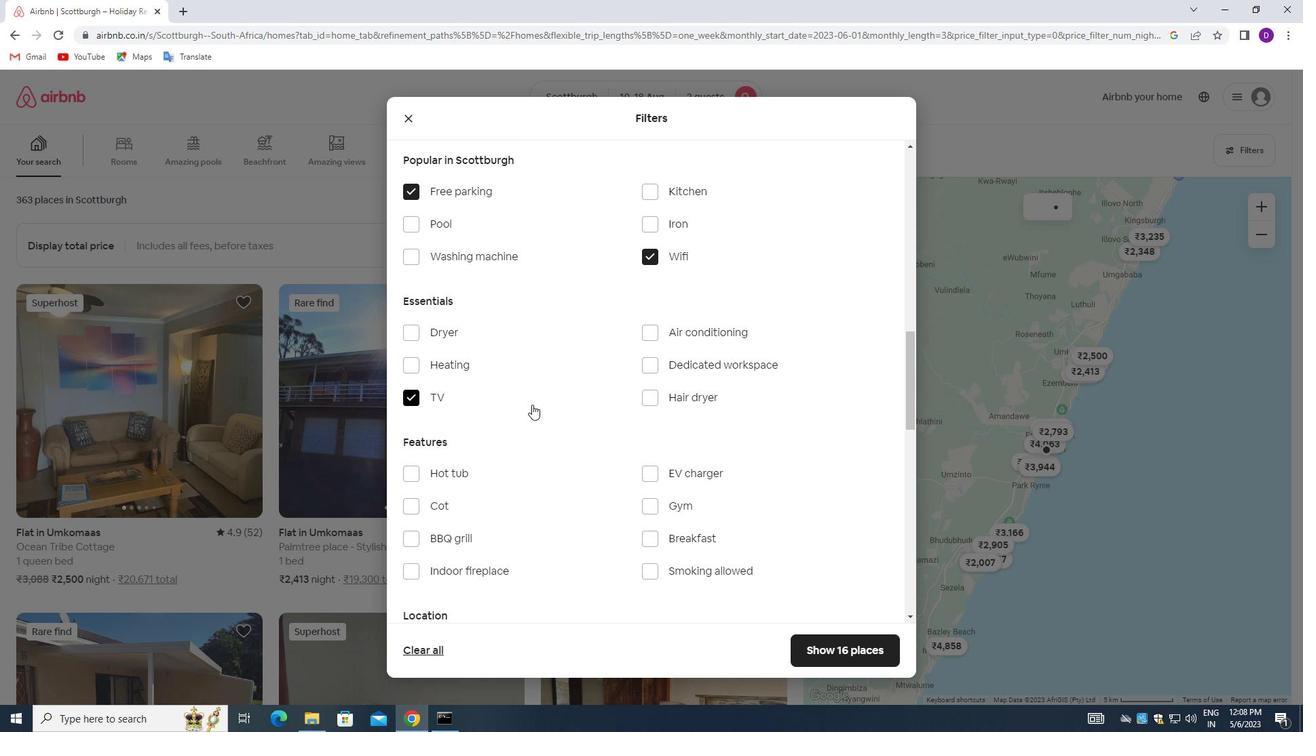 
Action: Mouse scrolled (589, 404) with delta (0, 0)
Screenshot: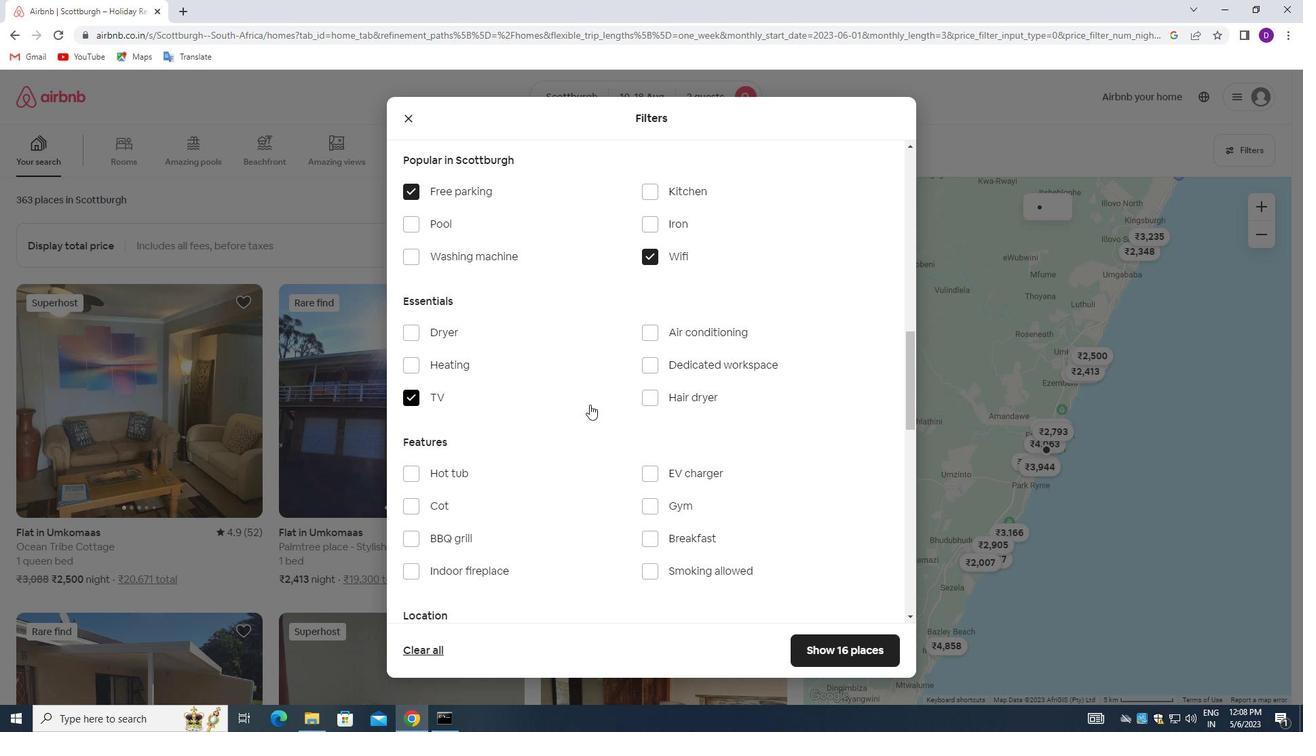 
Action: Mouse moved to (643, 437)
Screenshot: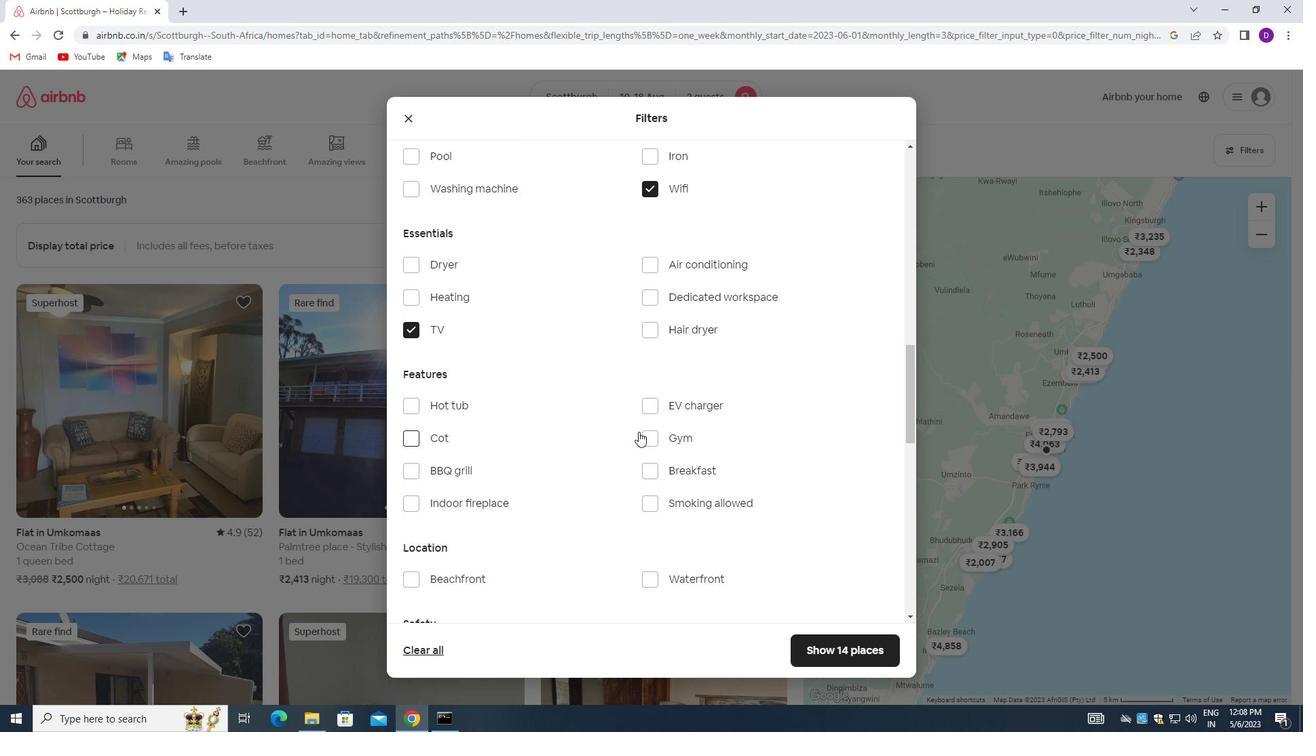 
Action: Mouse pressed left at (643, 437)
Screenshot: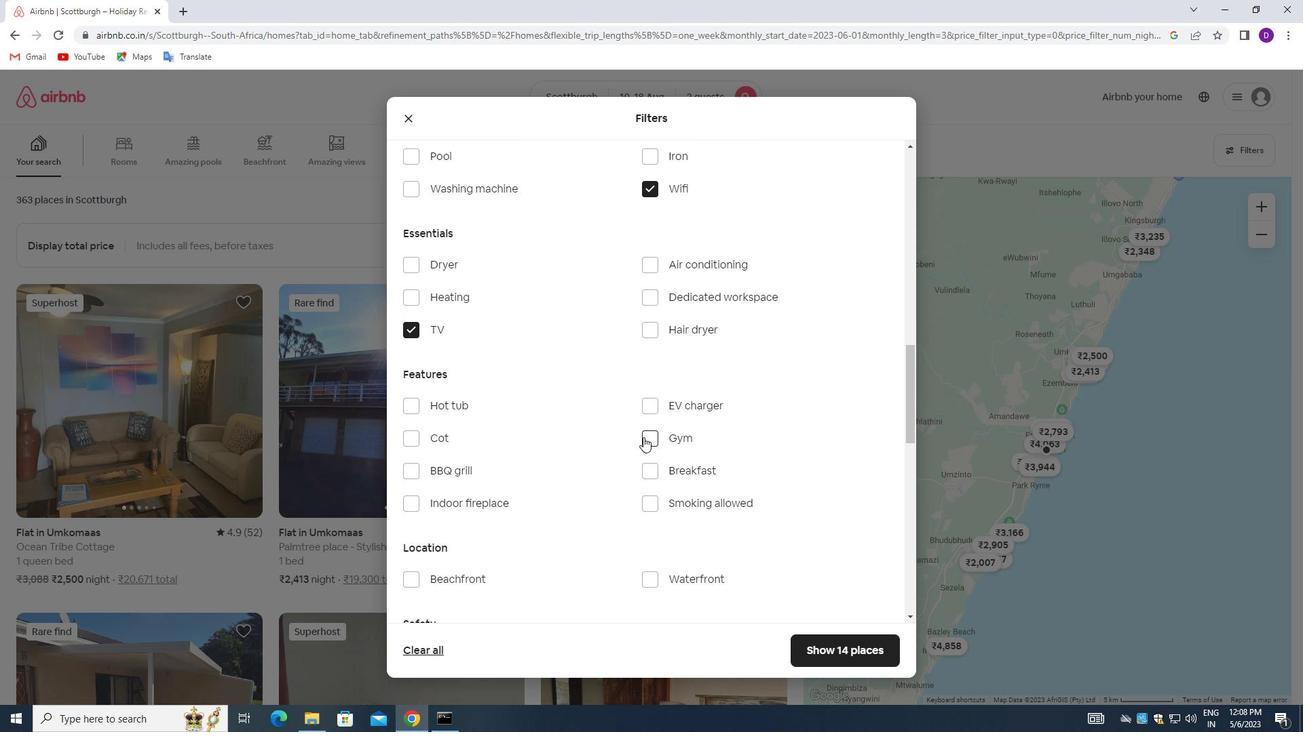 
Action: Mouse moved to (650, 471)
Screenshot: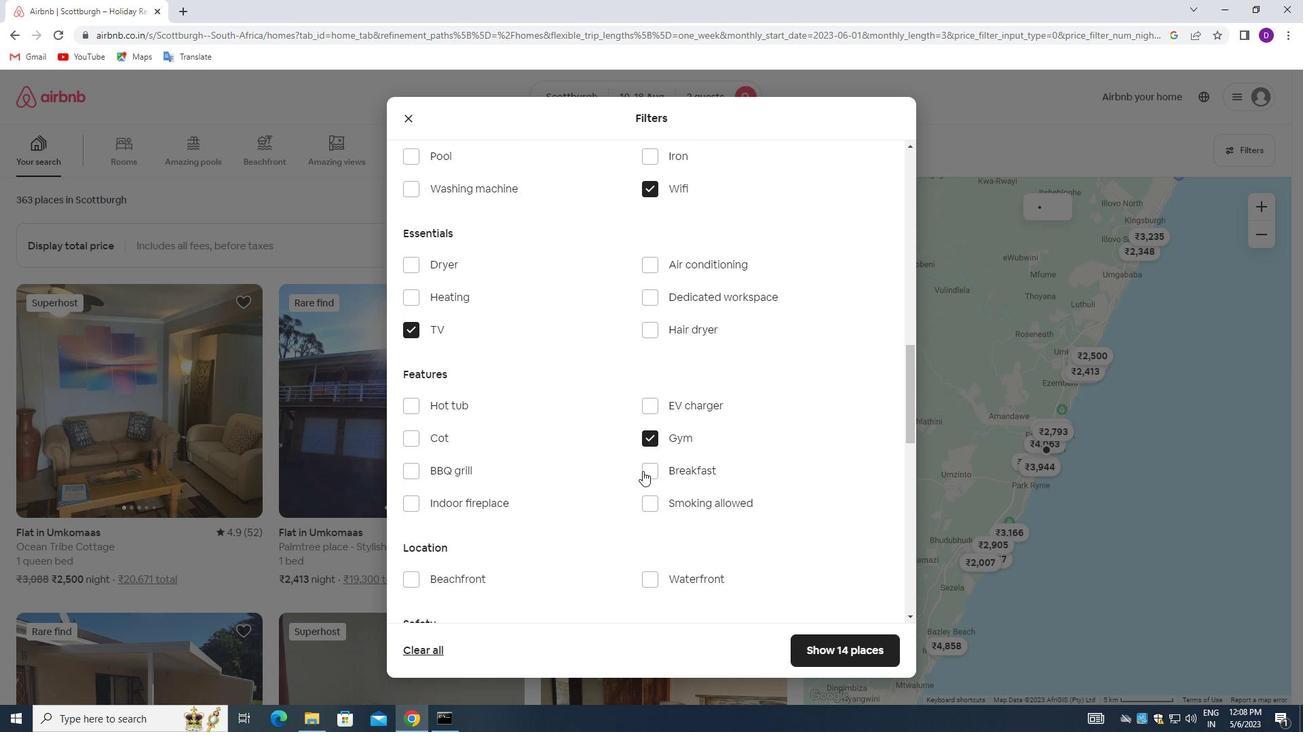 
Action: Mouse pressed left at (650, 471)
Screenshot: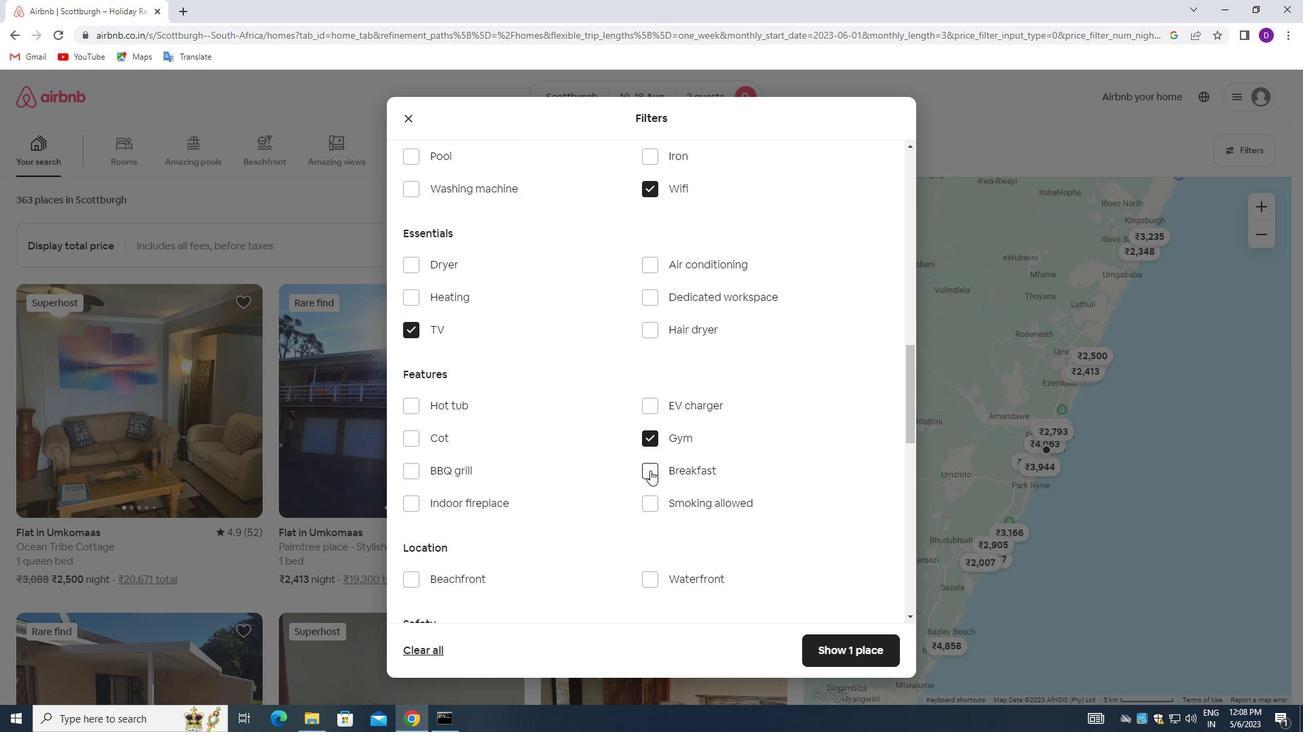 
Action: Mouse moved to (574, 459)
Screenshot: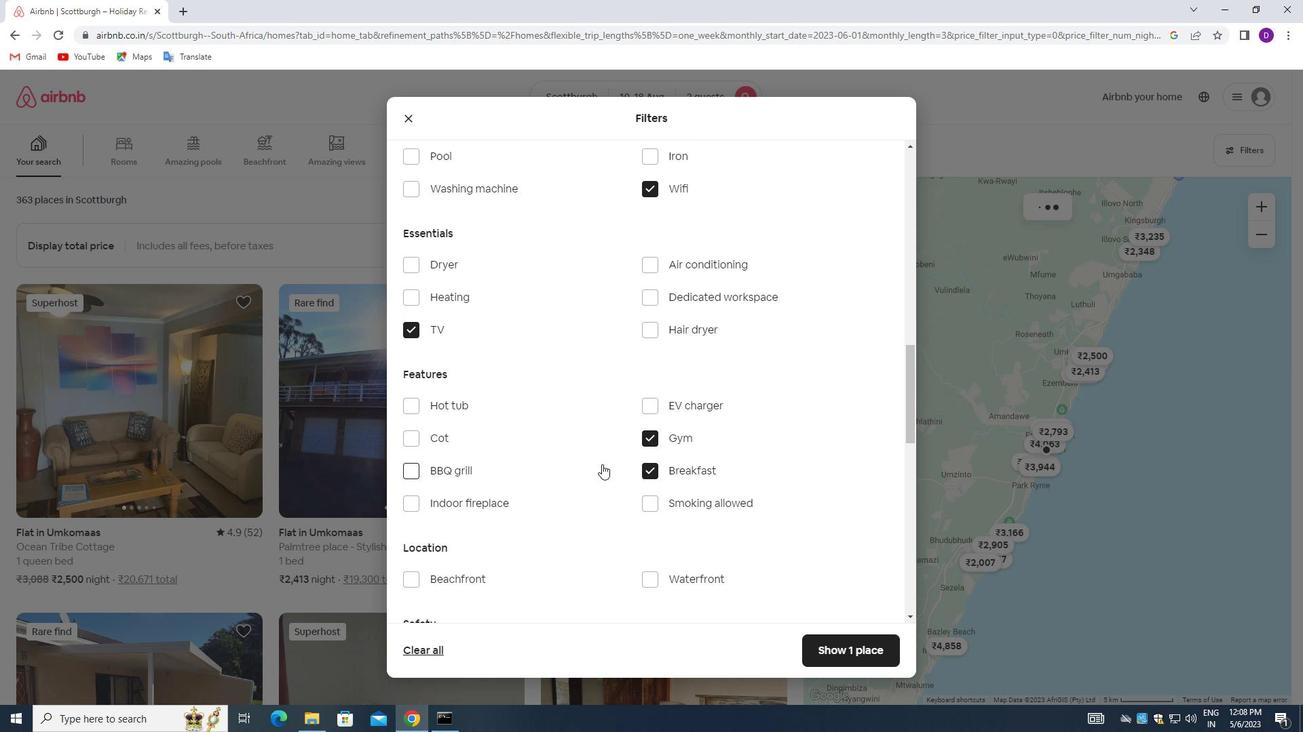 
Action: Mouse scrolled (574, 458) with delta (0, 0)
Screenshot: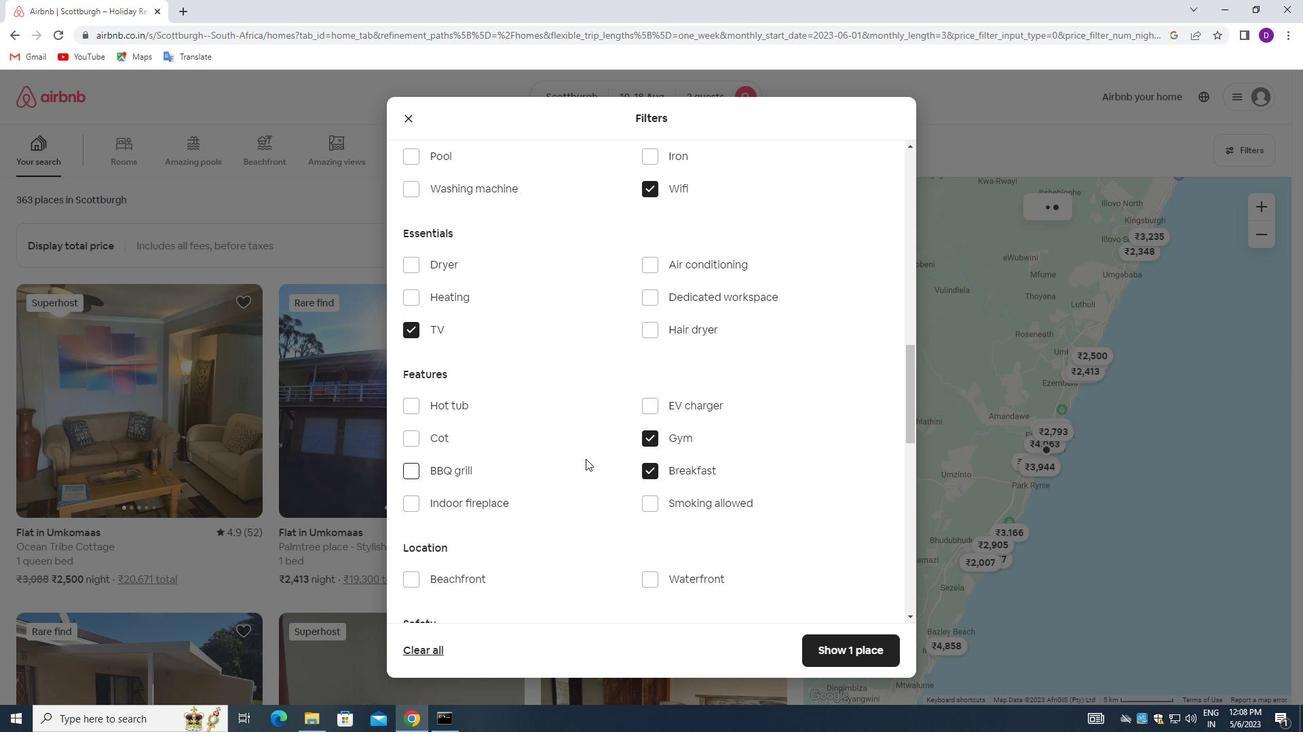 
Action: Mouse scrolled (574, 458) with delta (0, 0)
Screenshot: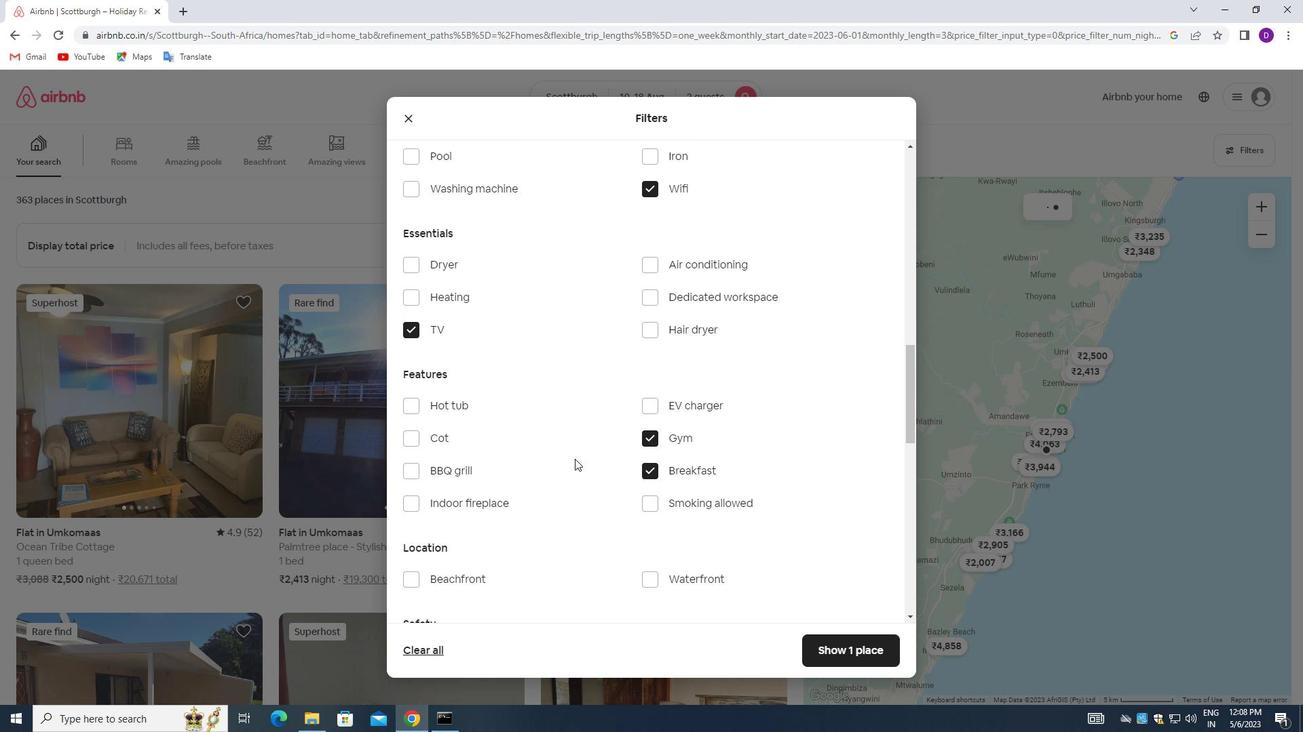 
Action: Mouse moved to (570, 456)
Screenshot: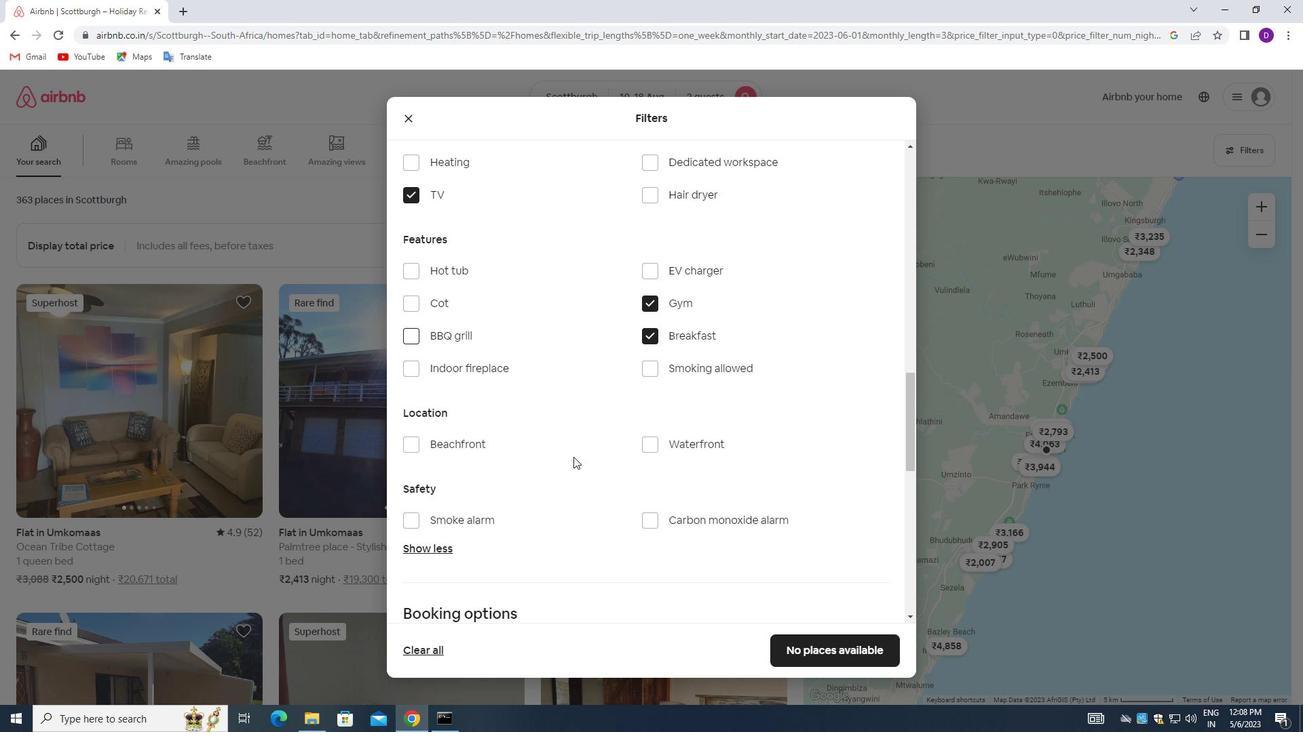 
Action: Mouse scrolled (570, 456) with delta (0, 0)
Screenshot: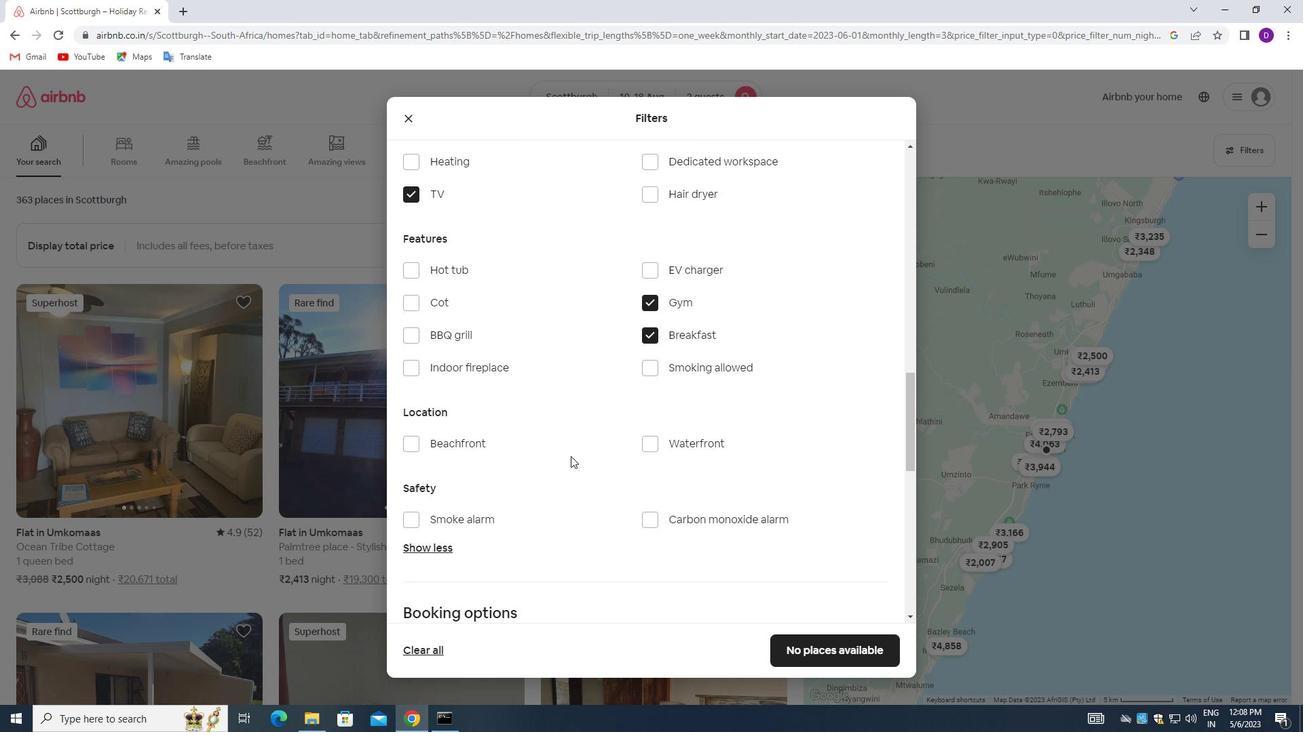 
Action: Mouse scrolled (570, 456) with delta (0, 0)
Screenshot: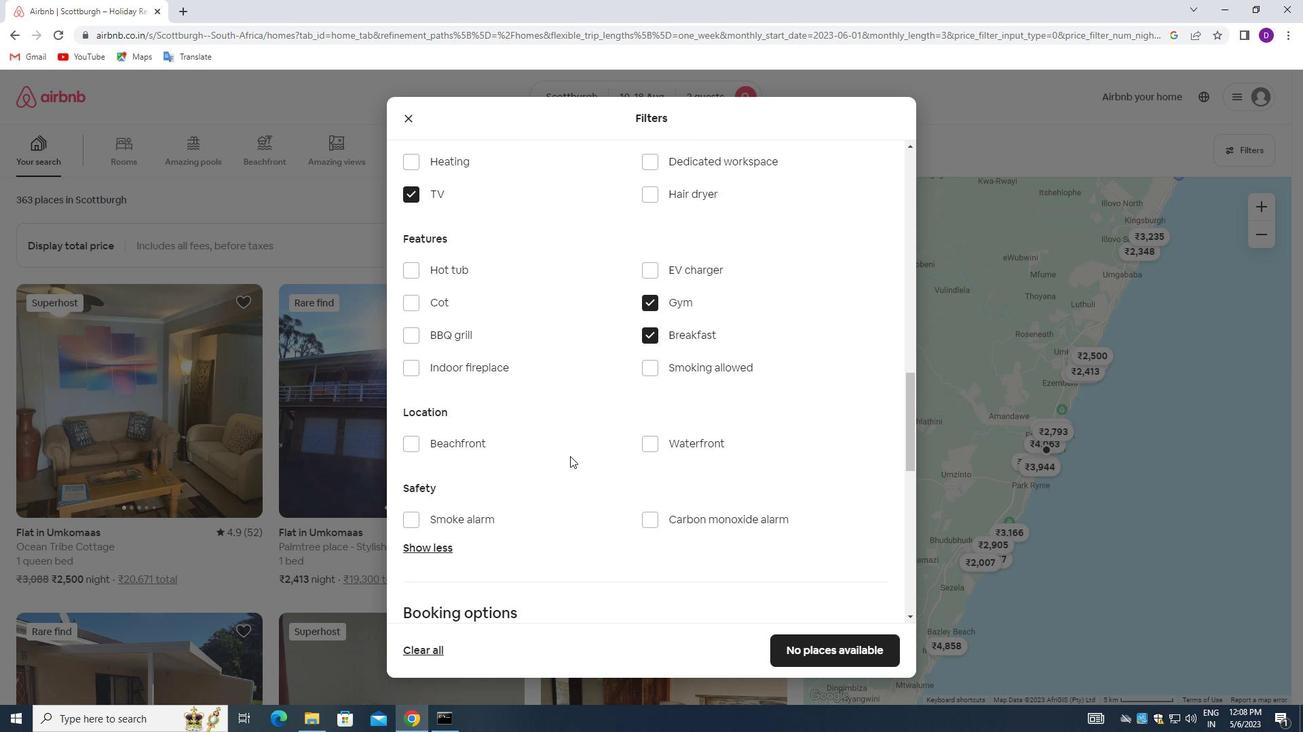 
Action: Mouse moved to (572, 456)
Screenshot: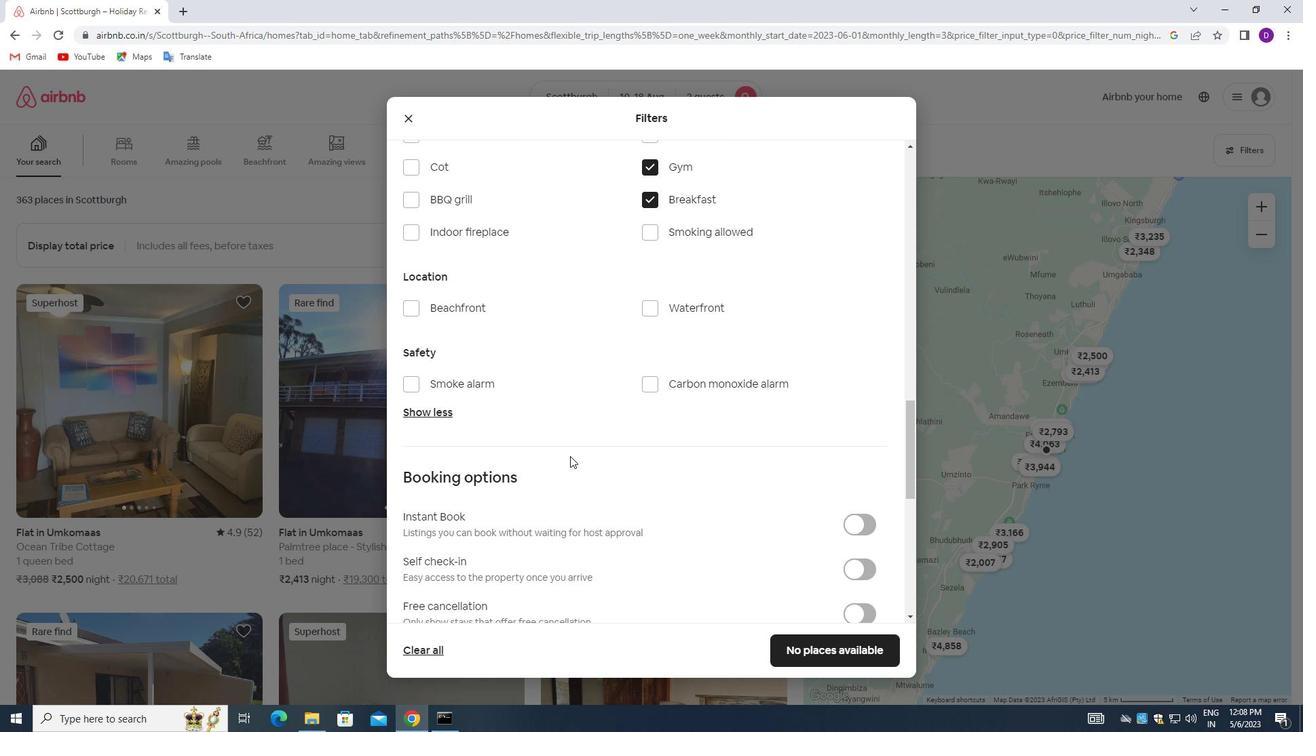 
Action: Mouse scrolled (572, 456) with delta (0, 0)
Screenshot: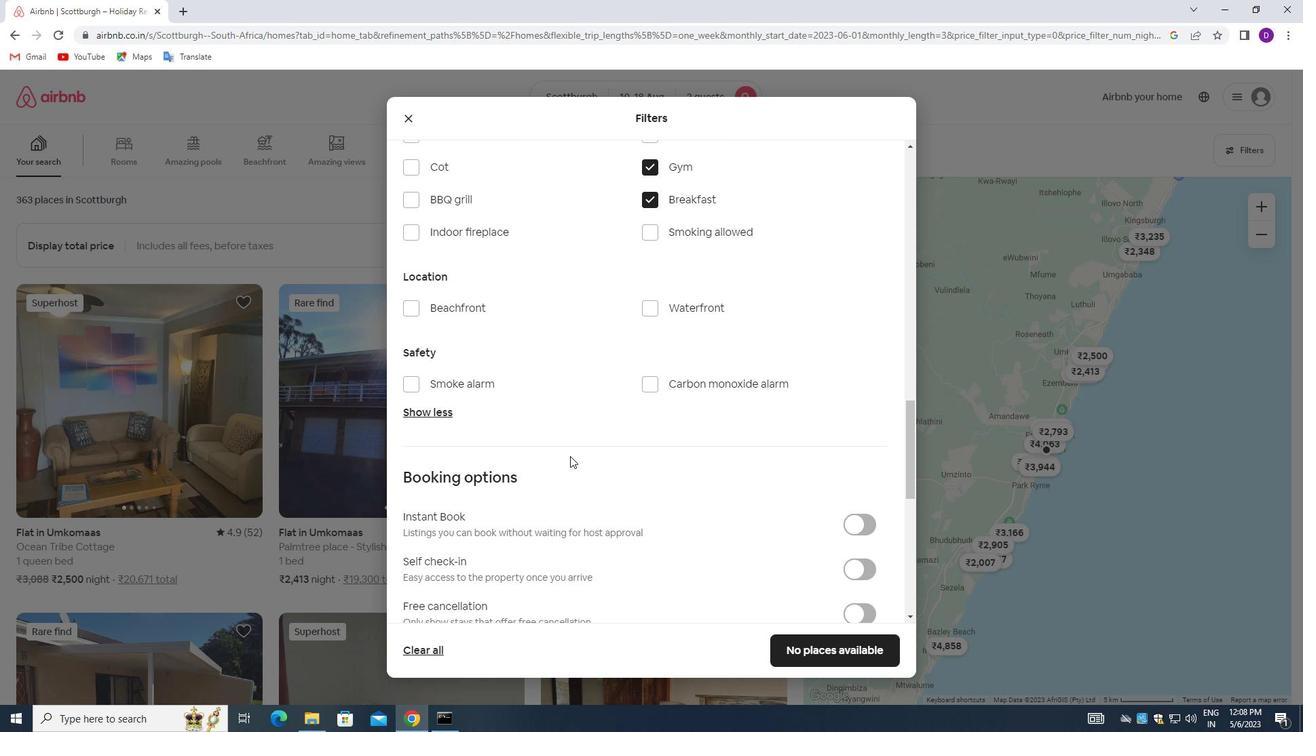 
Action: Mouse moved to (579, 456)
Screenshot: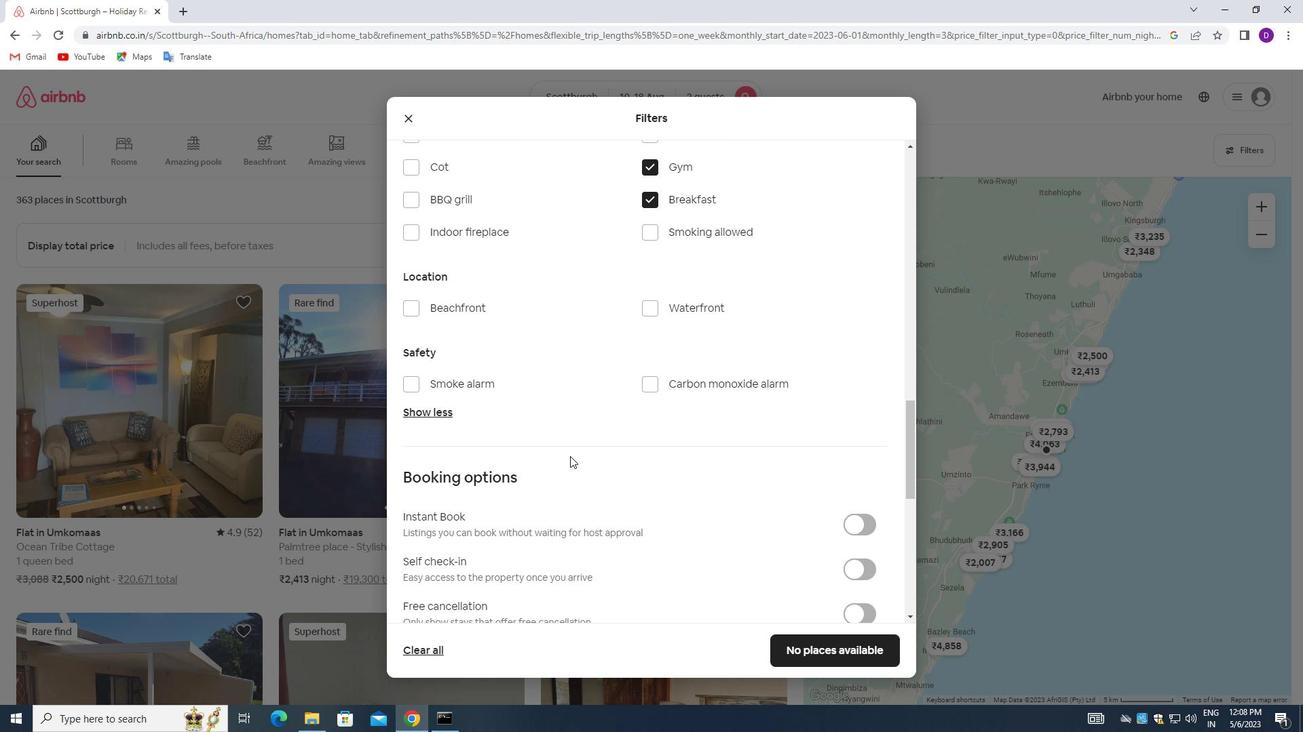 
Action: Mouse scrolled (579, 455) with delta (0, 0)
Screenshot: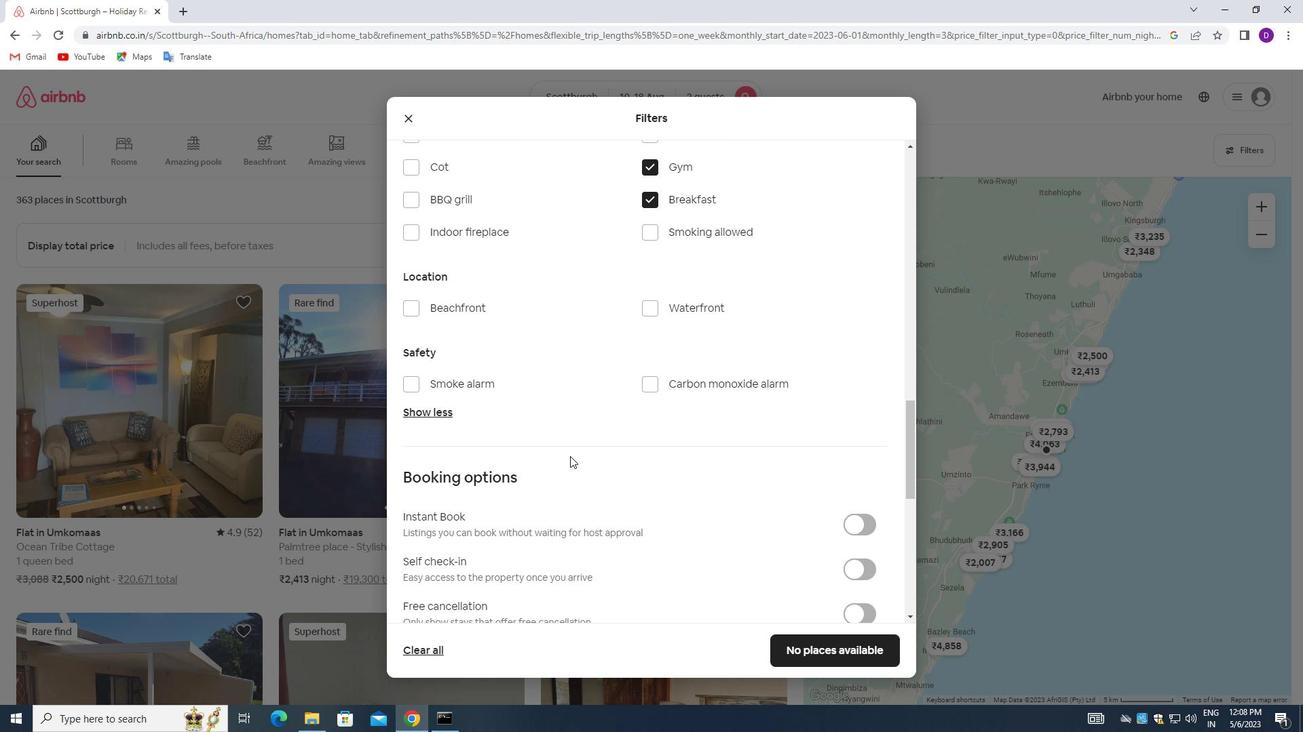 
Action: Mouse moved to (851, 438)
Screenshot: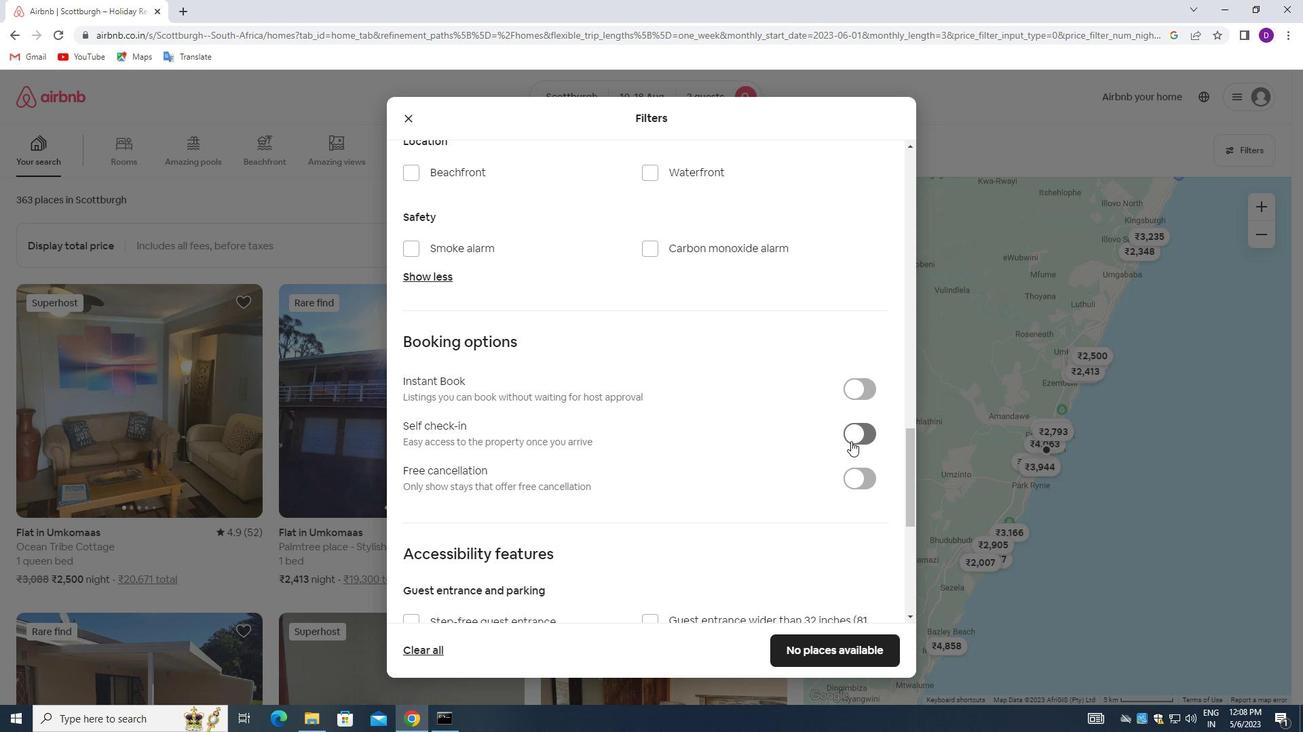 
Action: Mouse pressed left at (851, 438)
Screenshot: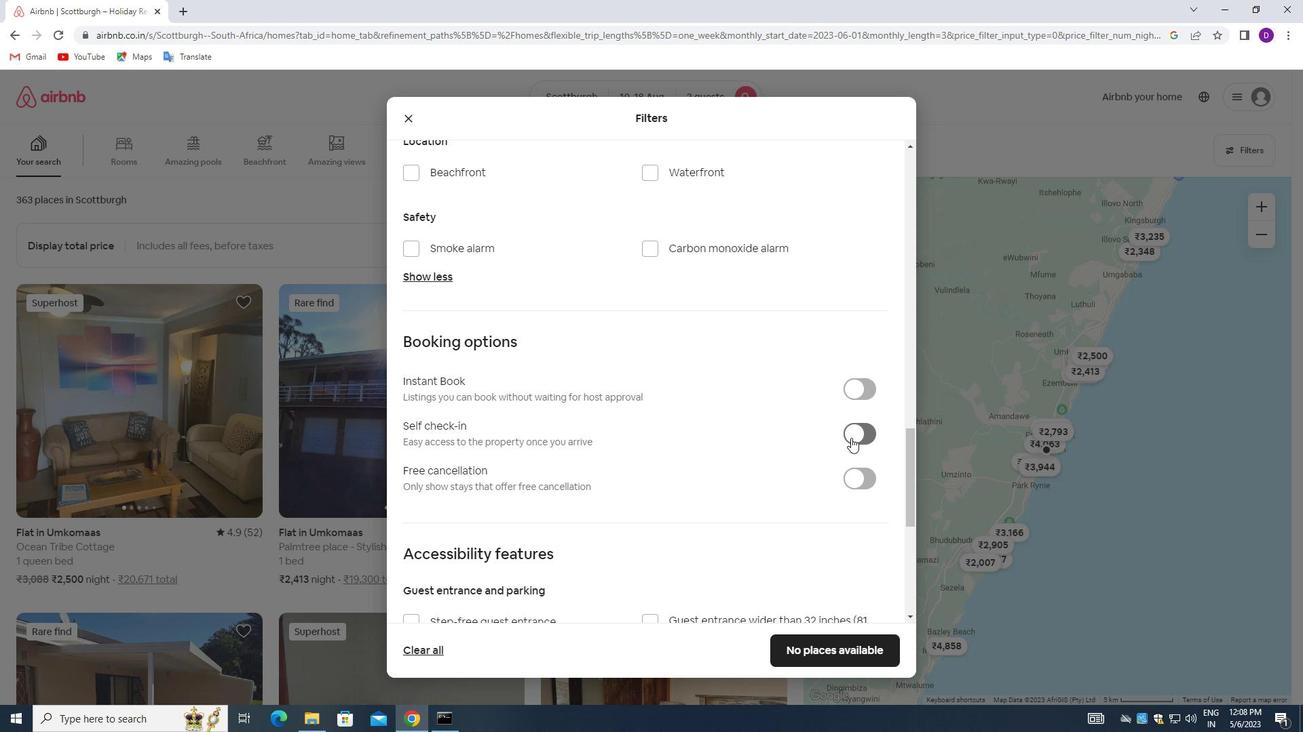 
Action: Mouse moved to (570, 468)
Screenshot: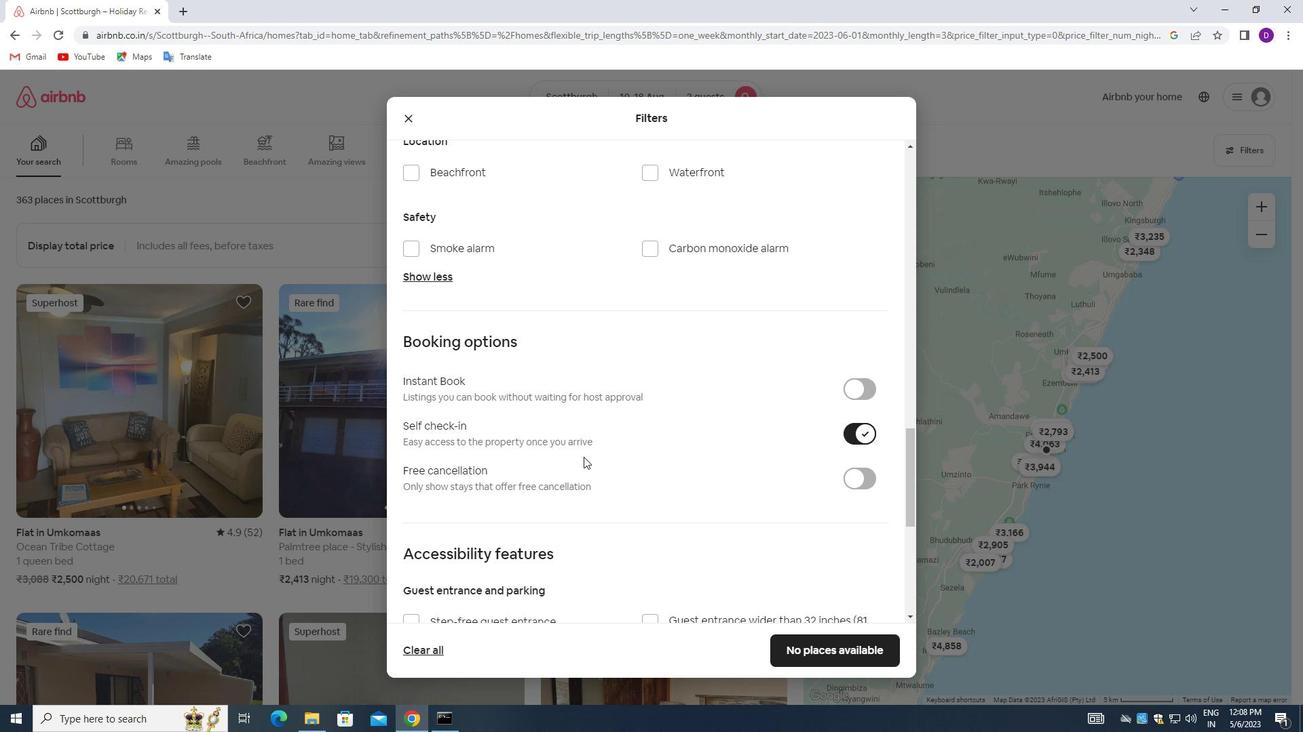 
Action: Mouse scrolled (570, 468) with delta (0, 0)
Screenshot: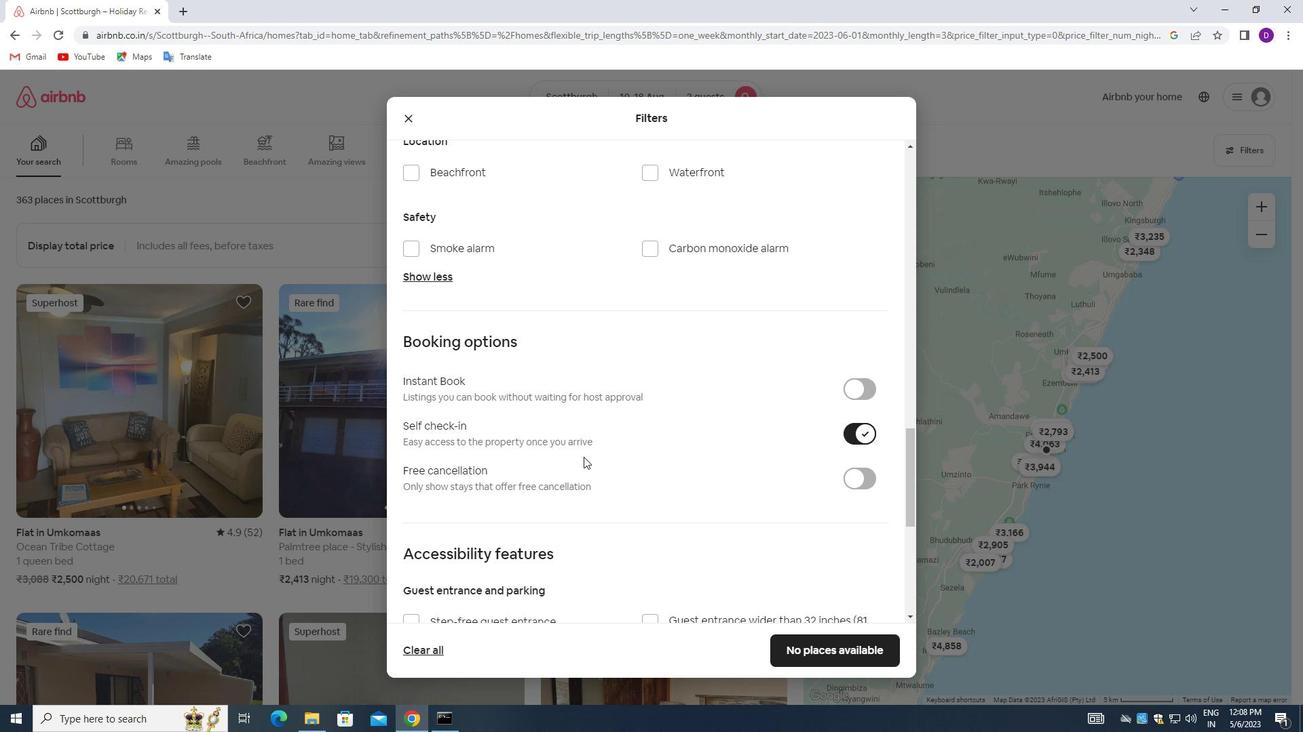 
Action: Mouse moved to (565, 481)
Screenshot: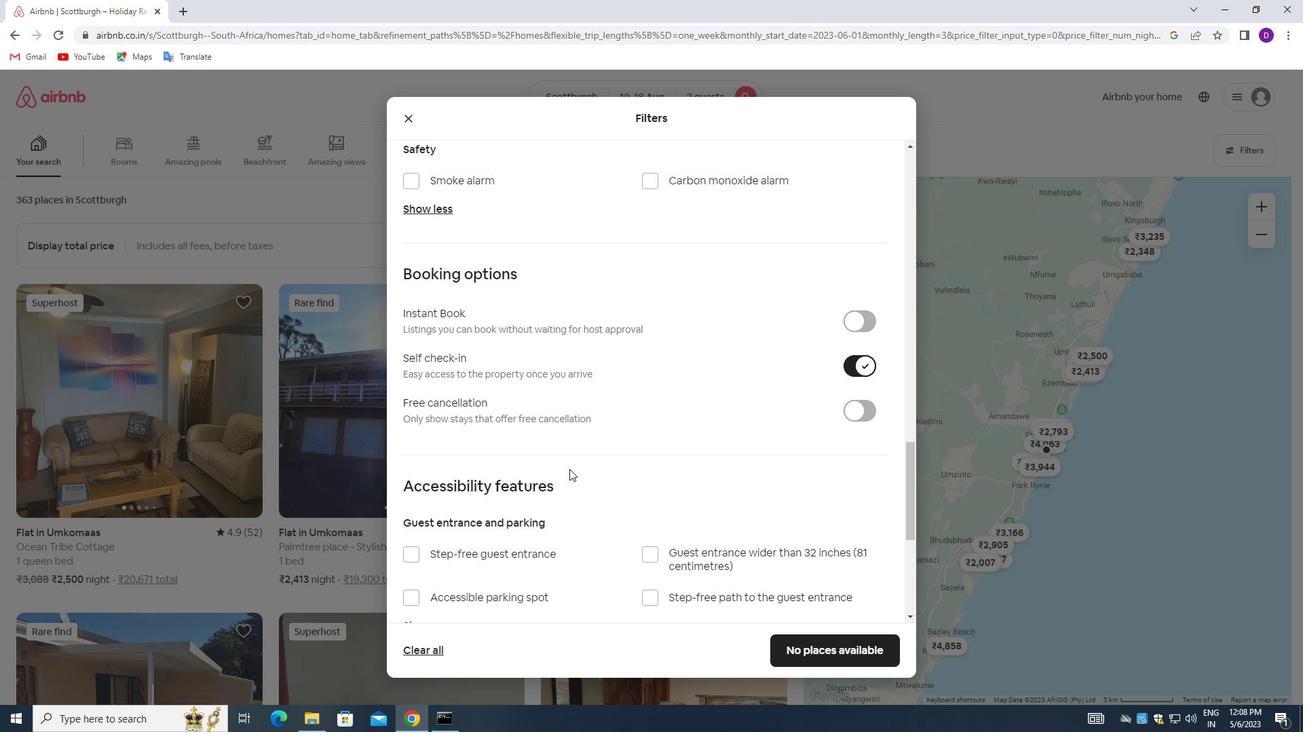 
Action: Mouse scrolled (565, 481) with delta (0, 0)
Screenshot: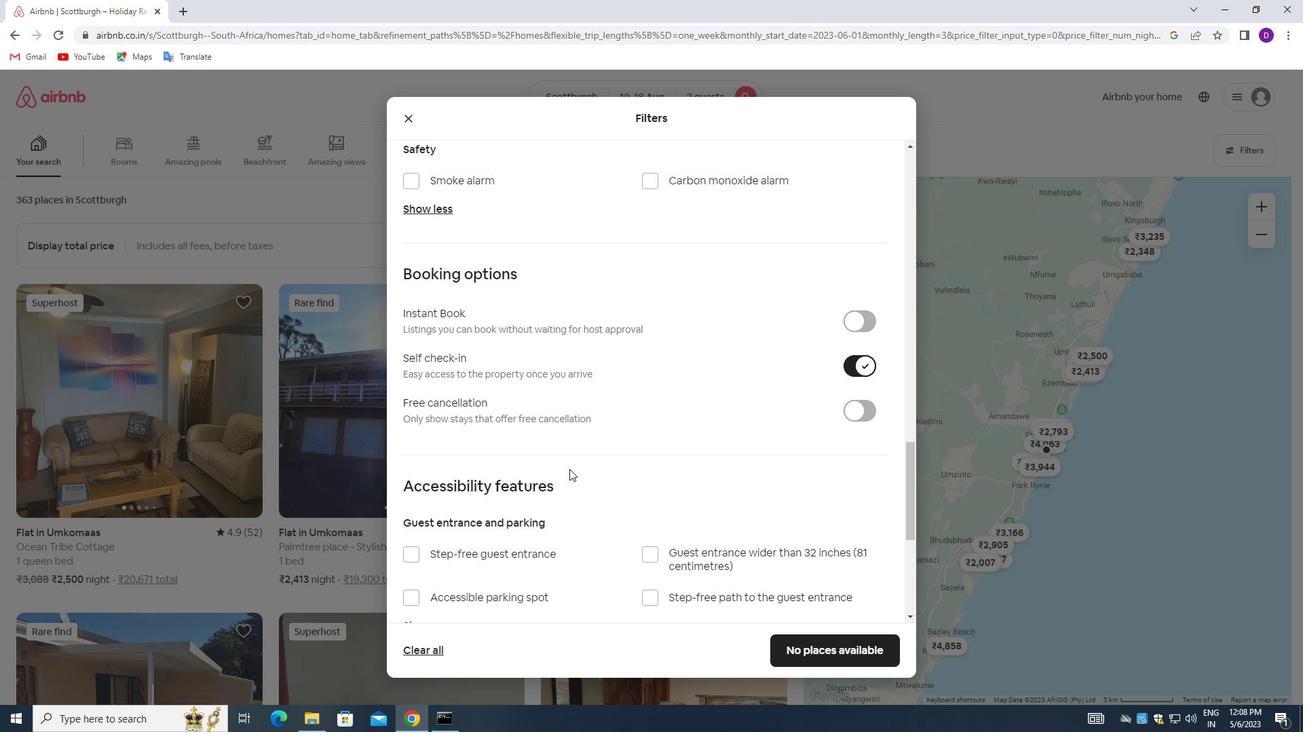 
Action: Mouse moved to (563, 485)
Screenshot: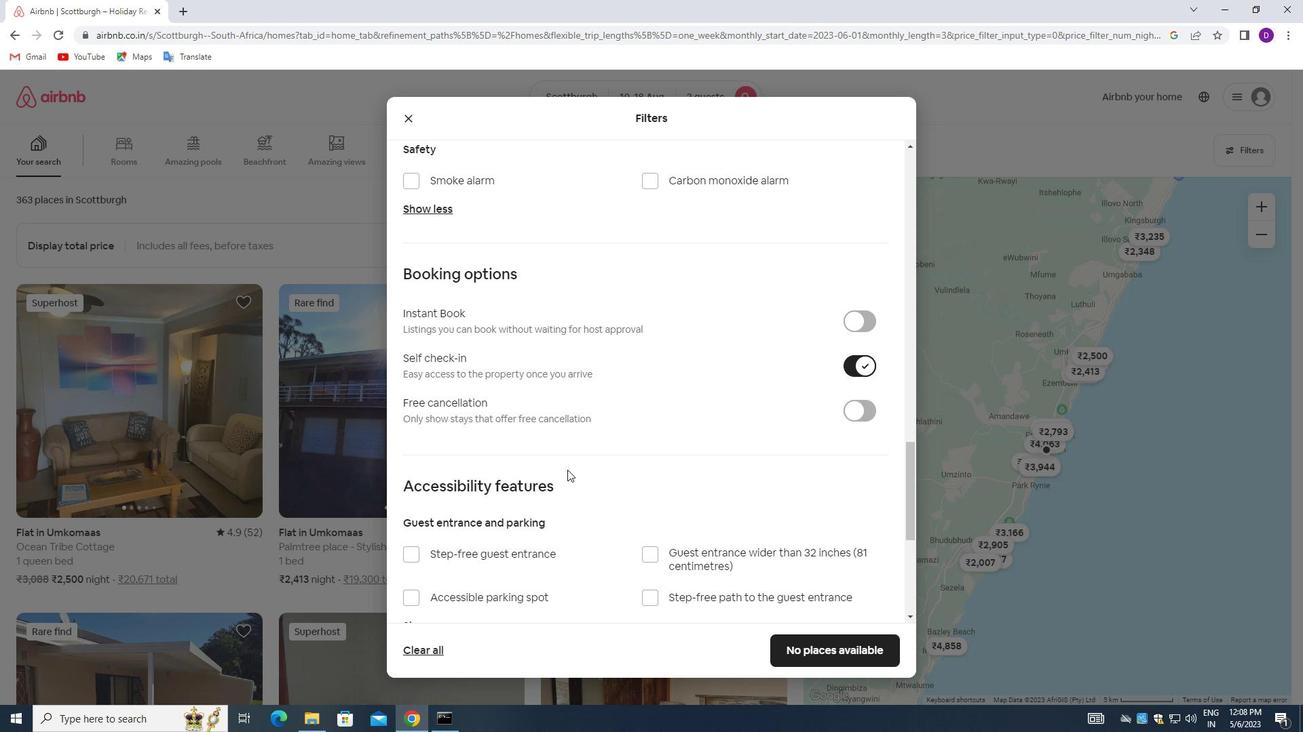 
Action: Mouse scrolled (563, 485) with delta (0, 0)
Screenshot: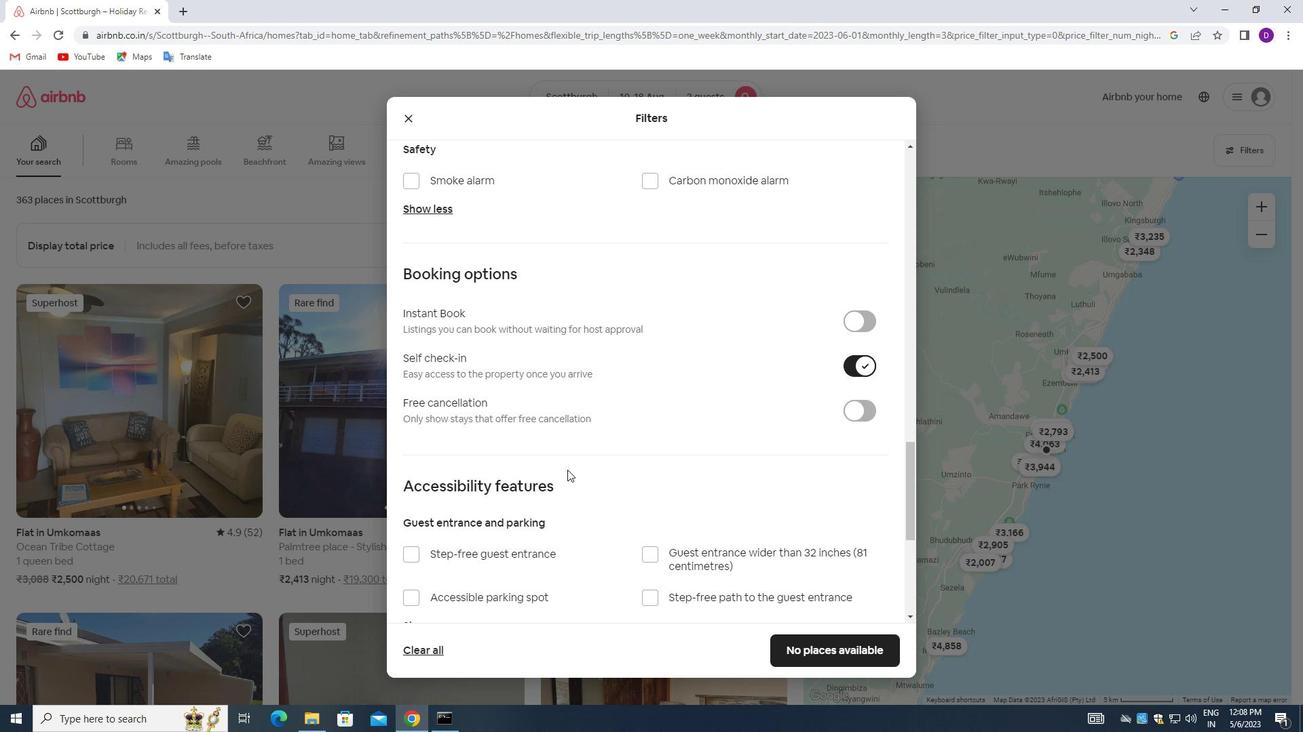 
Action: Mouse moved to (563, 486)
Screenshot: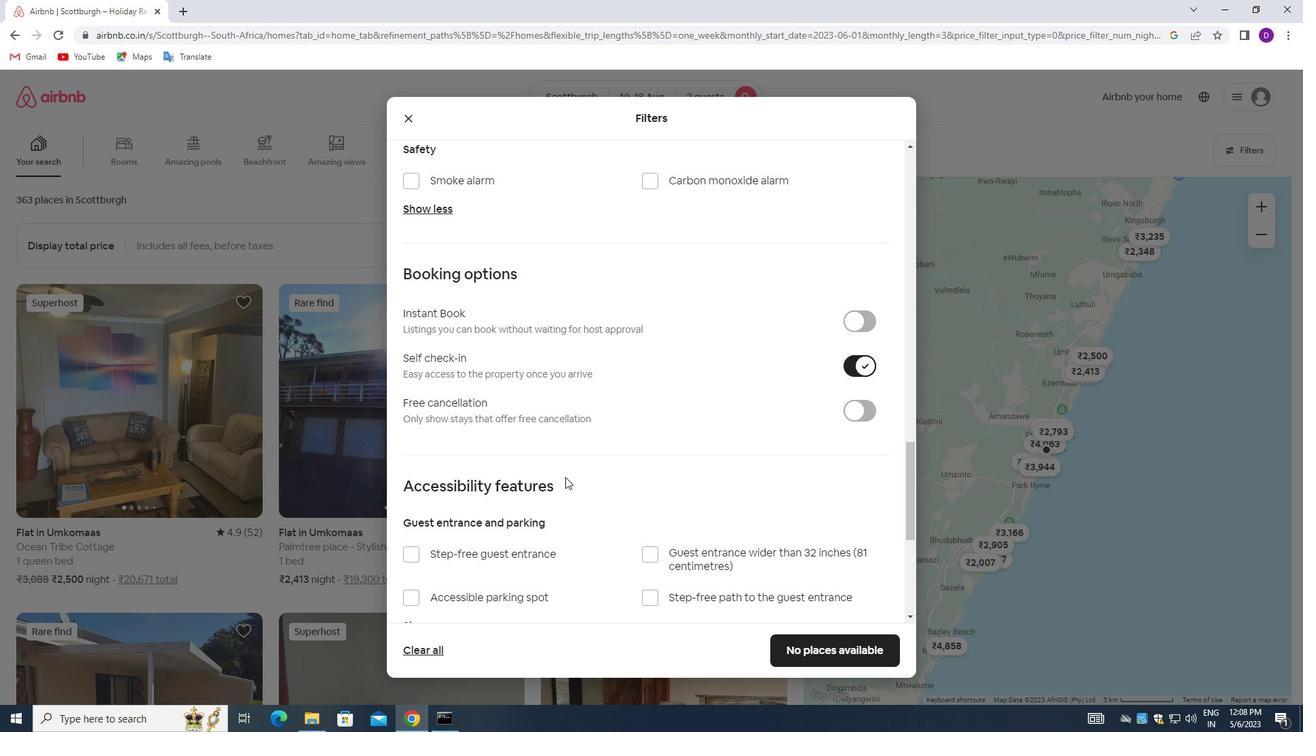 
Action: Mouse scrolled (563, 485) with delta (0, 0)
Screenshot: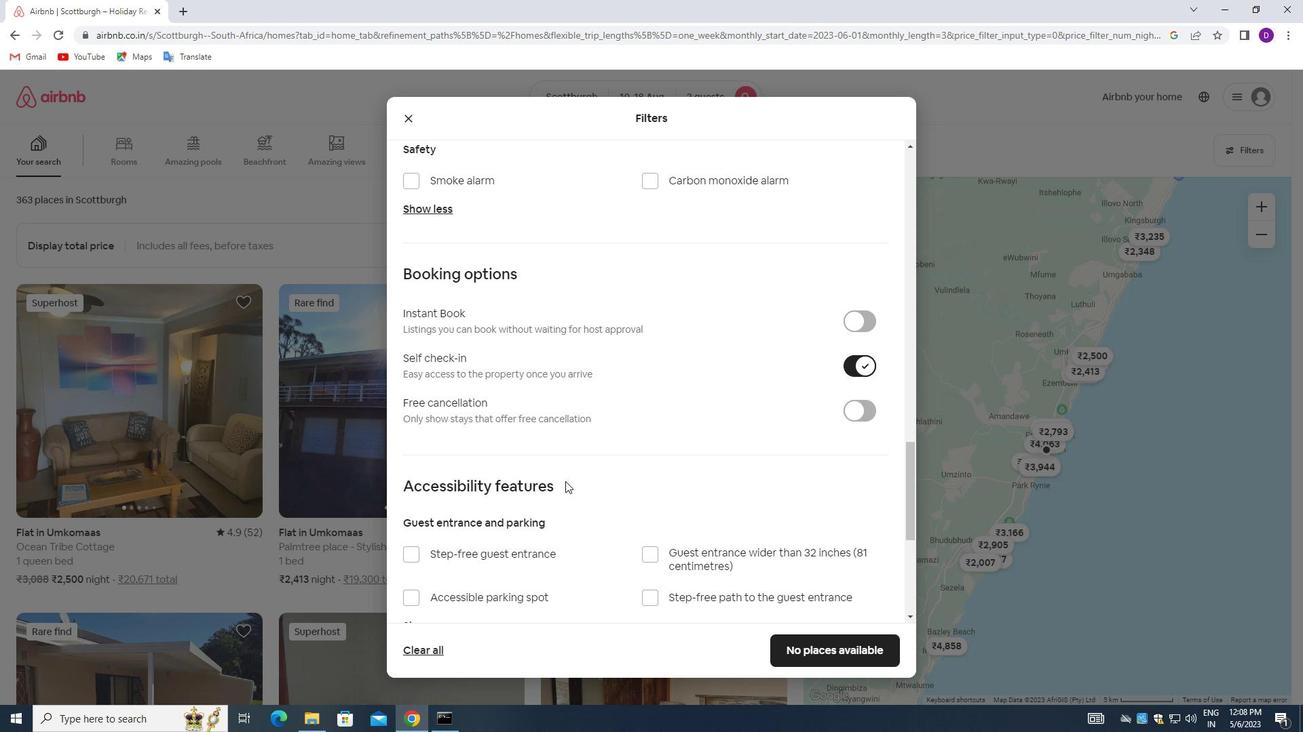
Action: Mouse moved to (561, 493)
Screenshot: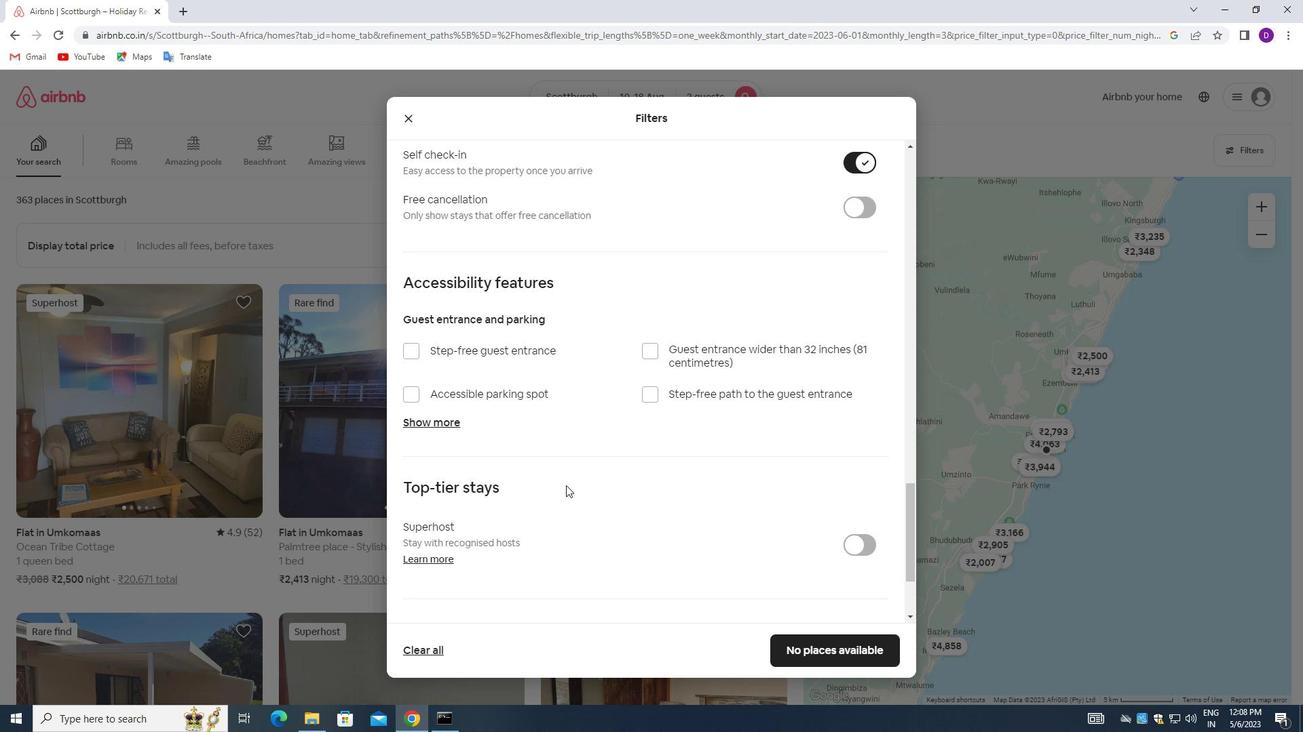 
Action: Mouse scrolled (561, 492) with delta (0, 0)
Screenshot: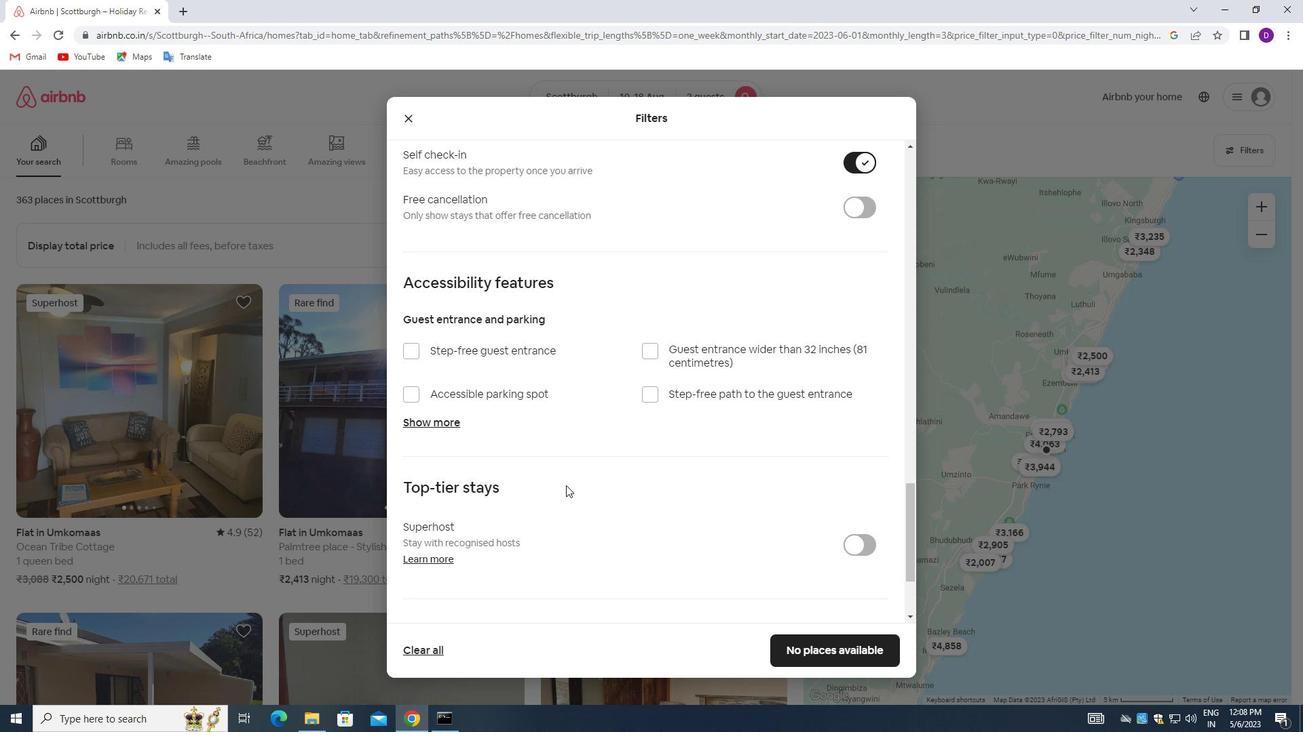 
Action: Mouse scrolled (561, 492) with delta (0, 0)
Screenshot: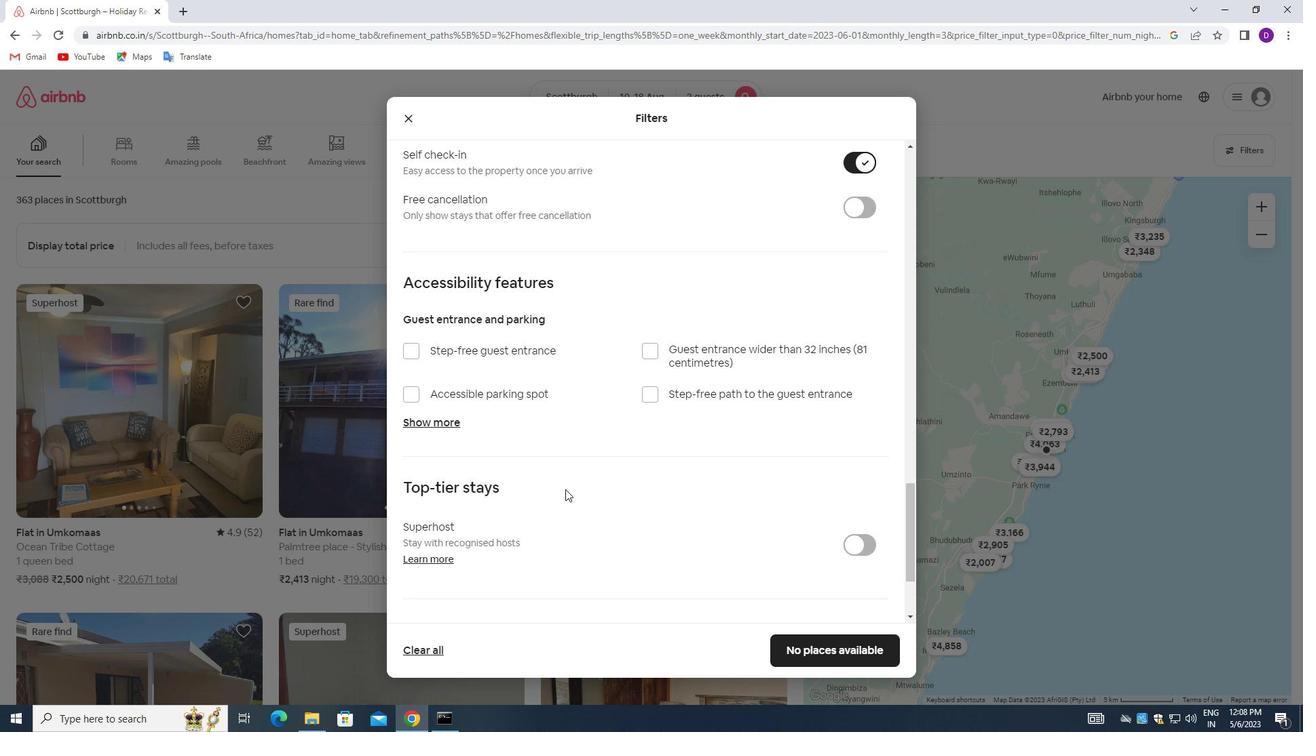 
Action: Mouse moved to (561, 494)
Screenshot: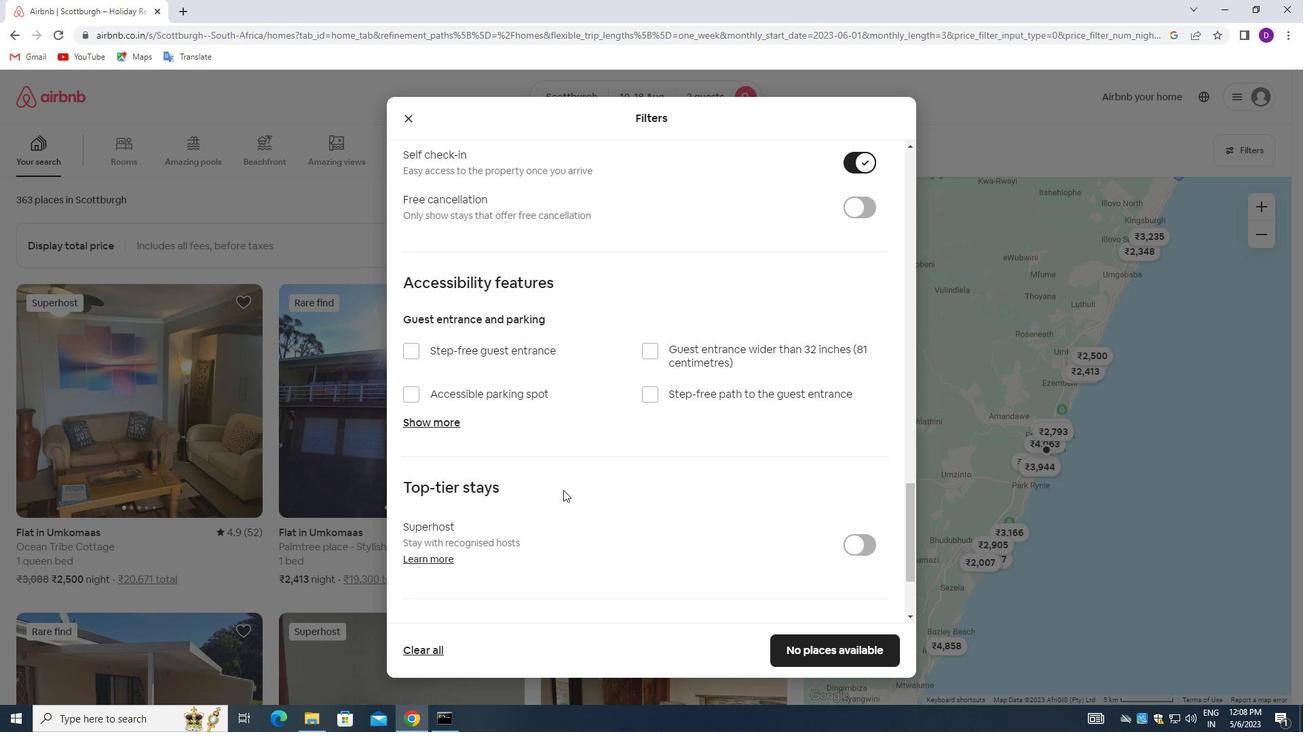 
Action: Mouse scrolled (561, 493) with delta (0, 0)
Screenshot: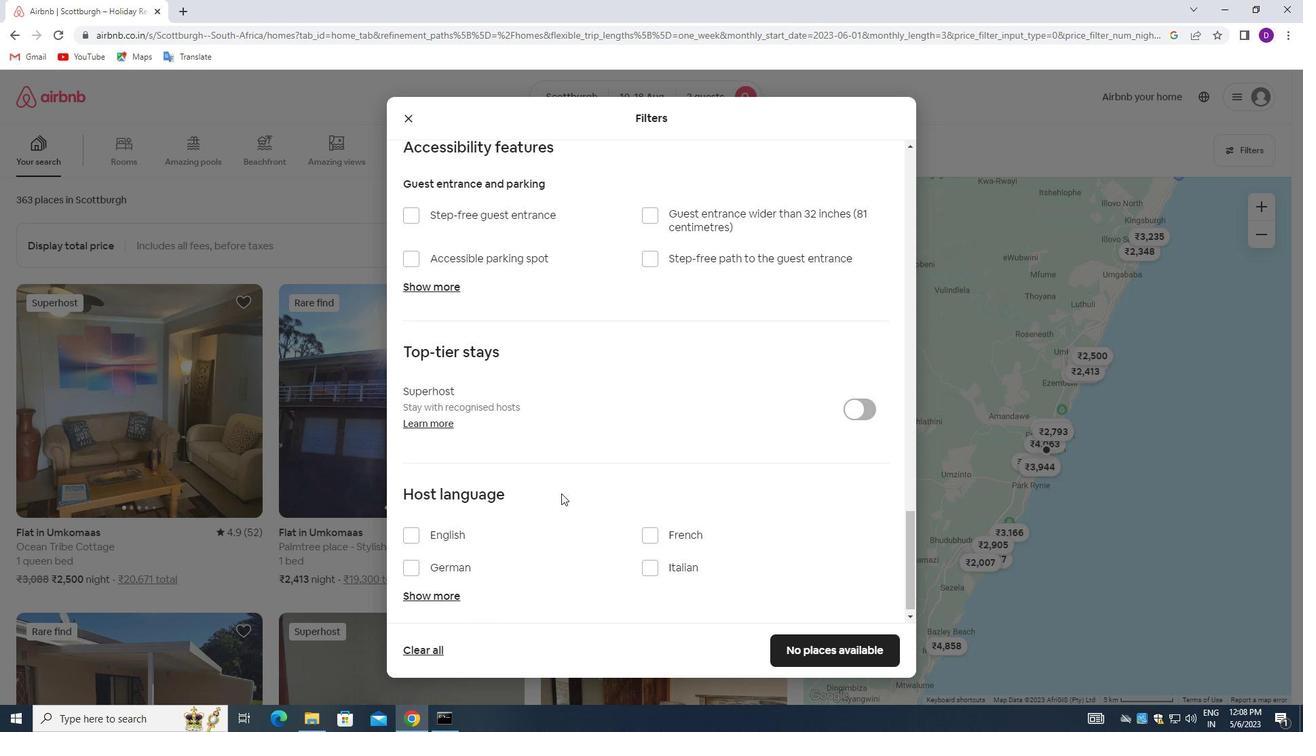 
Action: Mouse scrolled (561, 493) with delta (0, 0)
Screenshot: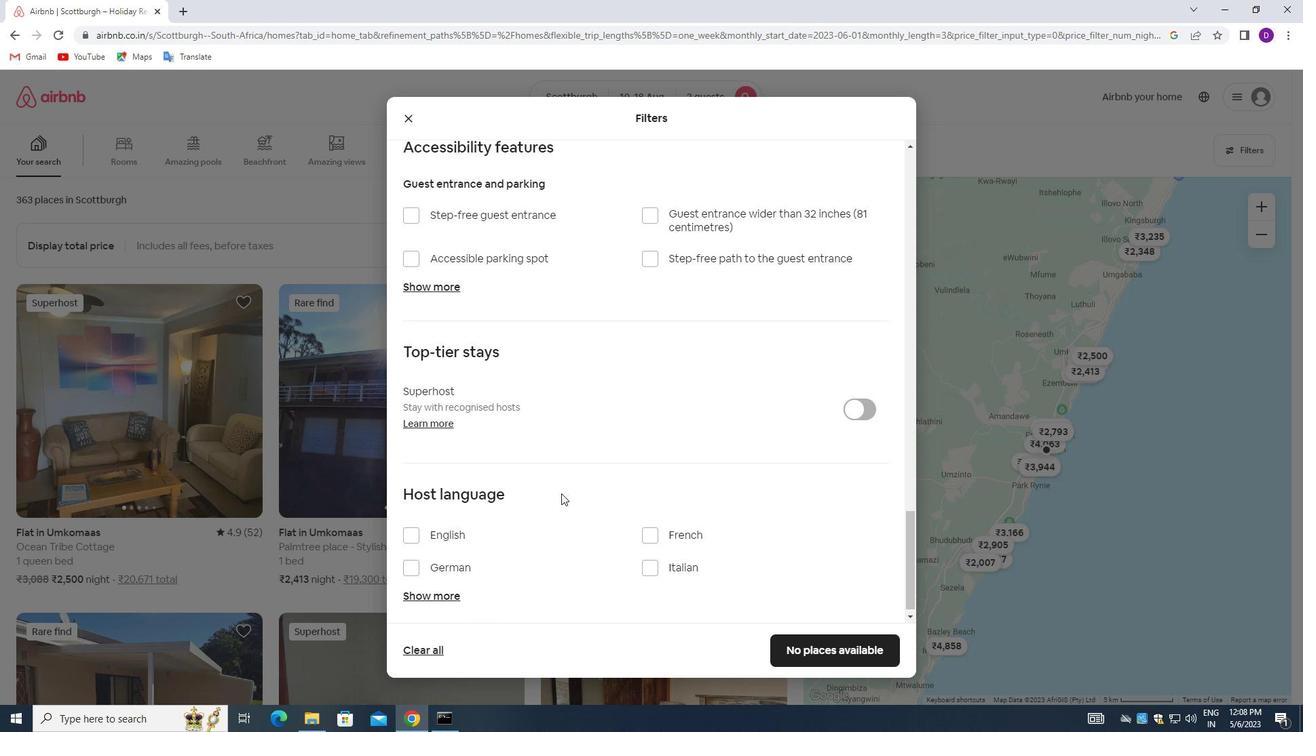 
Action: Mouse moved to (411, 529)
Screenshot: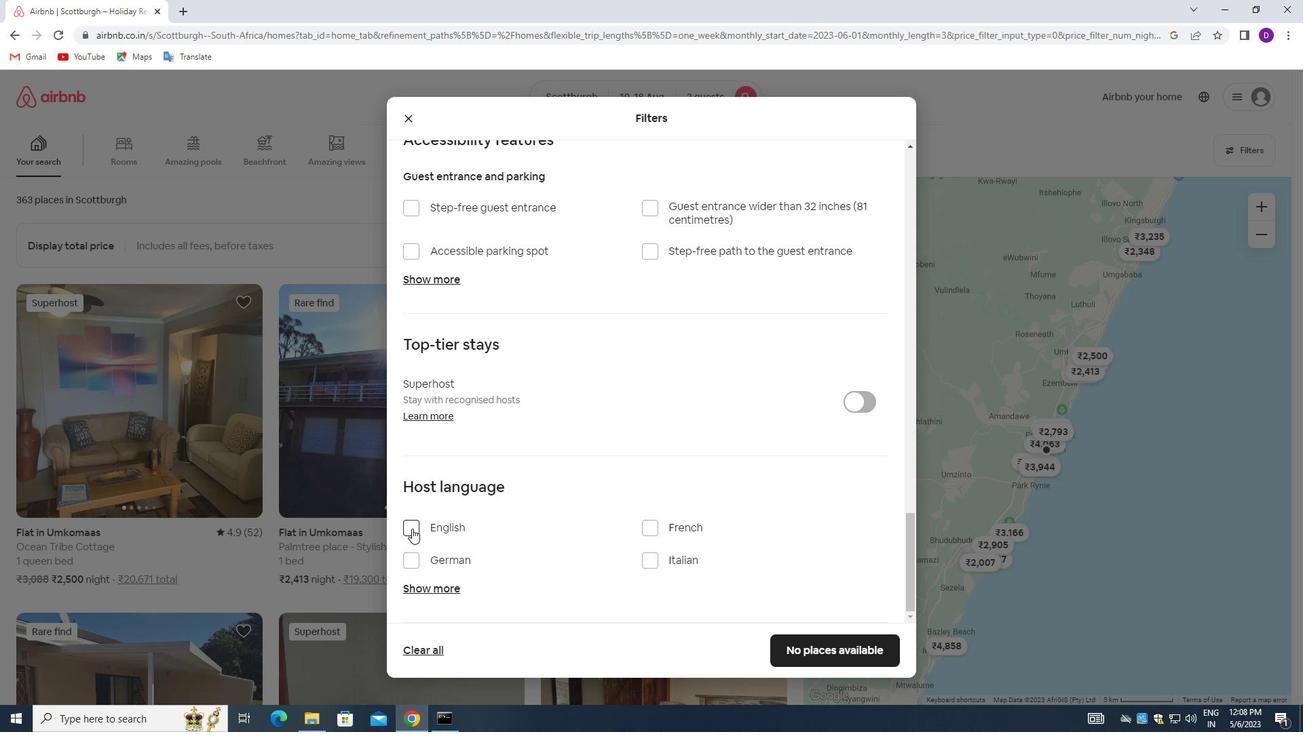 
Action: Mouse pressed left at (411, 529)
Screenshot: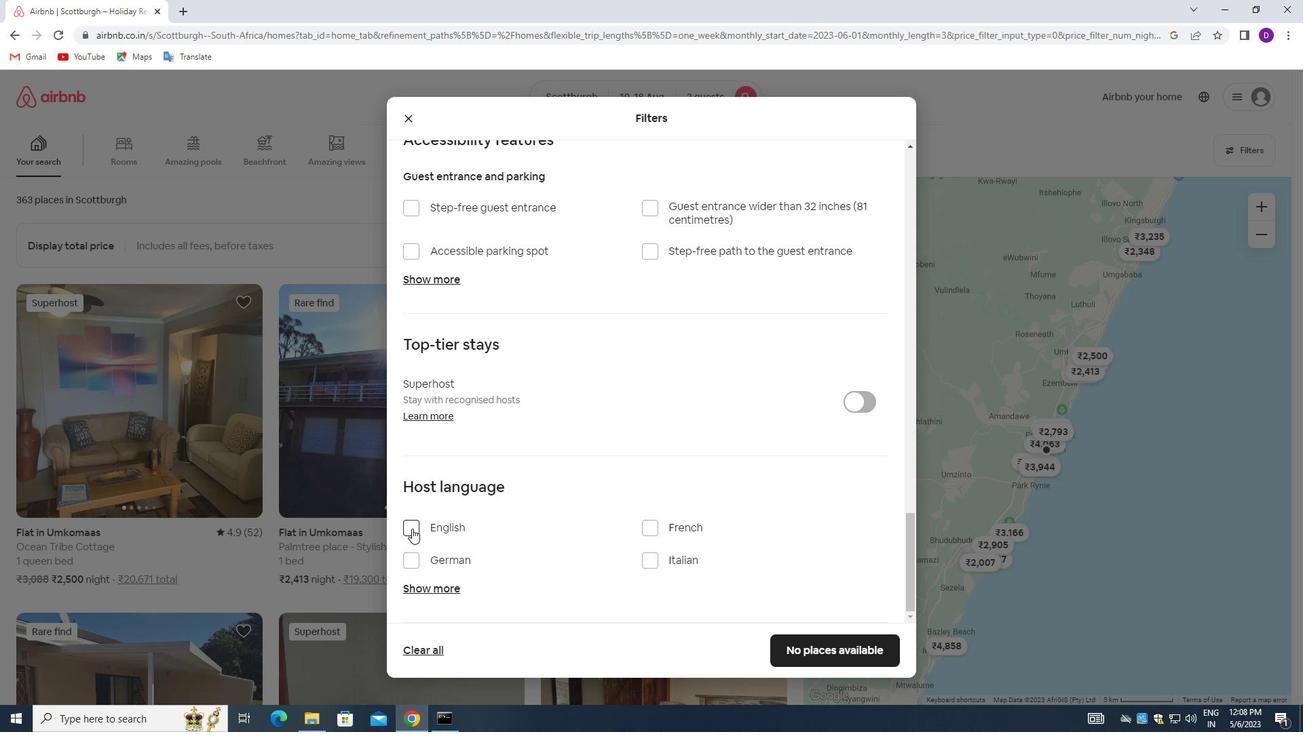 
Action: Mouse moved to (807, 647)
Screenshot: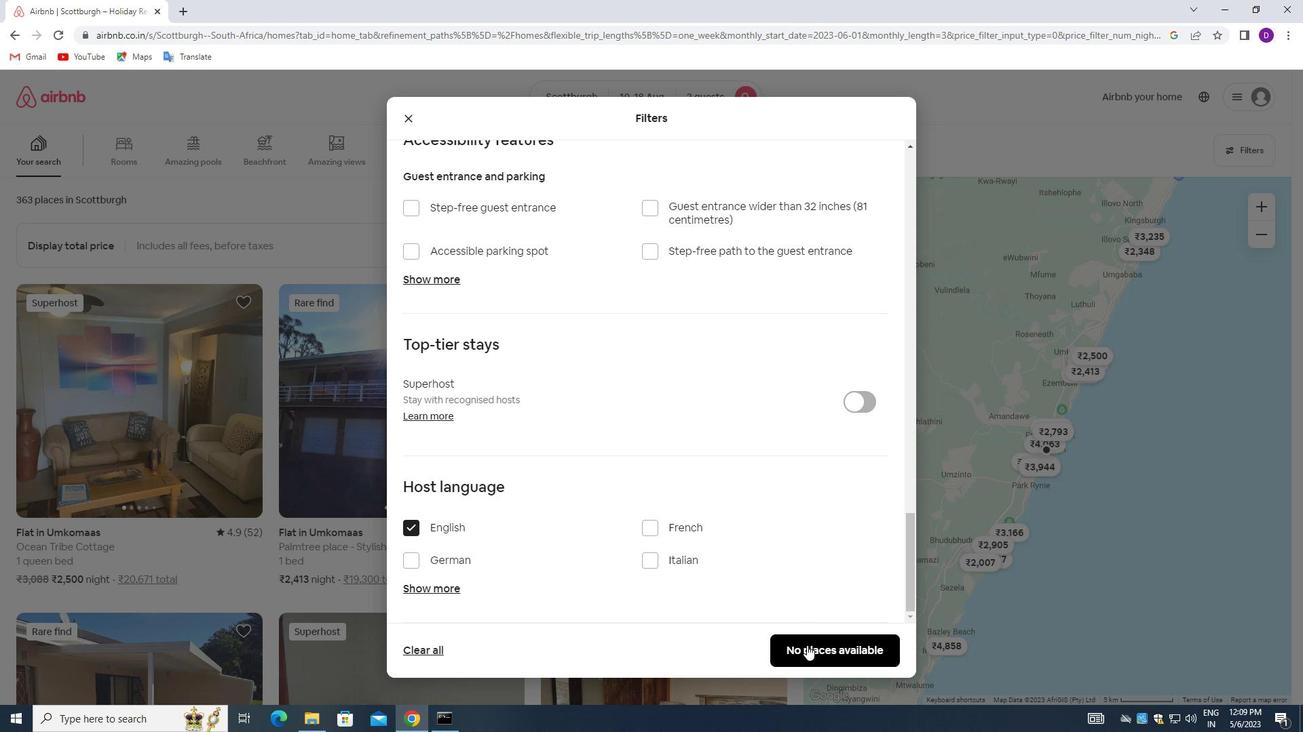 
Action: Mouse pressed left at (807, 647)
Screenshot: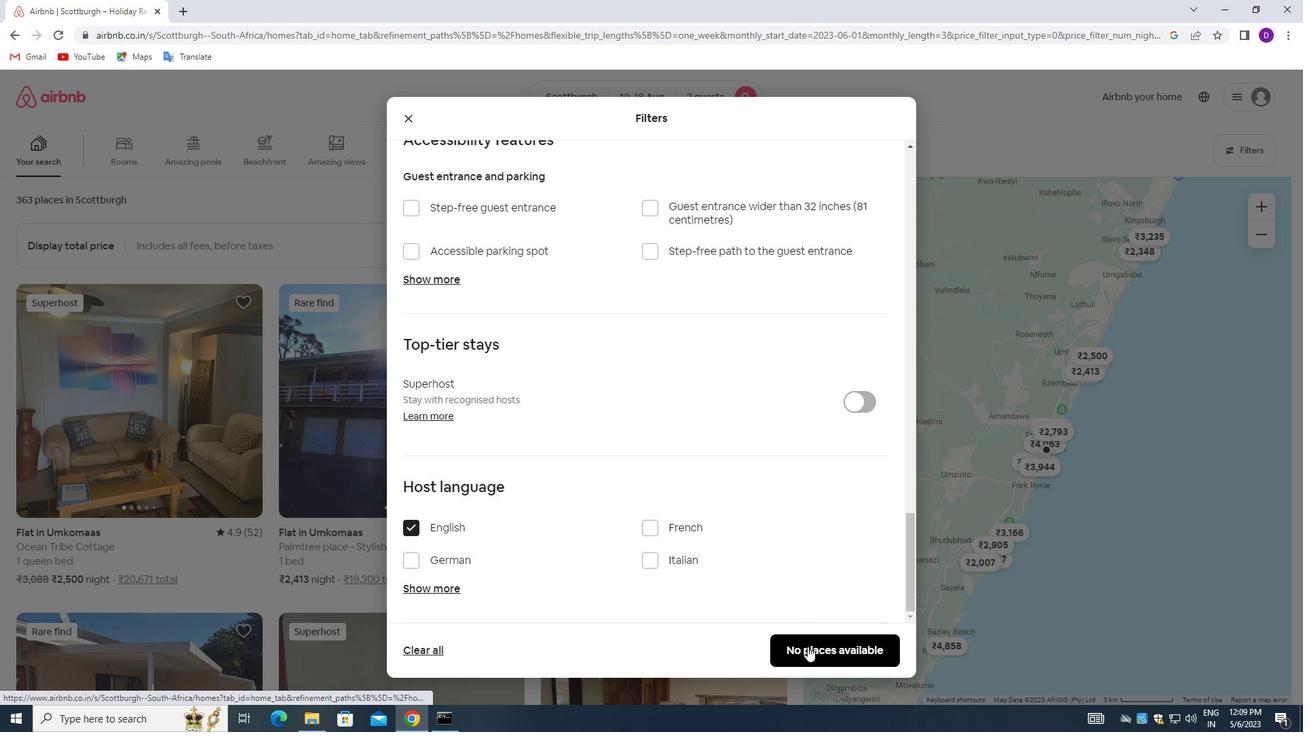 
Action: Mouse moved to (750, 475)
Screenshot: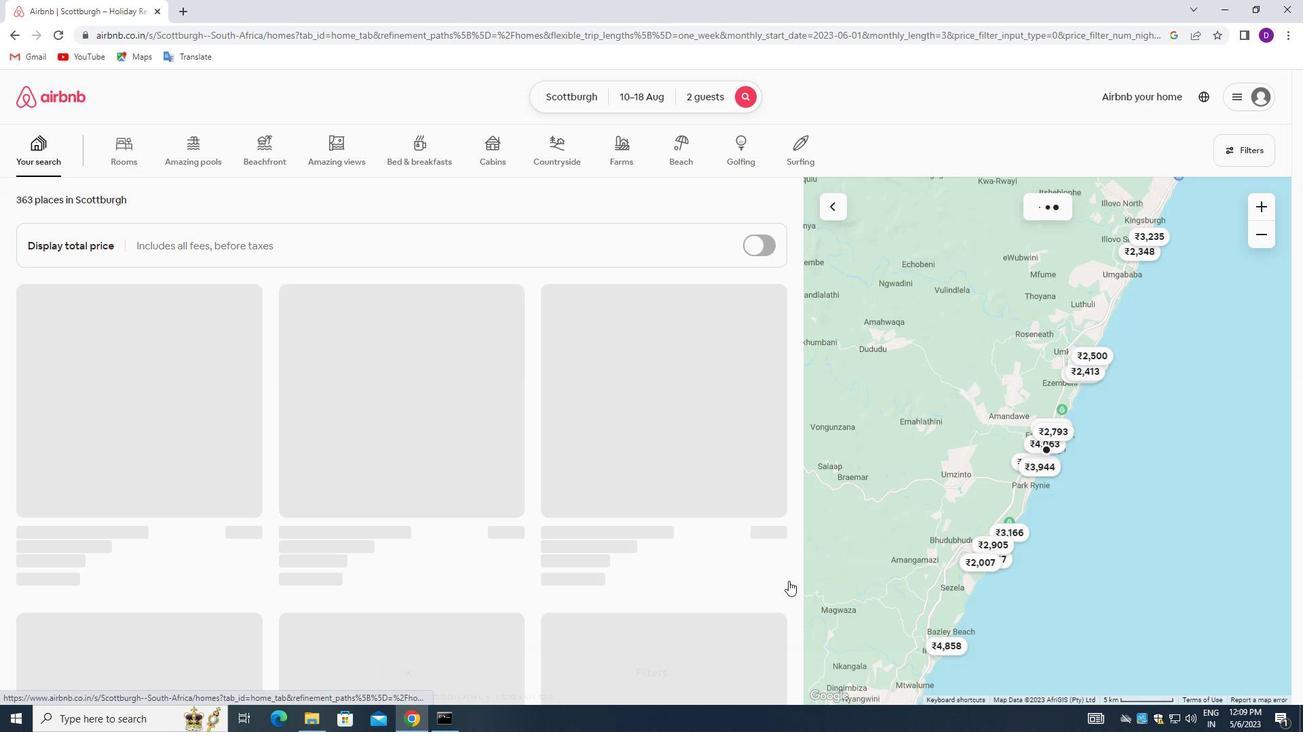 
